 Task: Find connections with filter location Budapest XIX. kerület with filter topic #Crowdfundingwith filter profile language Potuguese with filter current company Morgan McKinley with filter school M. S. RAMAIAH UNIVERSITY OF APPLIED SCIENCES with filter industry Public Assistance Programs with filter service category Human Resources with filter keywords title Payroll Manager
Action: Mouse pressed left at (680, 88)
Screenshot: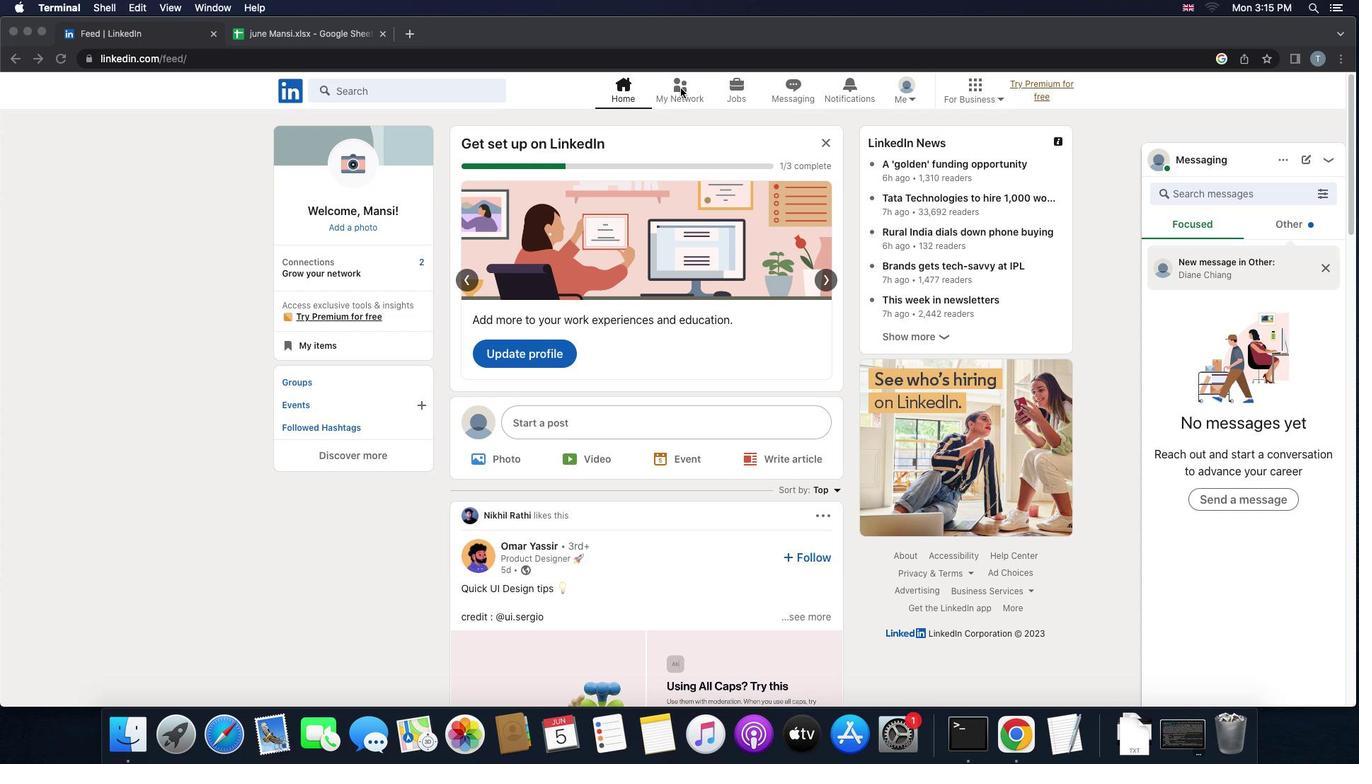 
Action: Mouse pressed left at (680, 88)
Screenshot: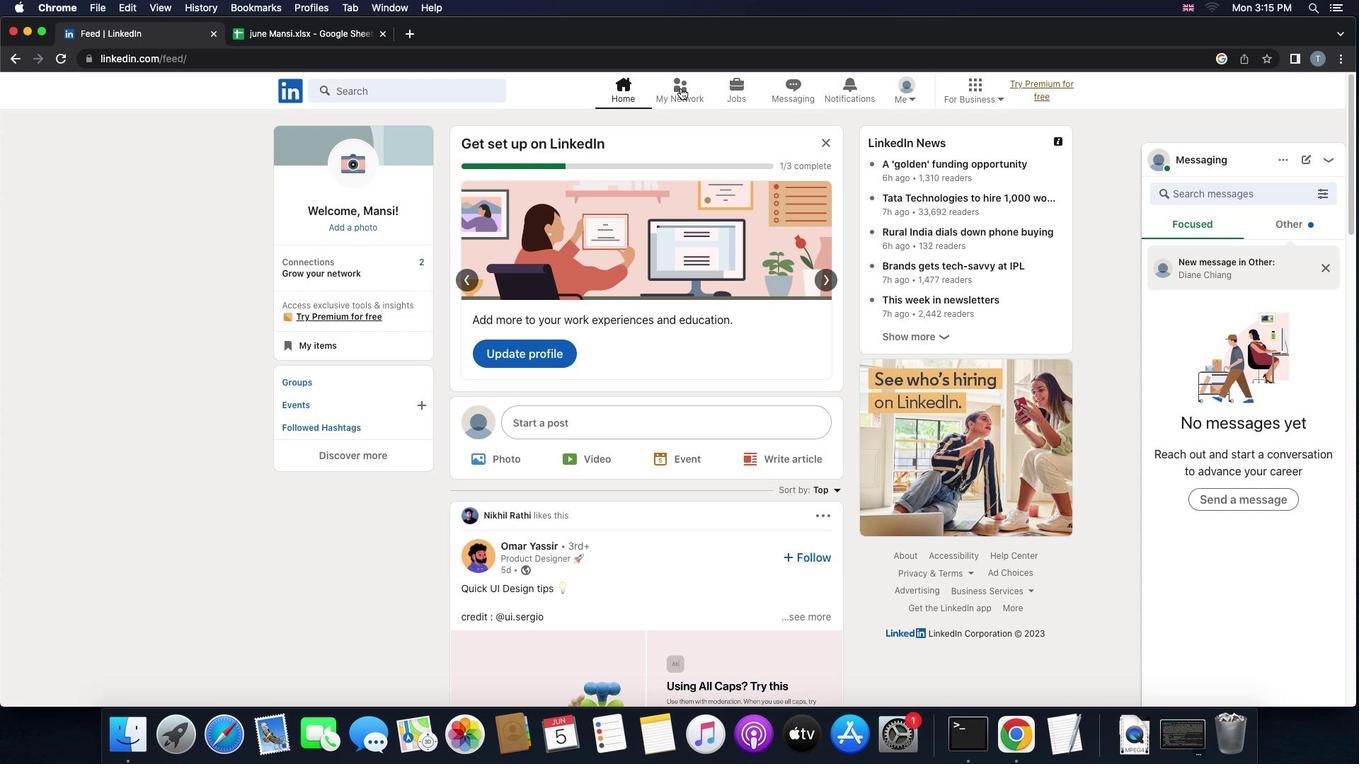 
Action: Mouse moved to (416, 167)
Screenshot: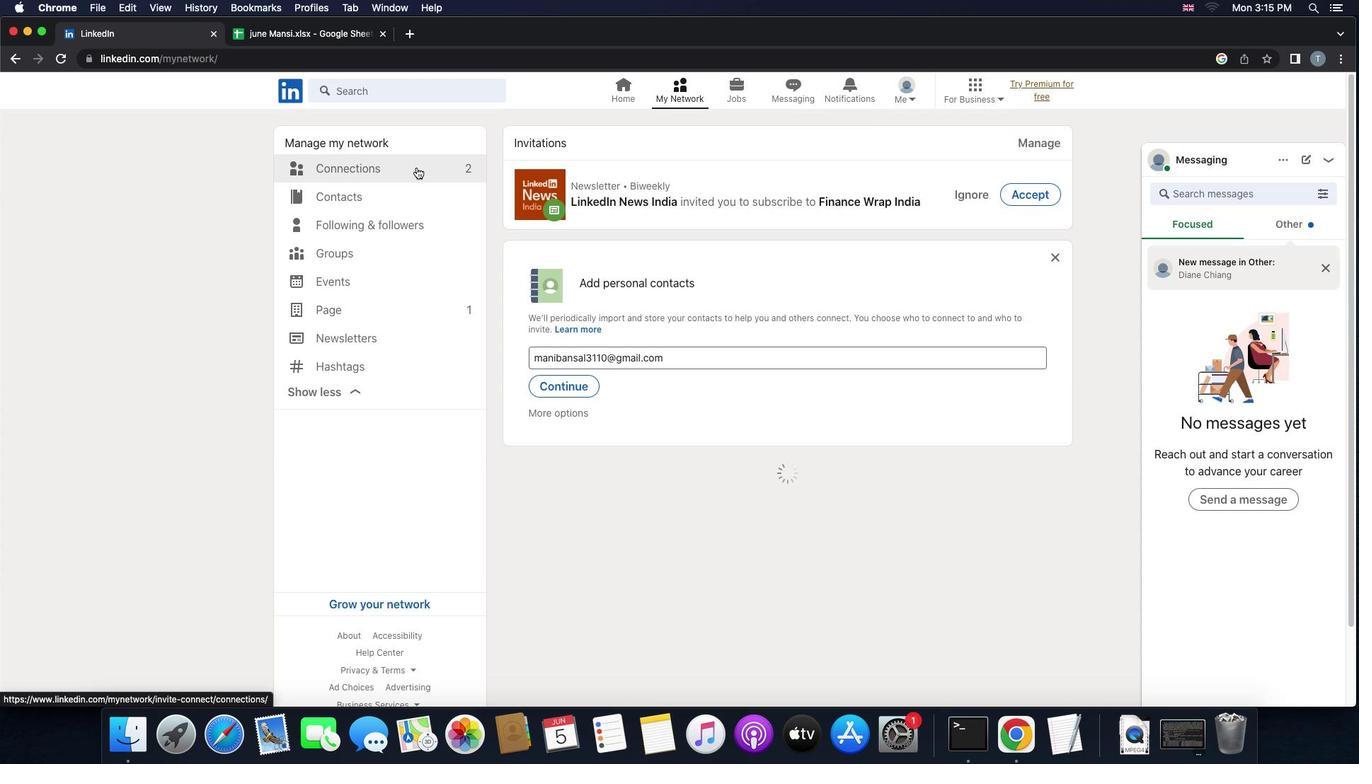 
Action: Mouse pressed left at (416, 167)
Screenshot: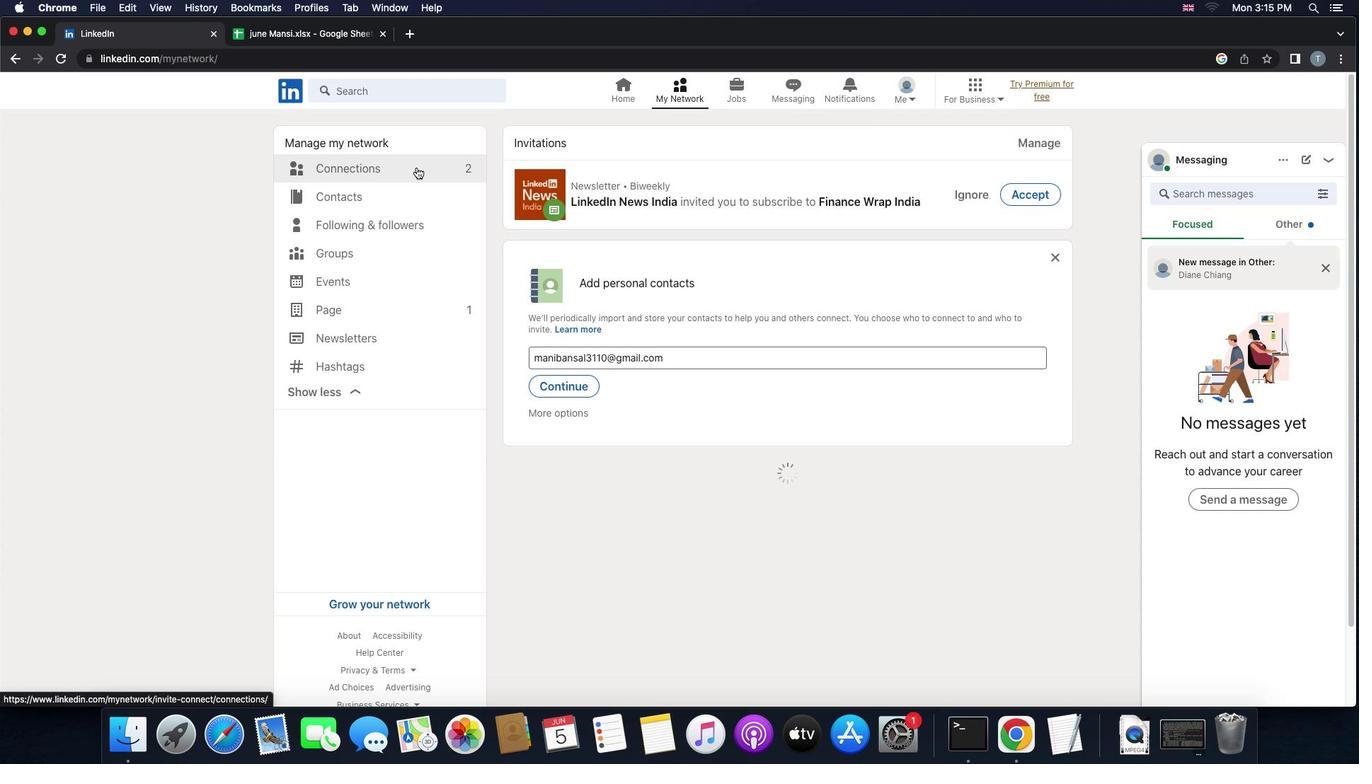 
Action: Mouse moved to (806, 174)
Screenshot: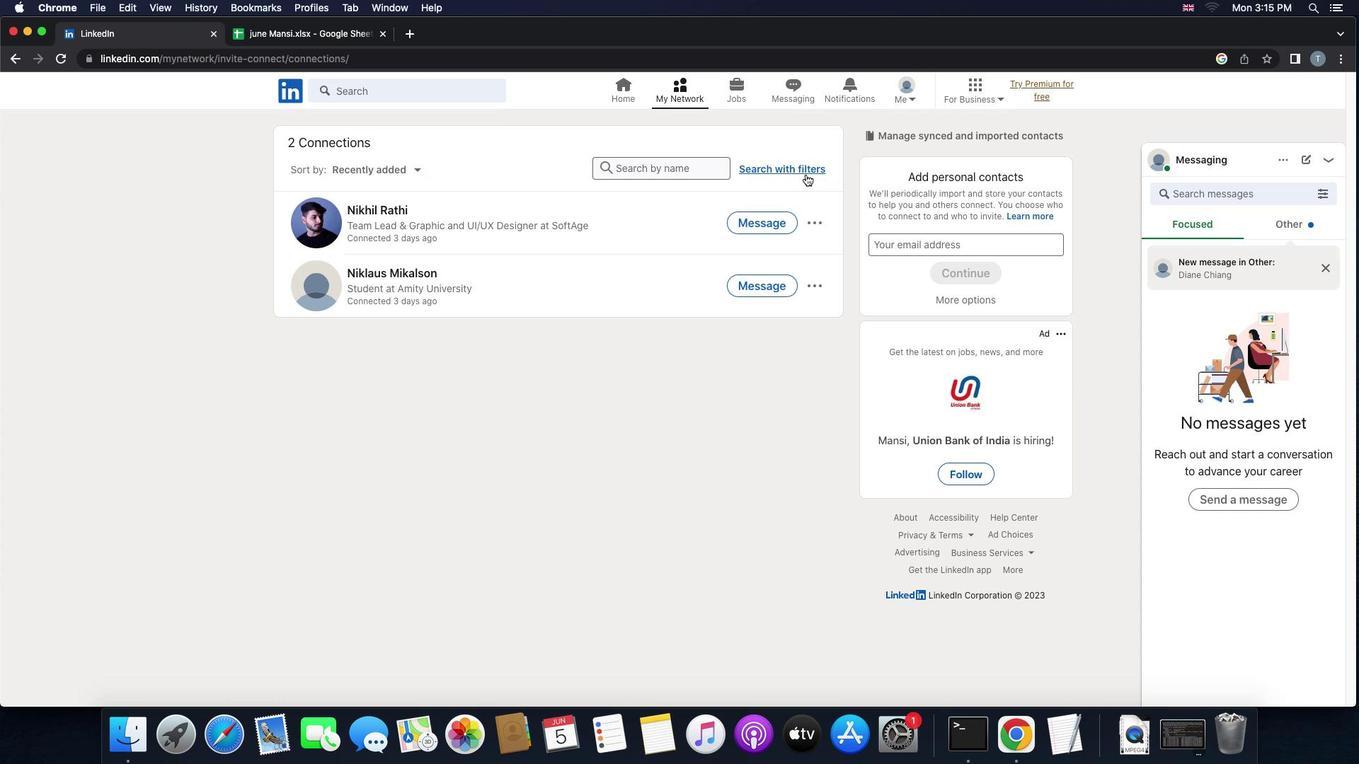
Action: Mouse pressed left at (806, 174)
Screenshot: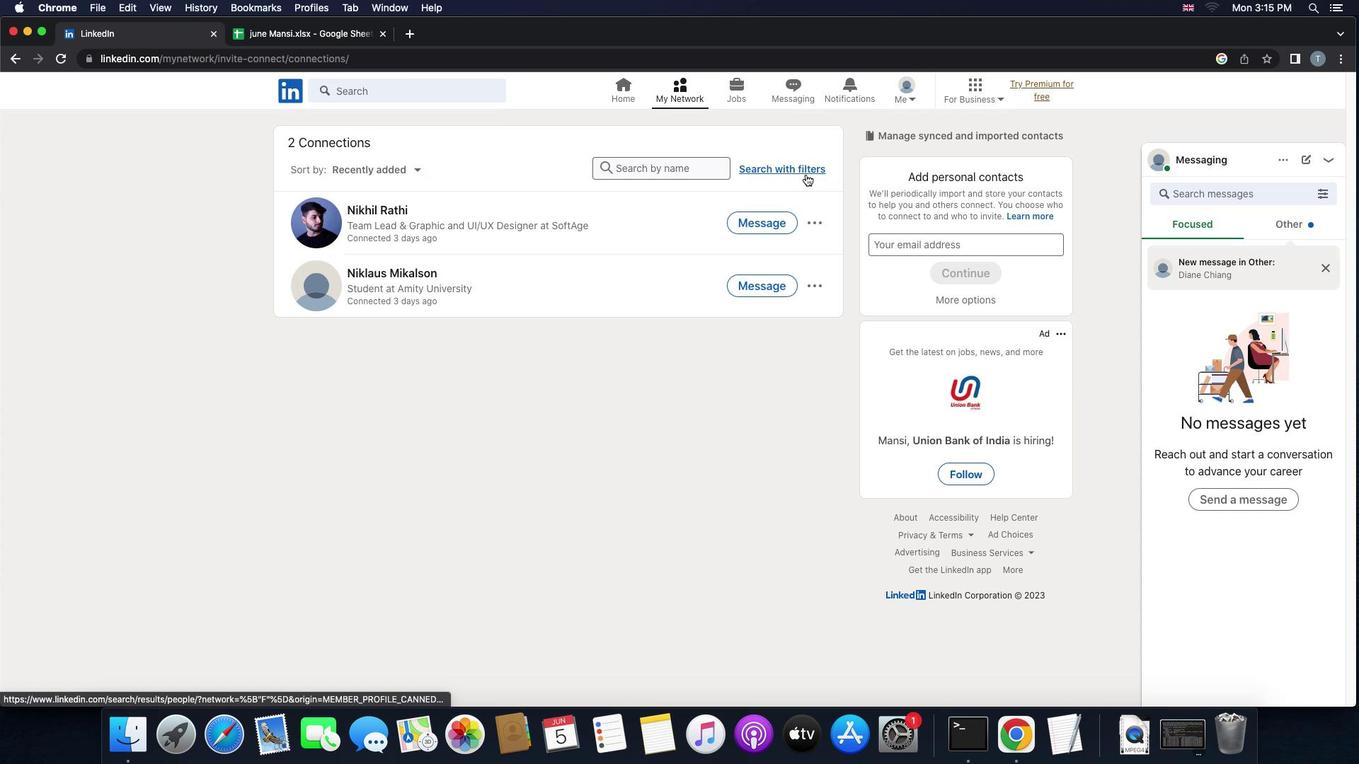 
Action: Mouse moved to (742, 128)
Screenshot: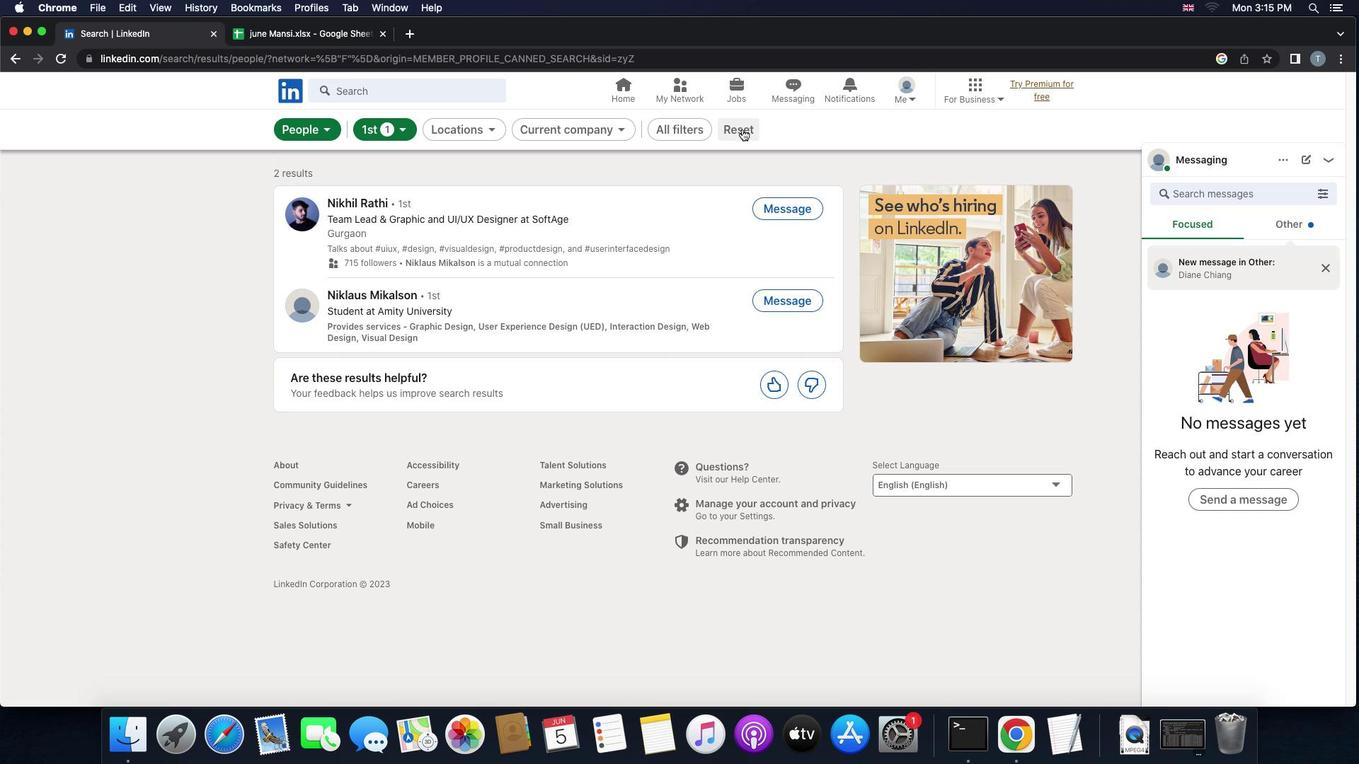 
Action: Mouse pressed left at (742, 128)
Screenshot: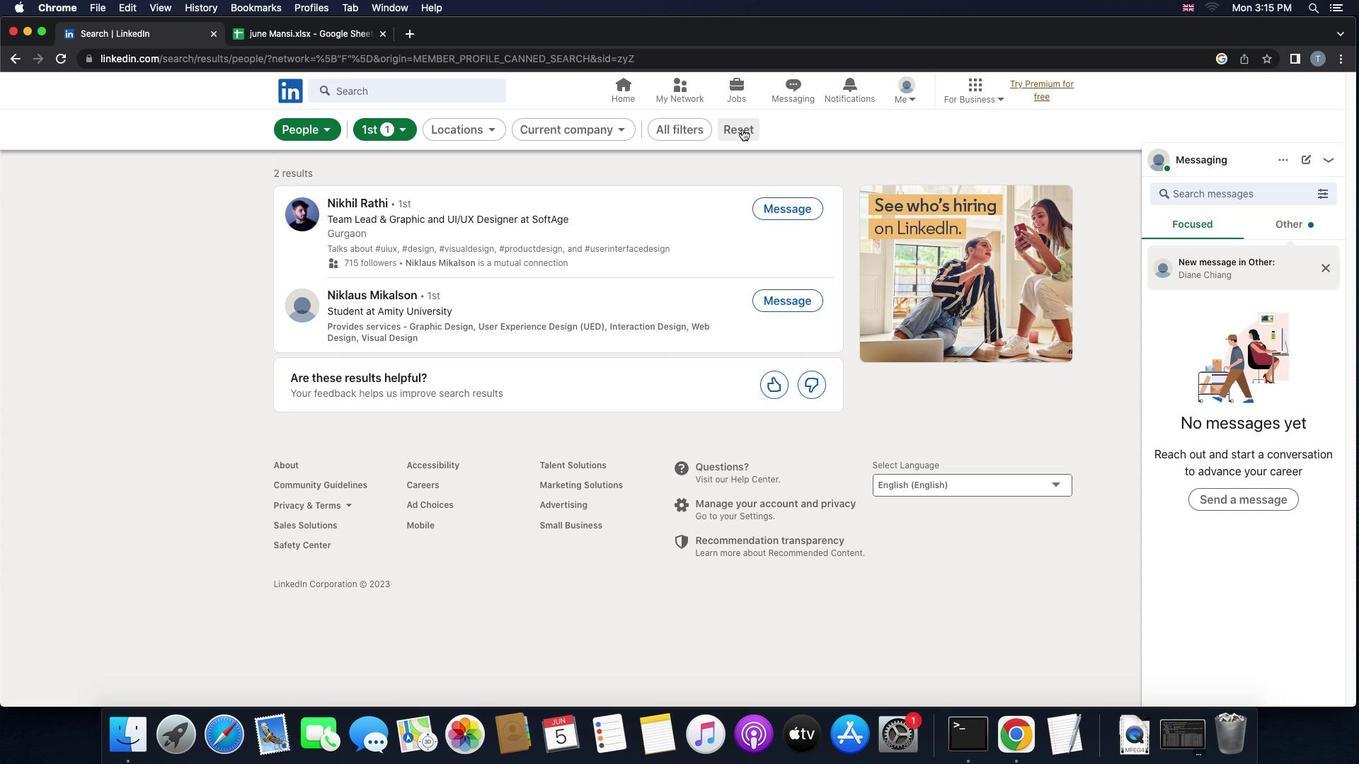 
Action: Mouse moved to (714, 129)
Screenshot: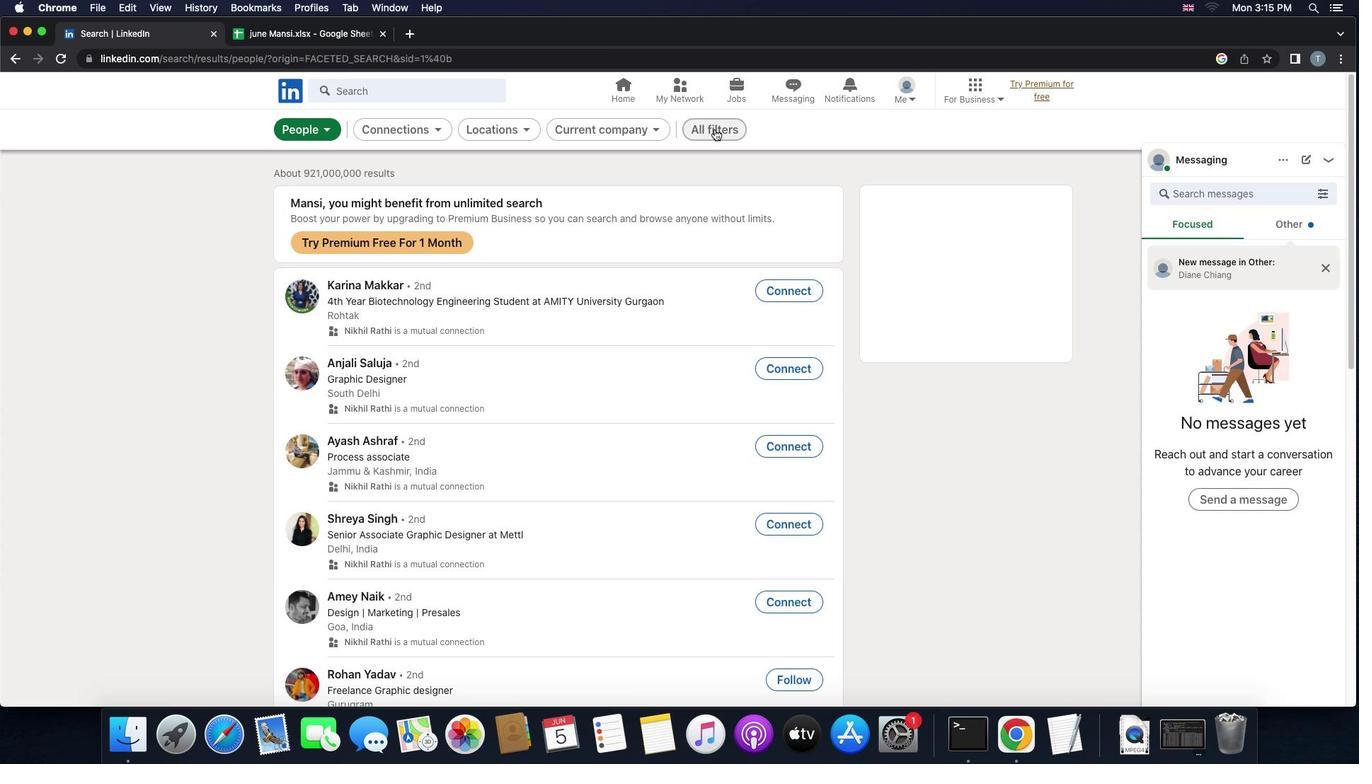 
Action: Mouse pressed left at (714, 129)
Screenshot: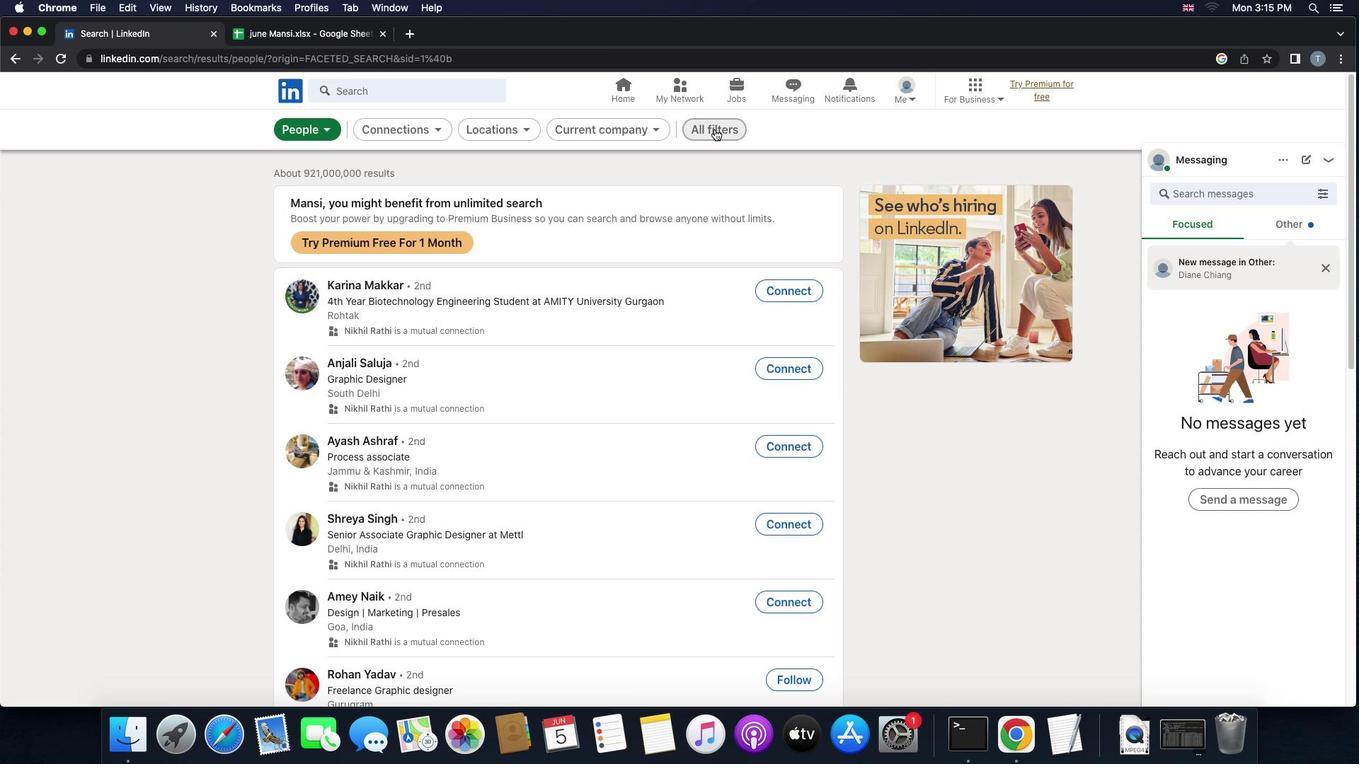 
Action: Mouse moved to (1152, 411)
Screenshot: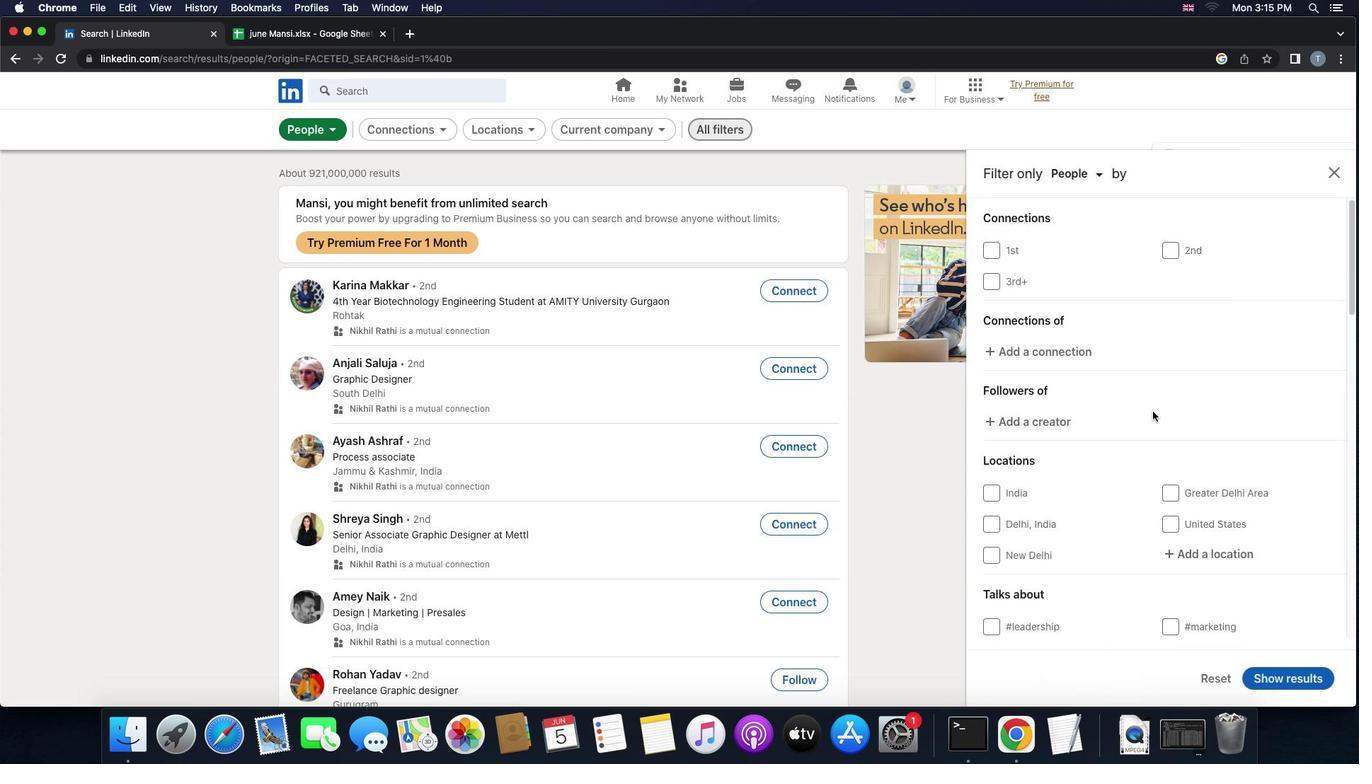 
Action: Mouse scrolled (1152, 411) with delta (0, 0)
Screenshot: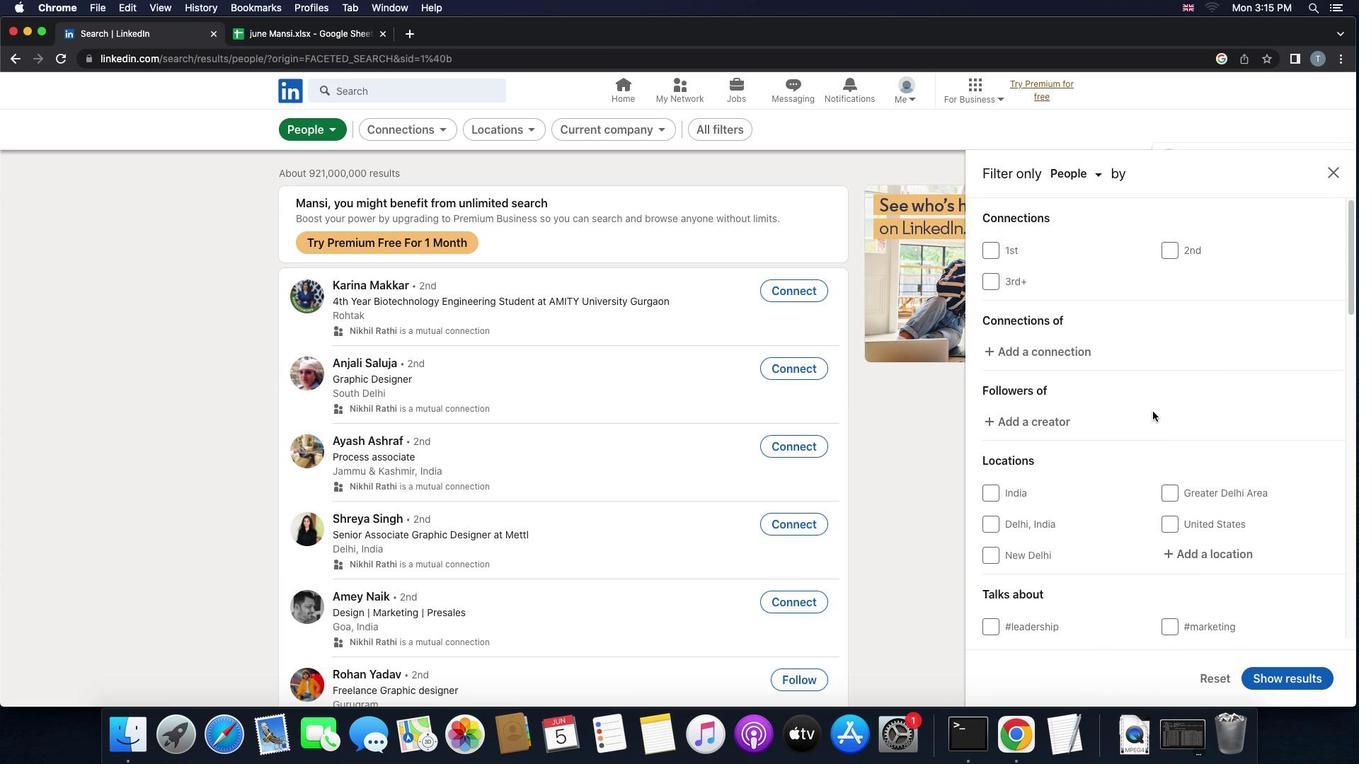 
Action: Mouse scrolled (1152, 411) with delta (0, 0)
Screenshot: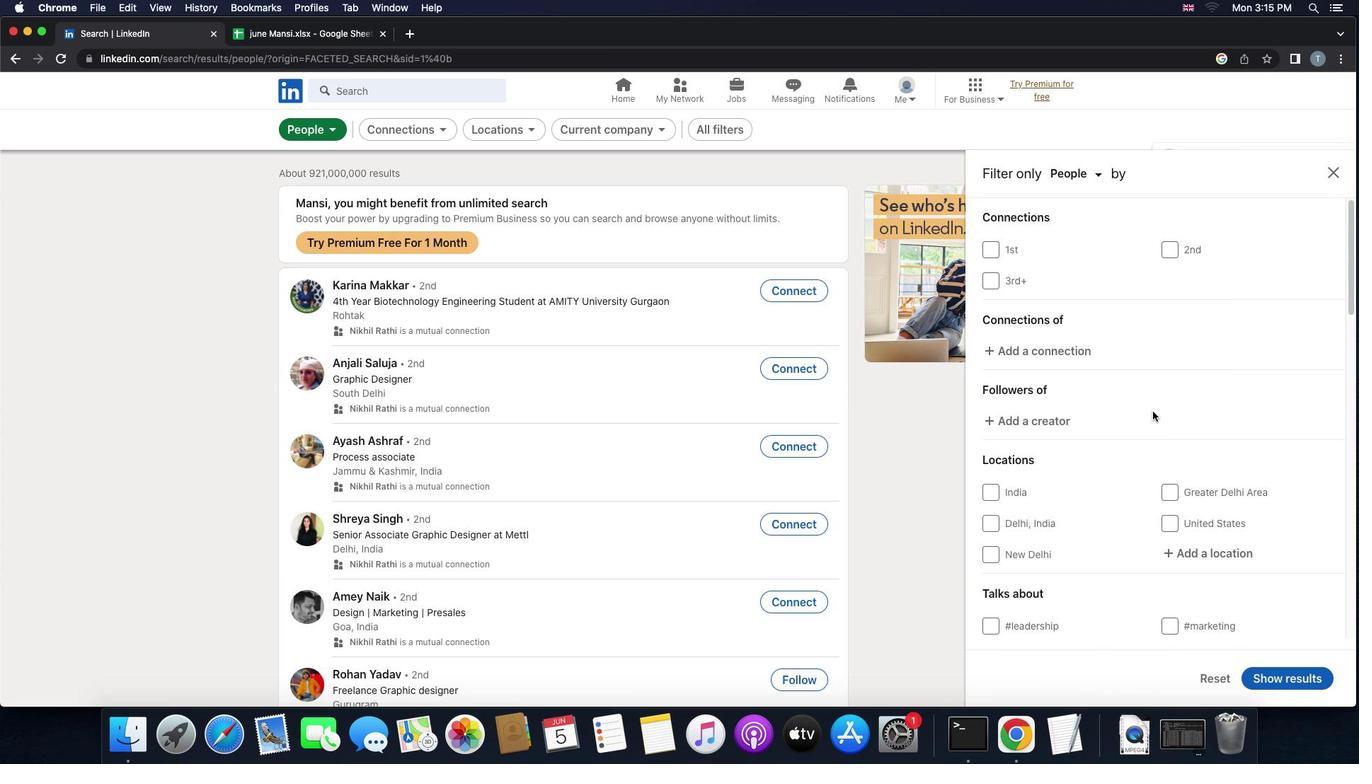 
Action: Mouse scrolled (1152, 411) with delta (0, -1)
Screenshot: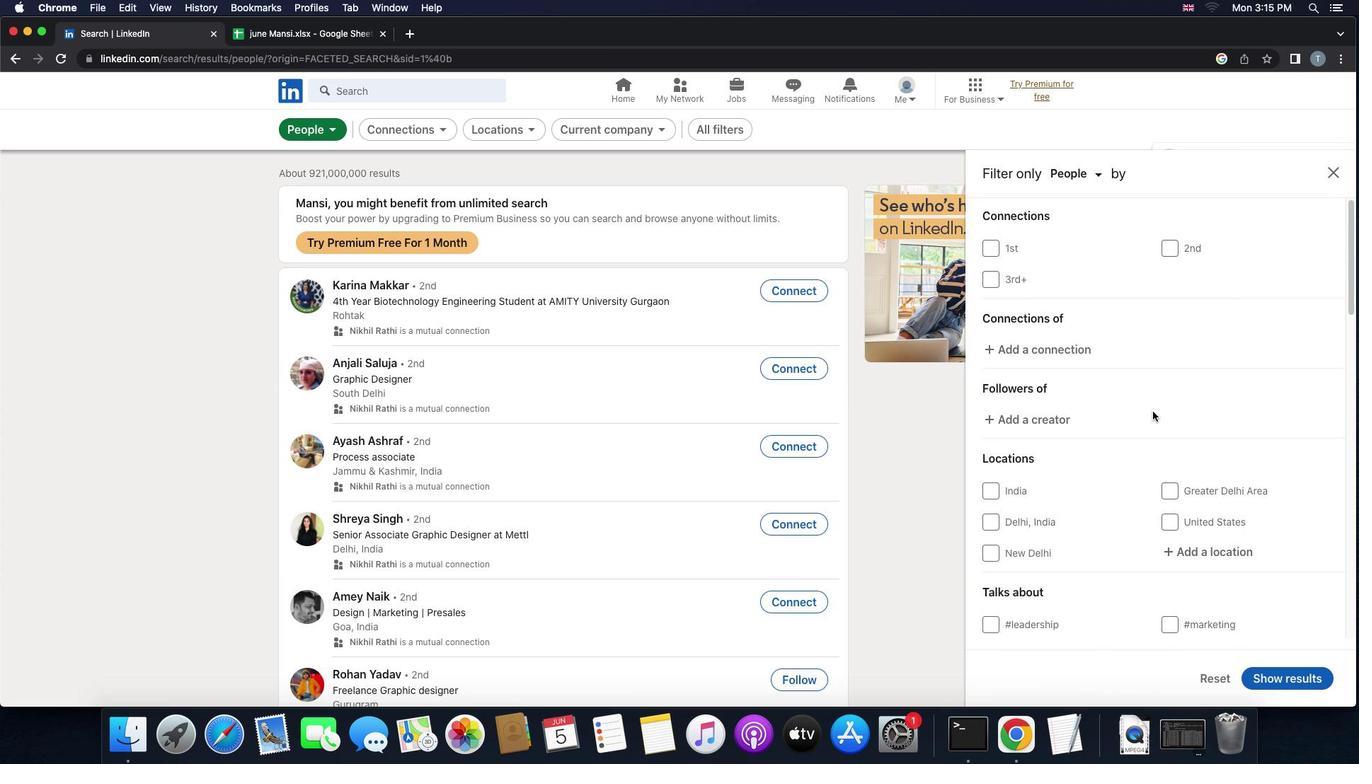 
Action: Mouse scrolled (1152, 411) with delta (0, -2)
Screenshot: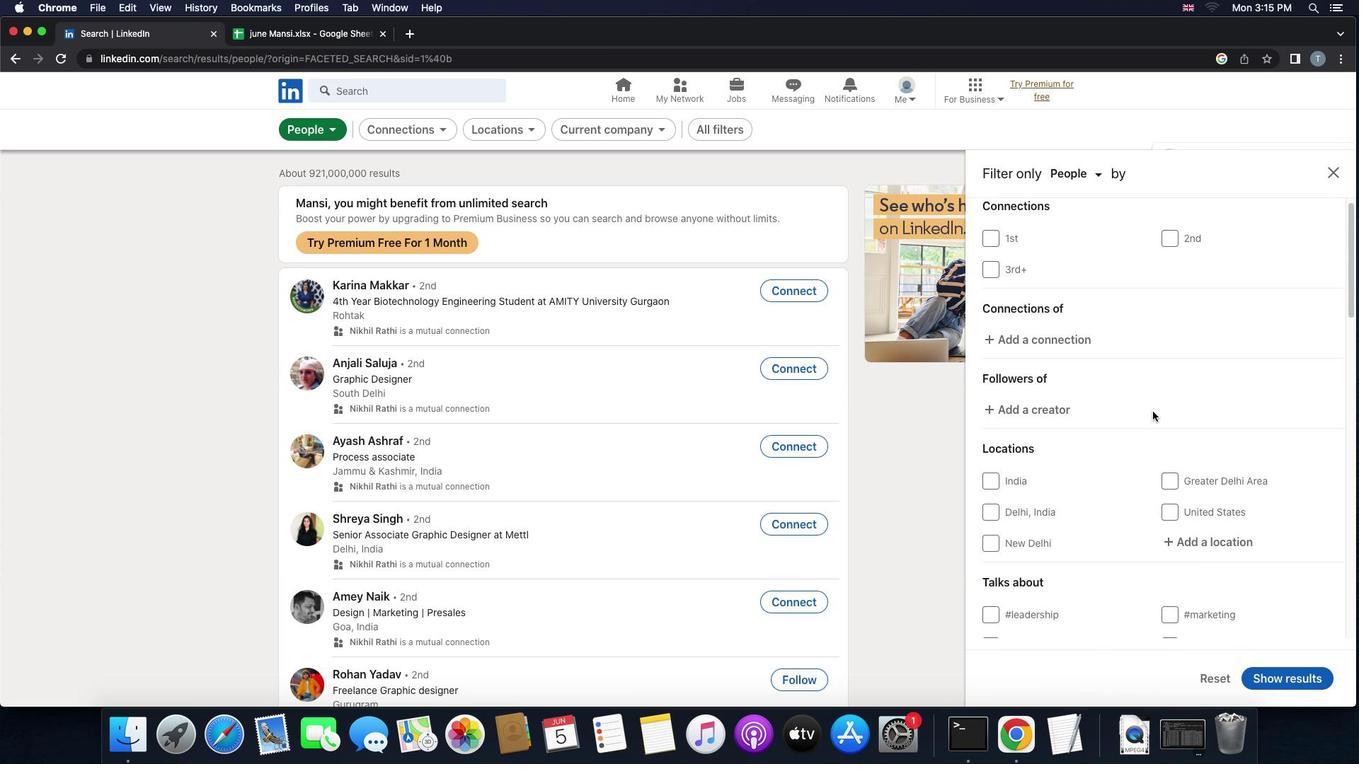 
Action: Mouse moved to (1200, 325)
Screenshot: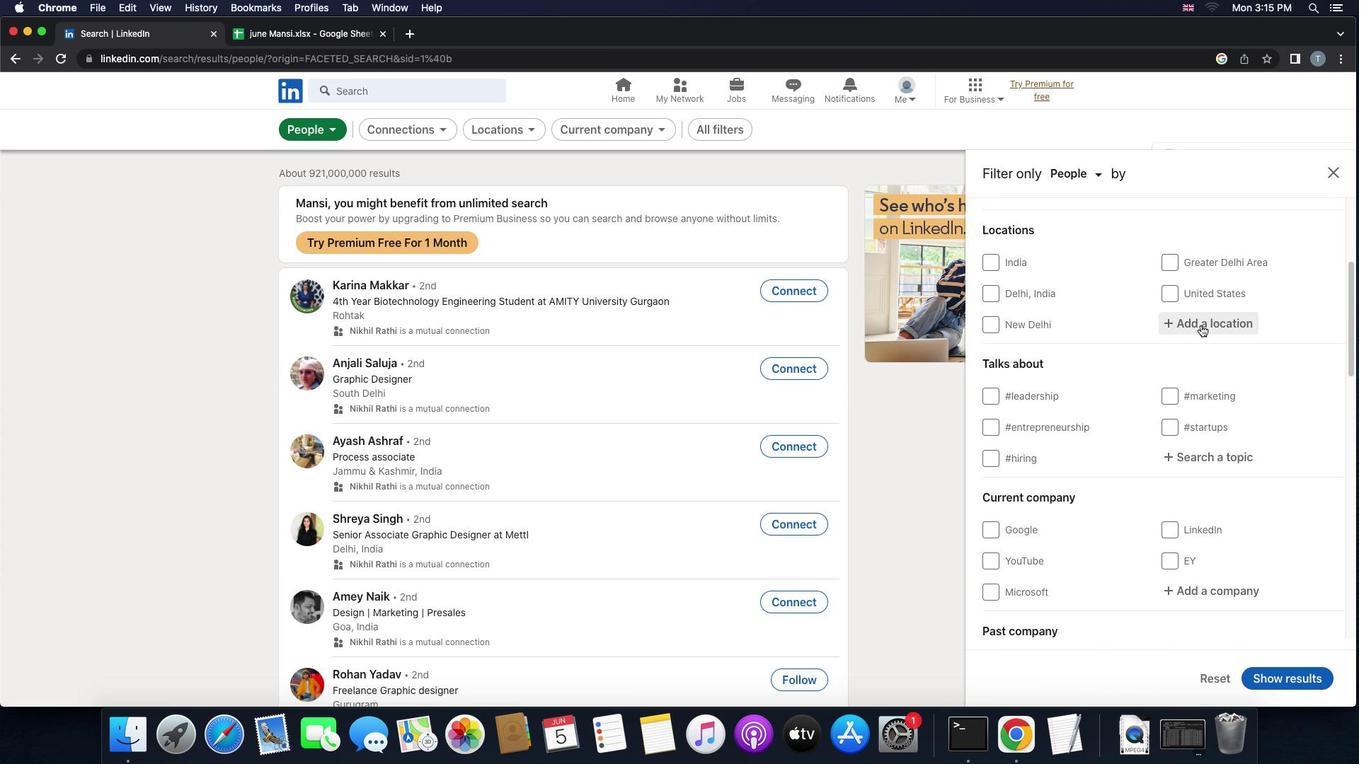 
Action: Mouse pressed left at (1200, 325)
Screenshot: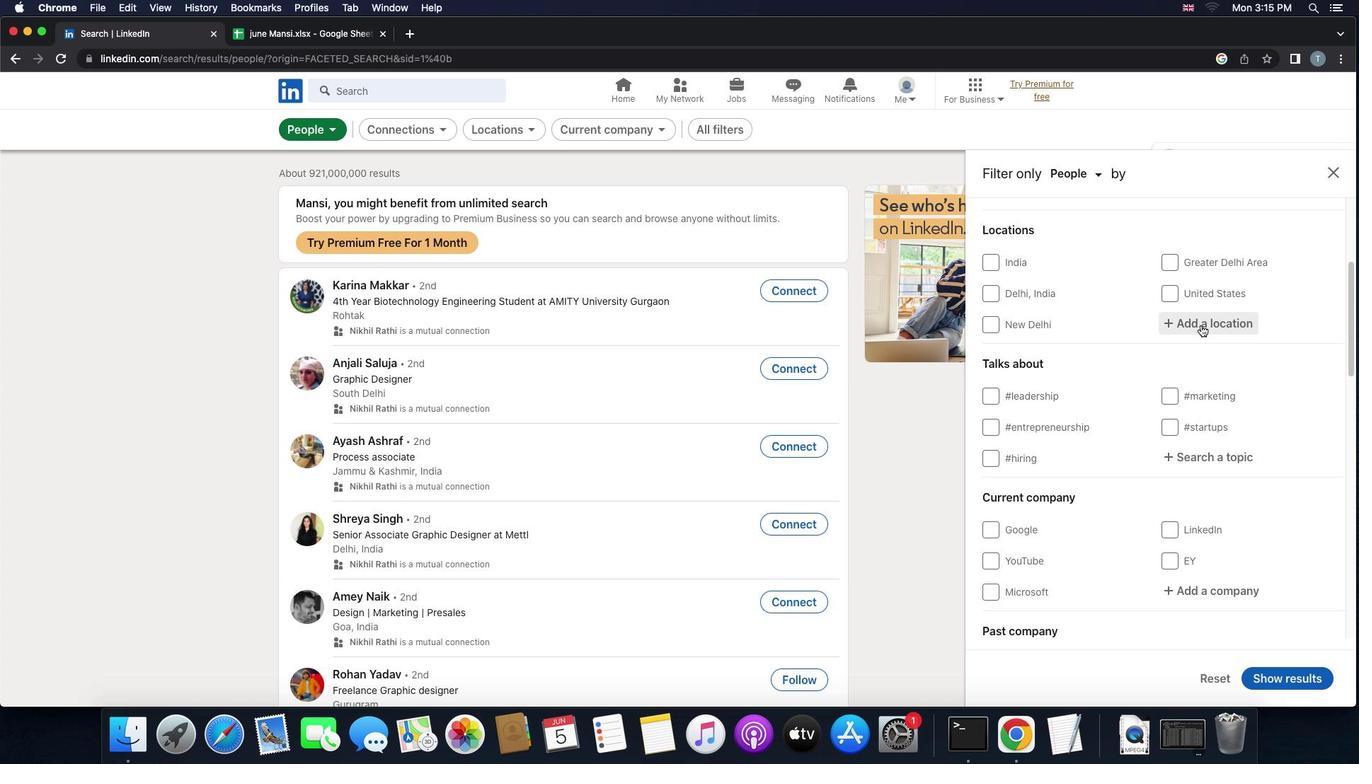 
Action: Key pressed Key.shiftKey.shift'B''u''d''a''p''e''s''t'Key.spaceKey.shift'X''I''X''.''k''e''r''u''l''e''t'Key.enter
Screenshot: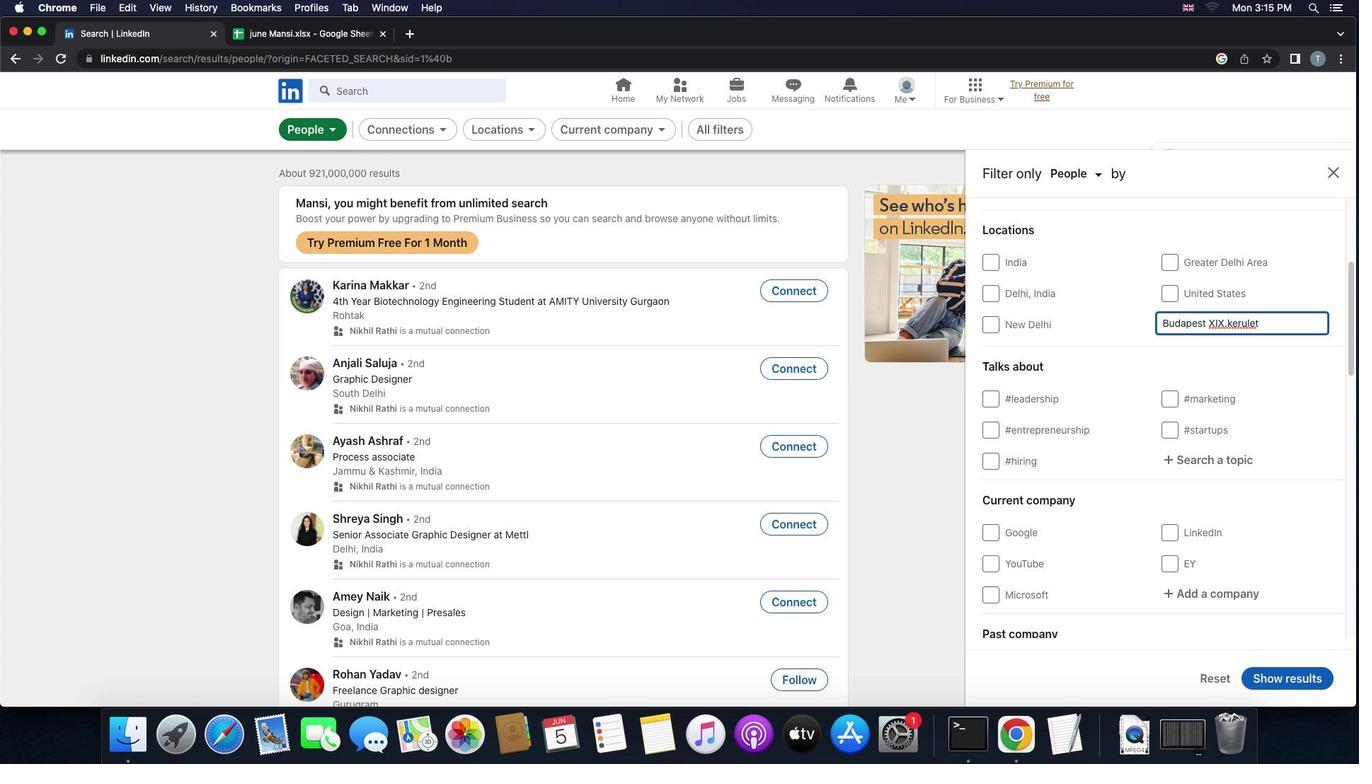 
Action: Mouse moved to (1206, 453)
Screenshot: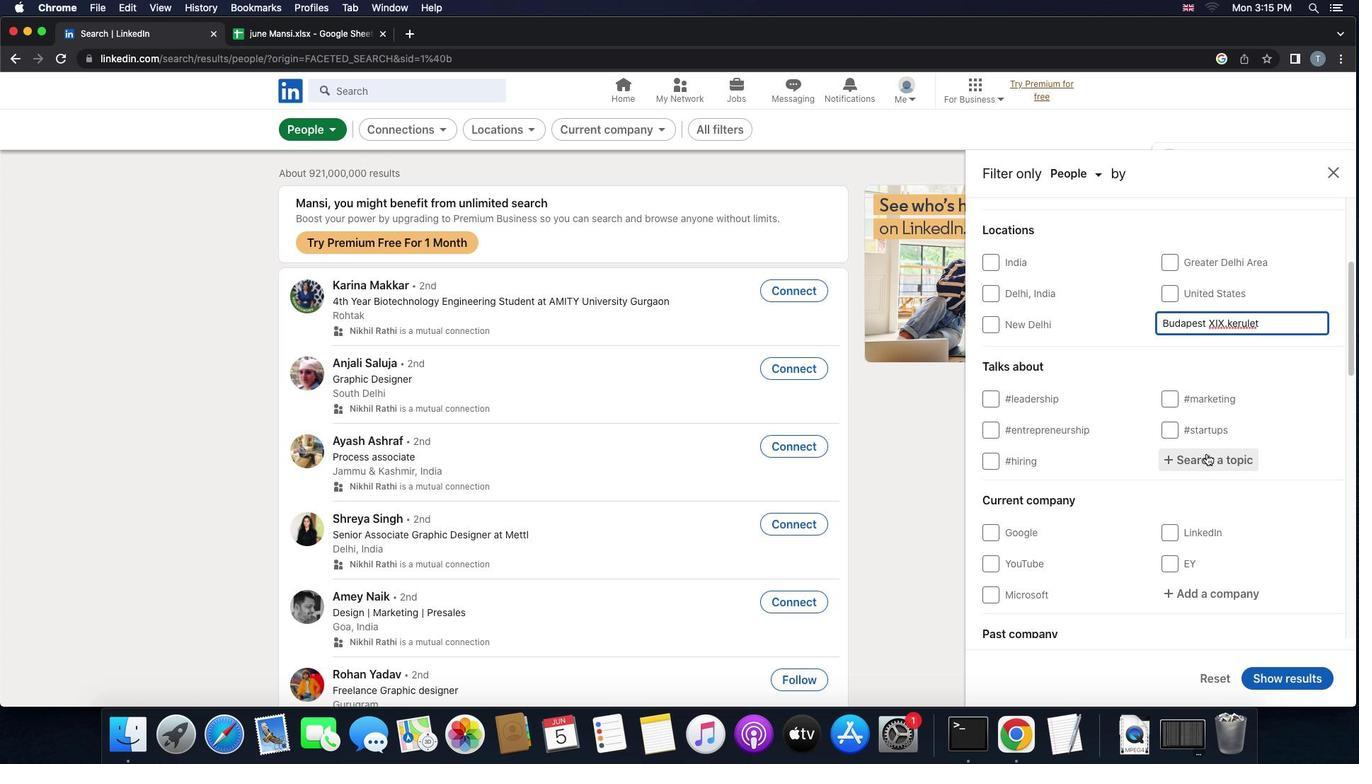 
Action: Mouse pressed left at (1206, 453)
Screenshot: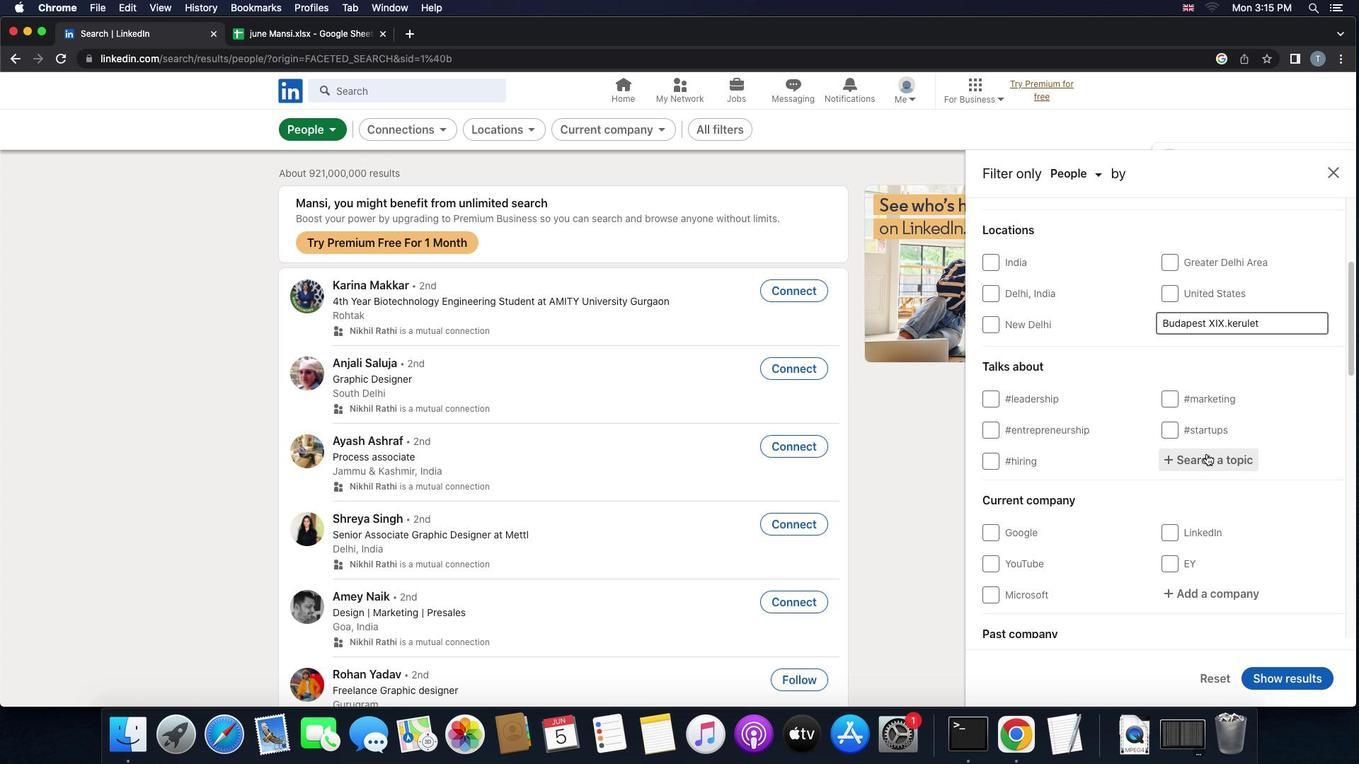 
Action: Key pressed 'c''r''o''w''d''f''u''n''d''i''n''g'
Screenshot: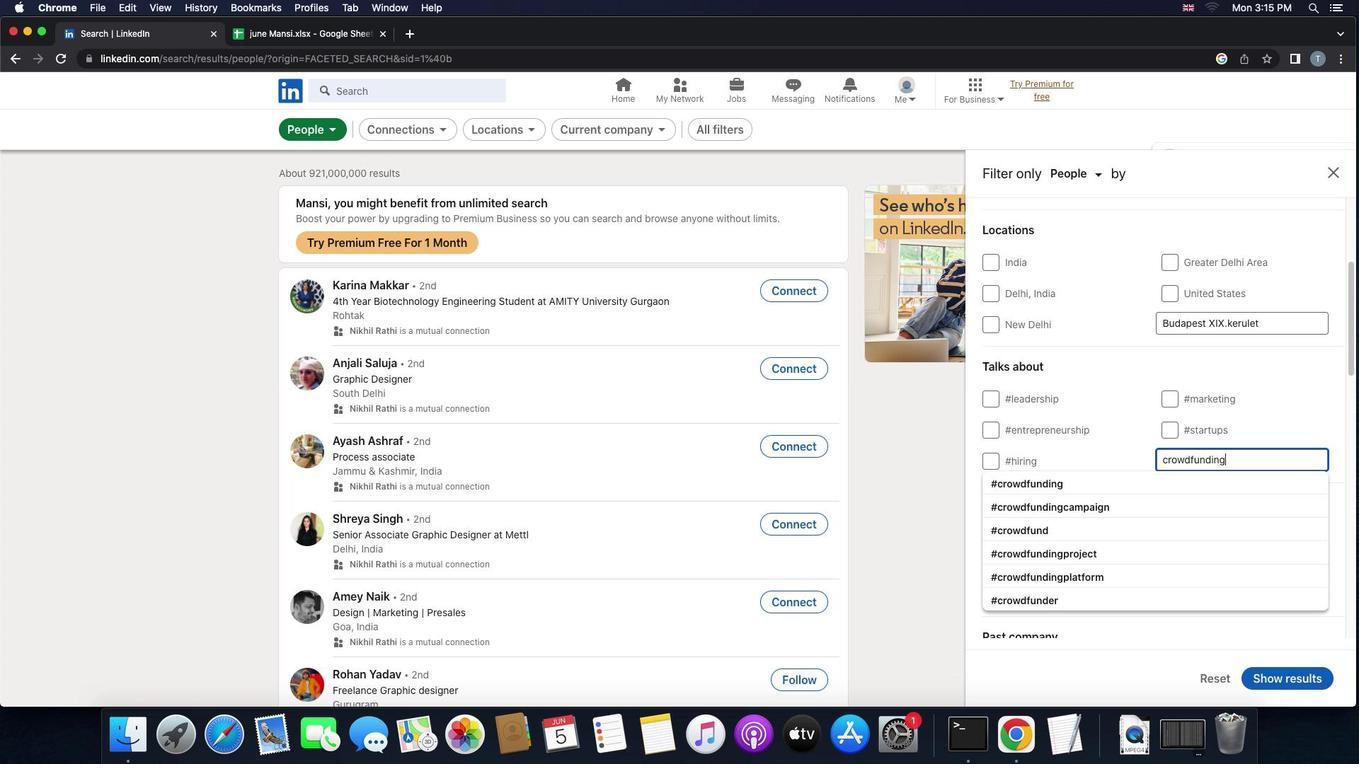 
Action: Mouse moved to (1182, 473)
Screenshot: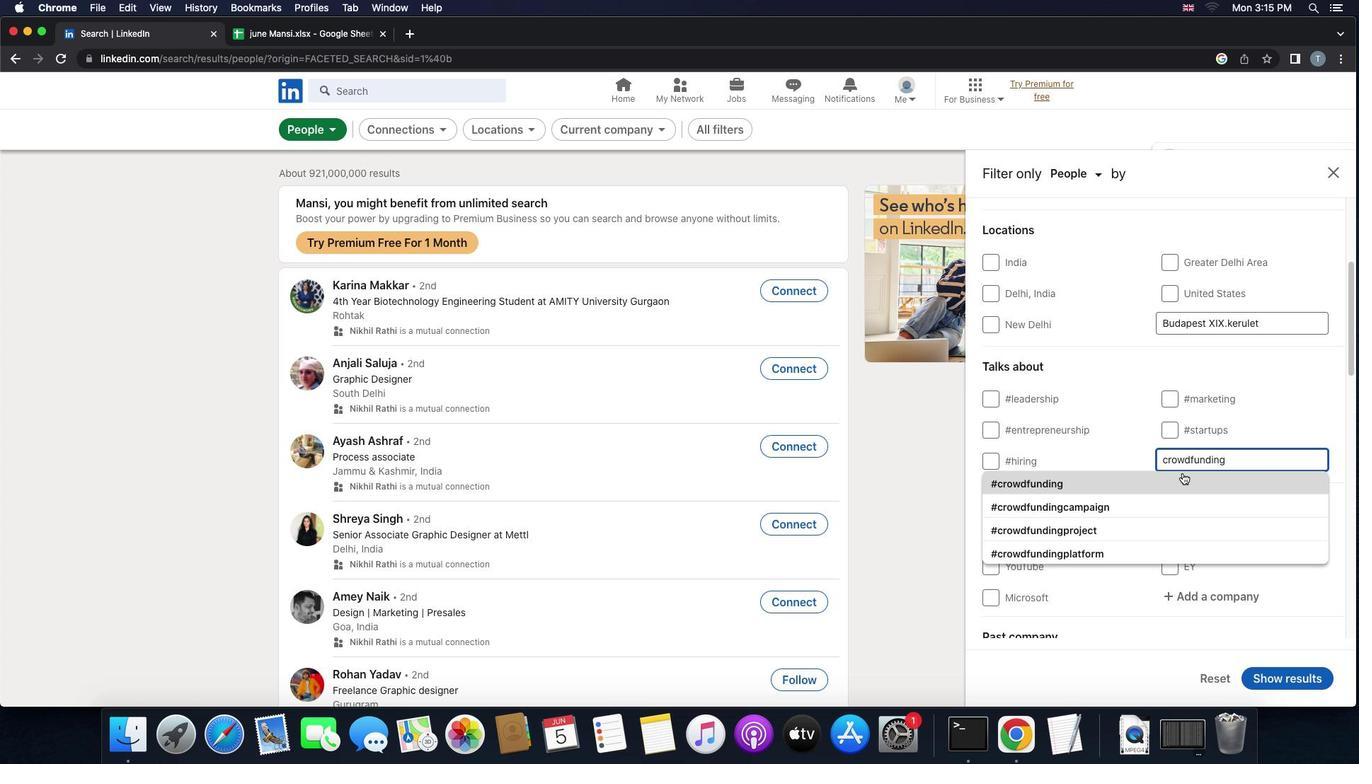 
Action: Mouse pressed left at (1182, 473)
Screenshot: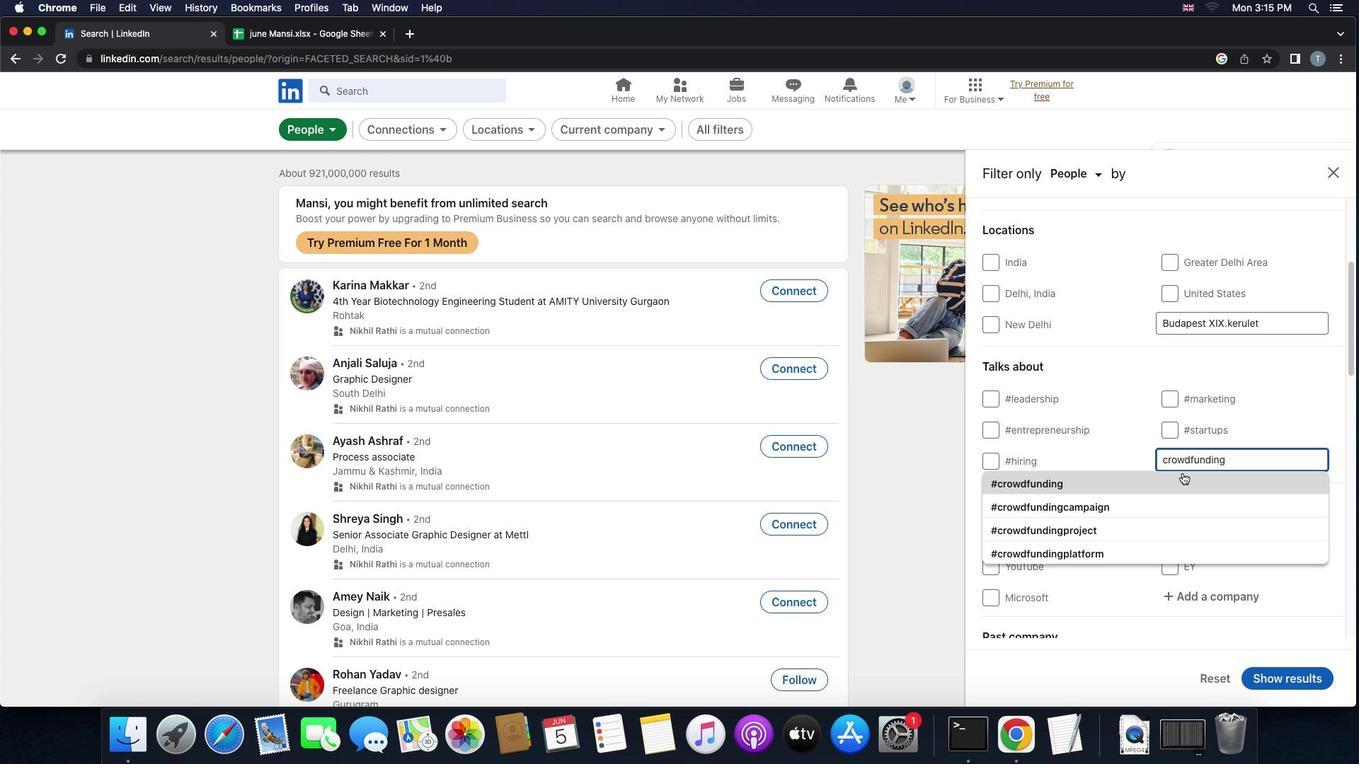 
Action: Mouse moved to (1182, 473)
Screenshot: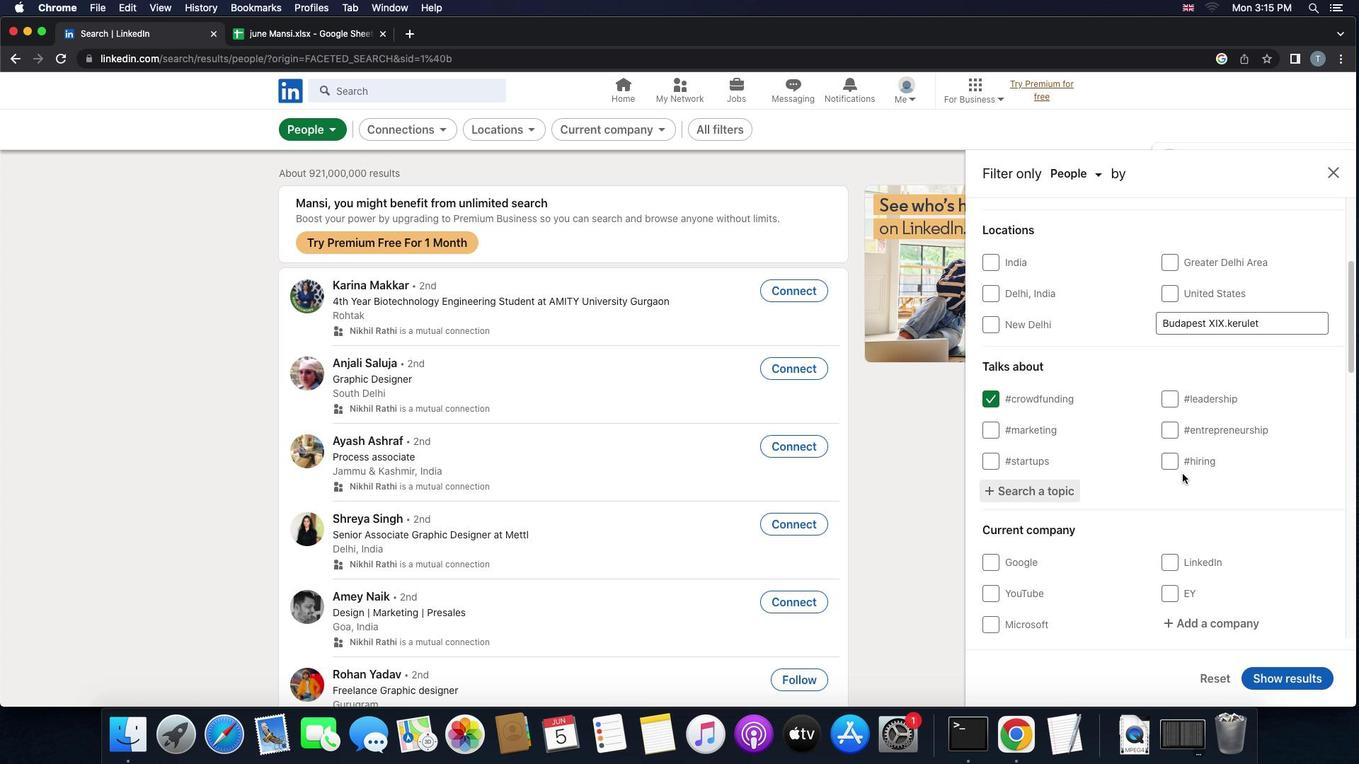 
Action: Mouse scrolled (1182, 473) with delta (0, 0)
Screenshot: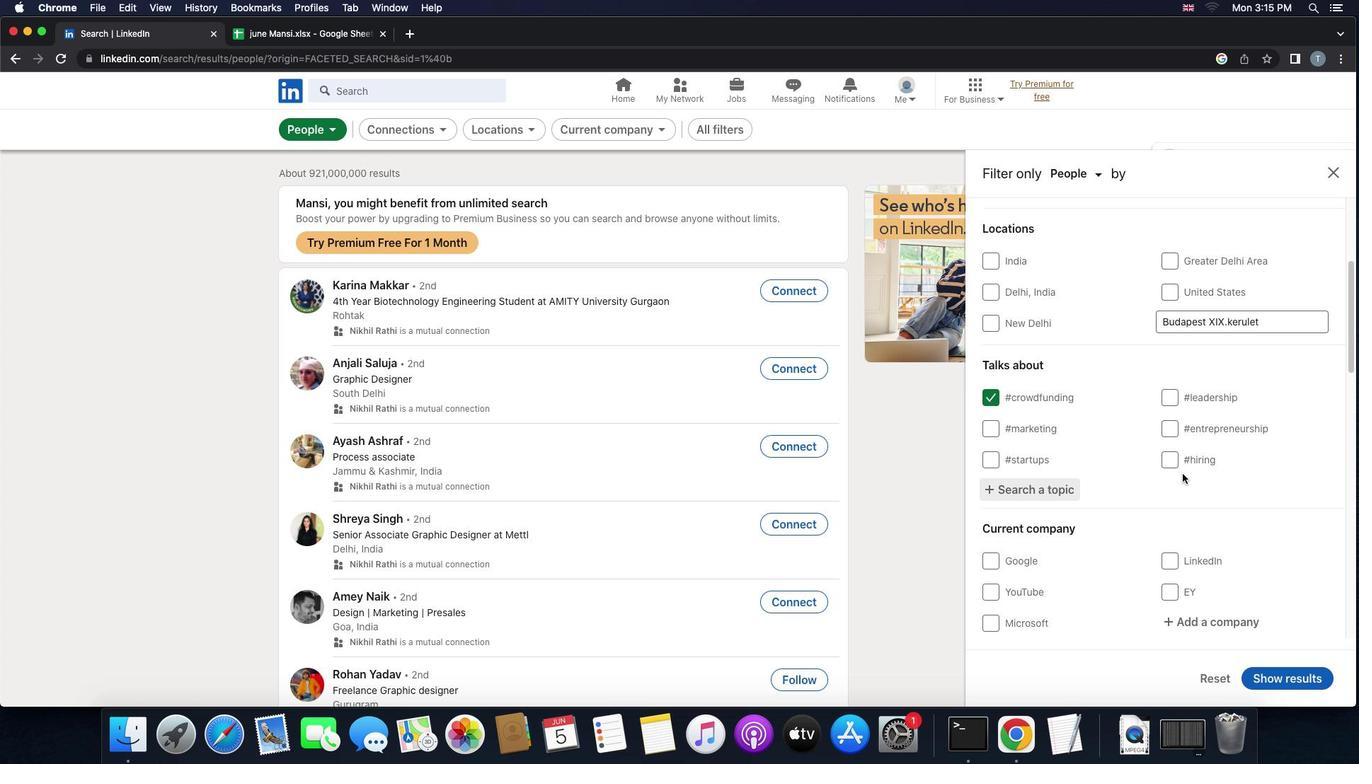 
Action: Mouse scrolled (1182, 473) with delta (0, 0)
Screenshot: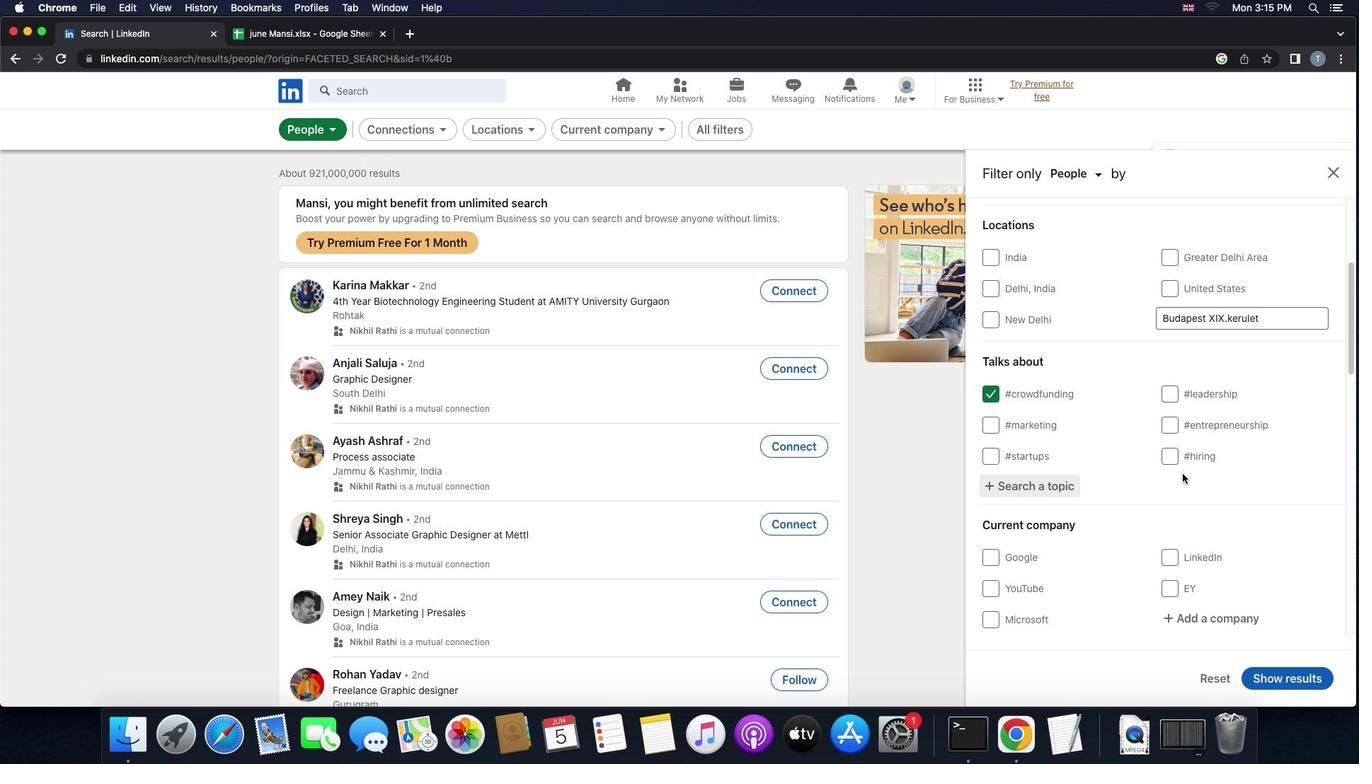 
Action: Mouse scrolled (1182, 473) with delta (0, -1)
Screenshot: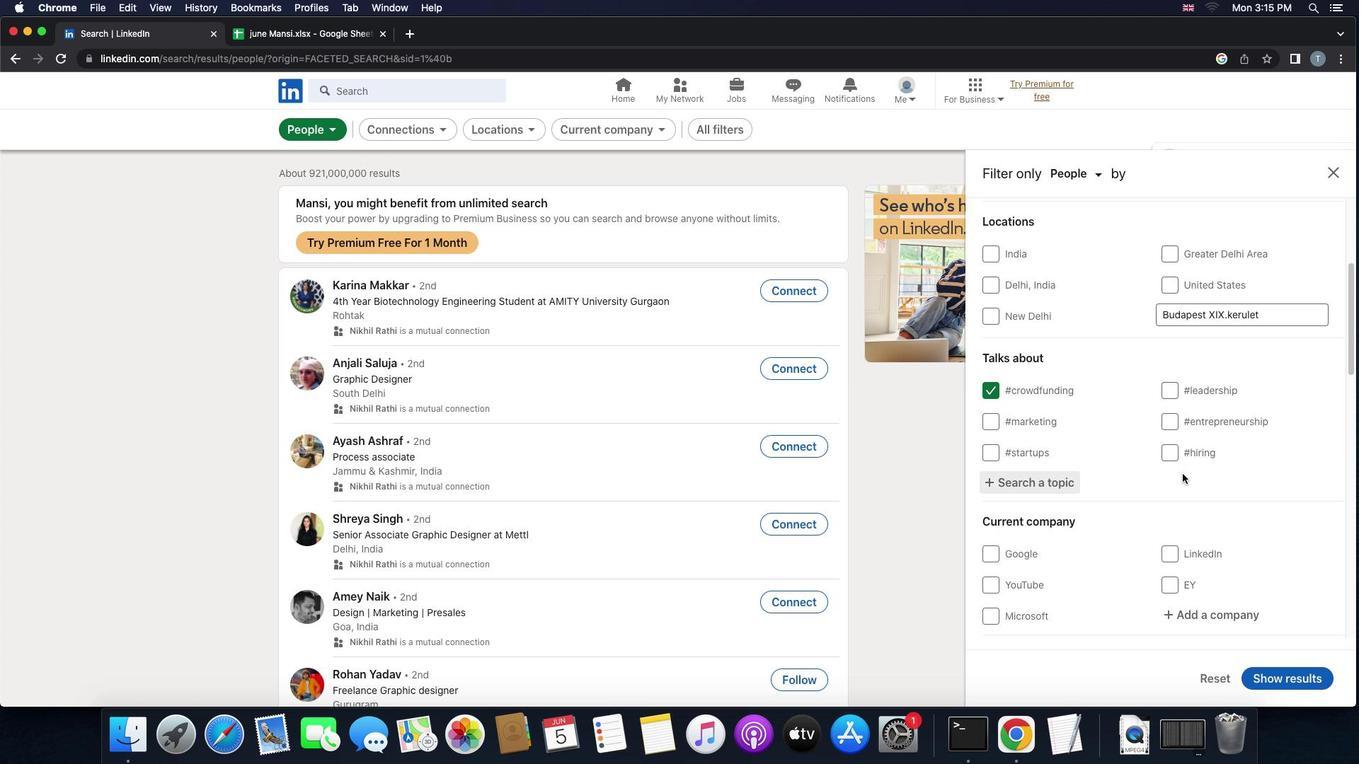 
Action: Mouse scrolled (1182, 473) with delta (0, 0)
Screenshot: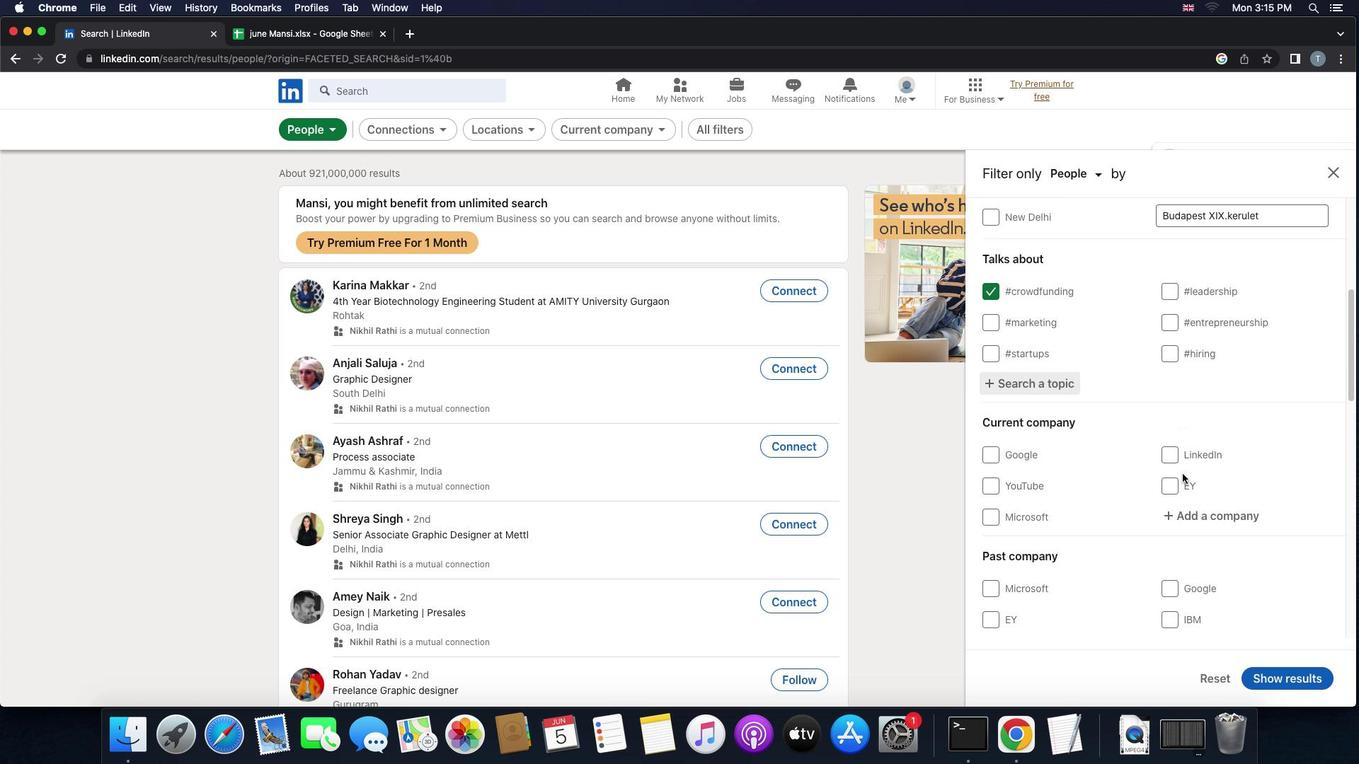 
Action: Mouse scrolled (1182, 473) with delta (0, 0)
Screenshot: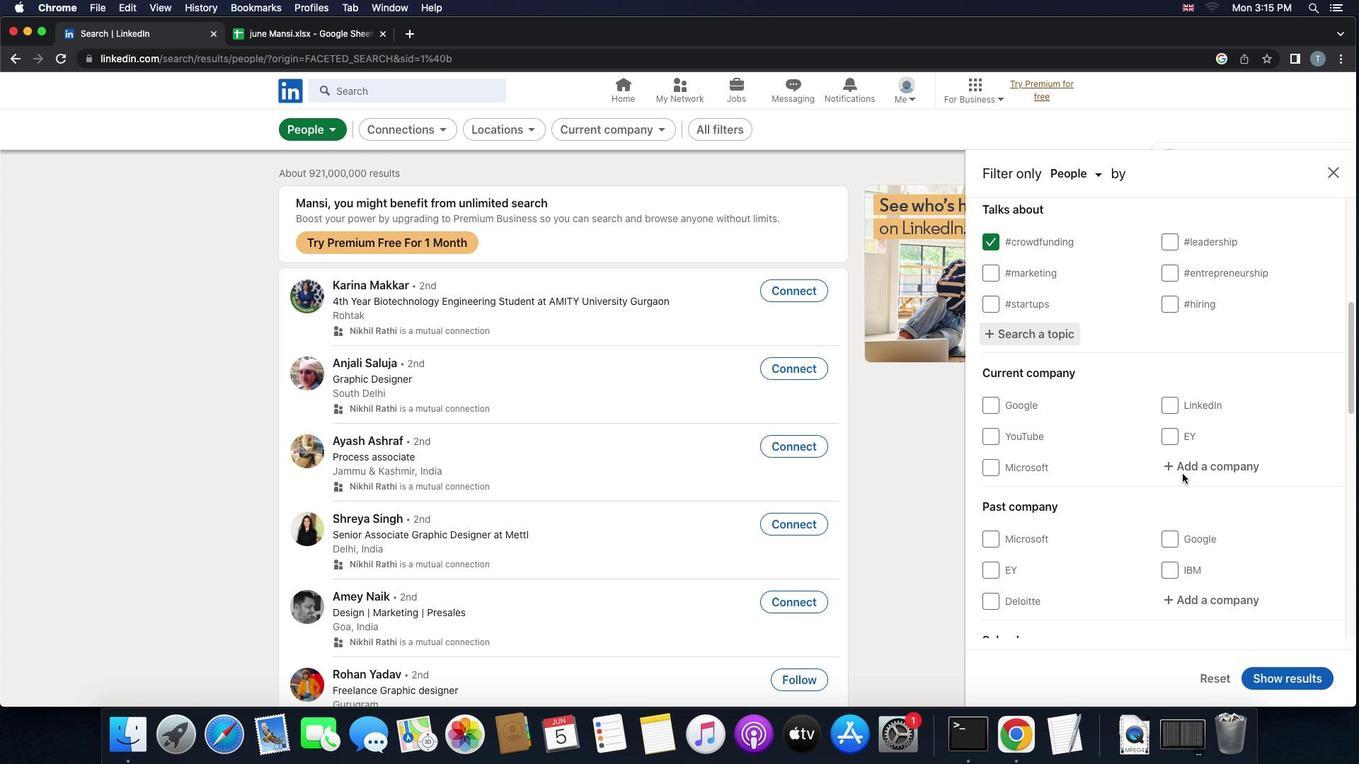 
Action: Mouse scrolled (1182, 473) with delta (0, 0)
Screenshot: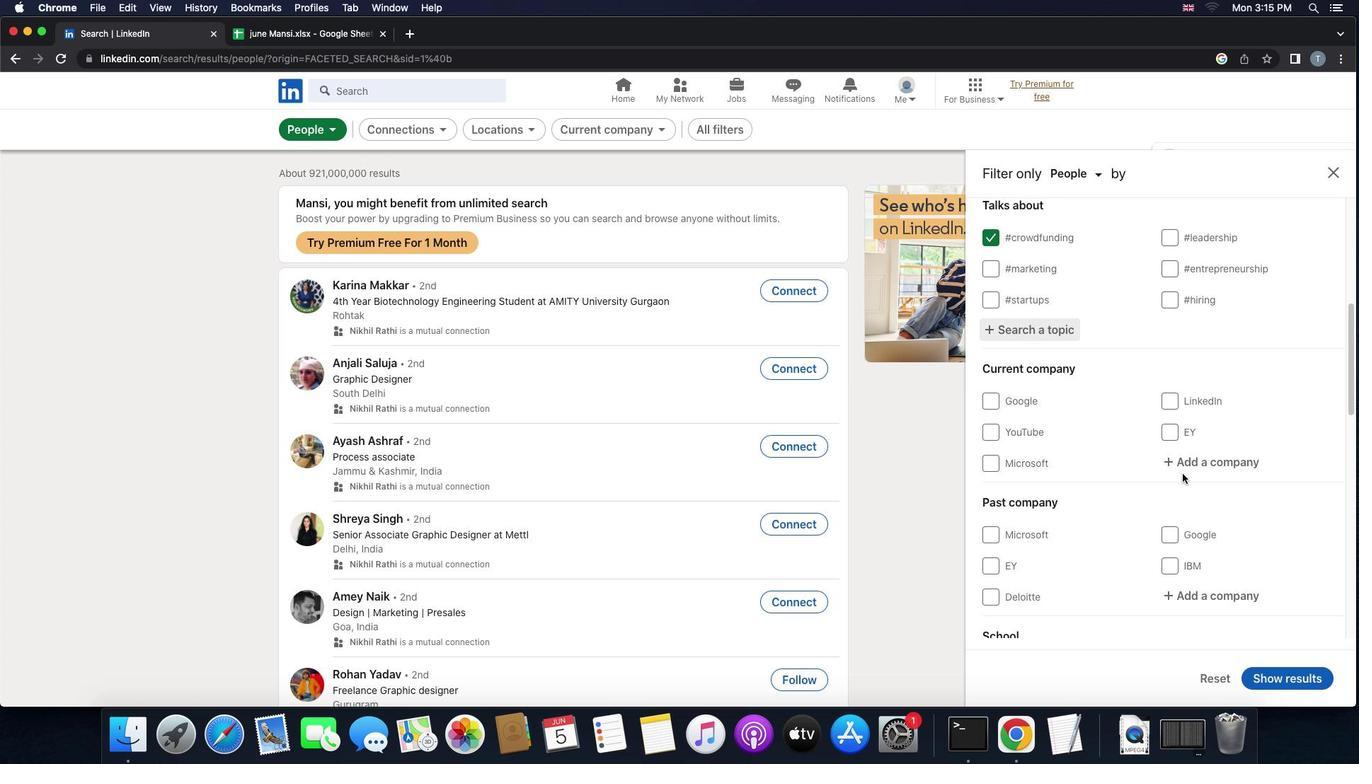 
Action: Mouse scrolled (1182, 473) with delta (0, 0)
Screenshot: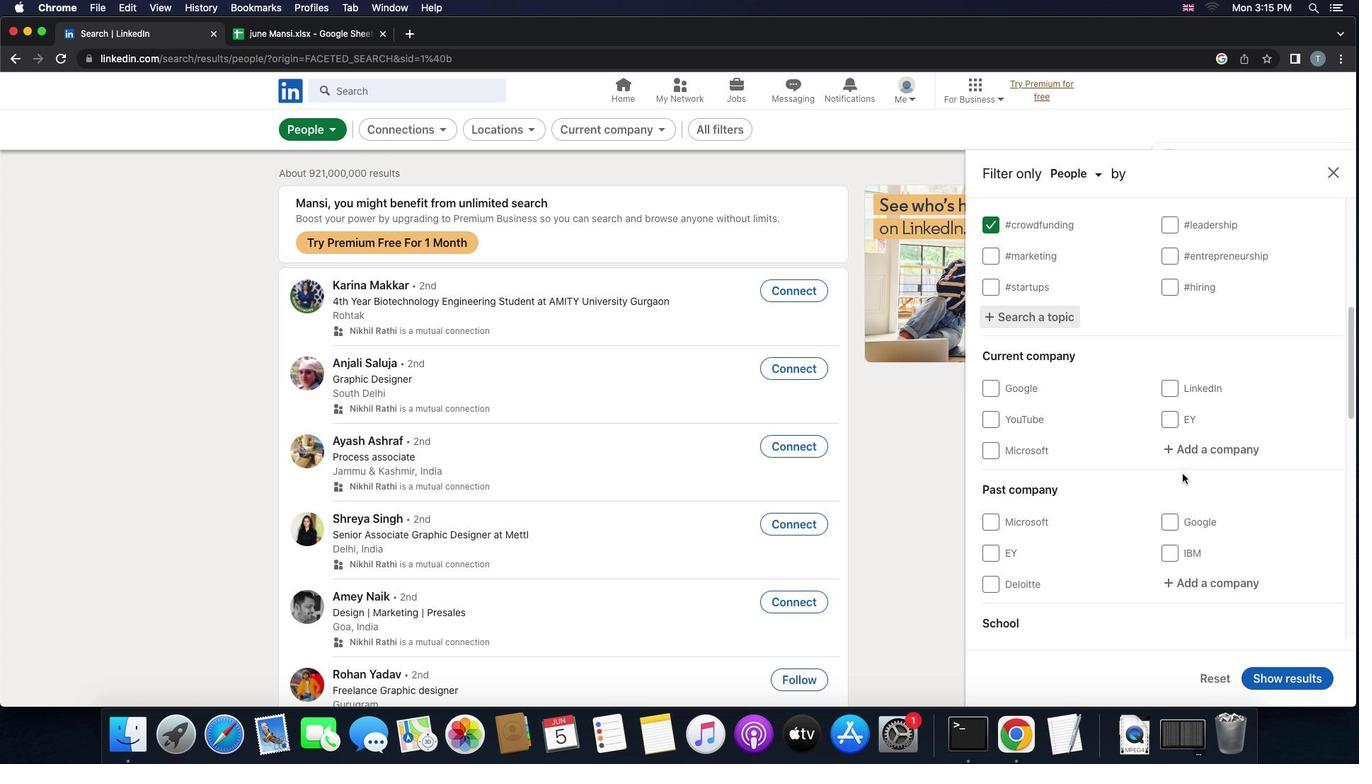 
Action: Mouse moved to (1187, 451)
Screenshot: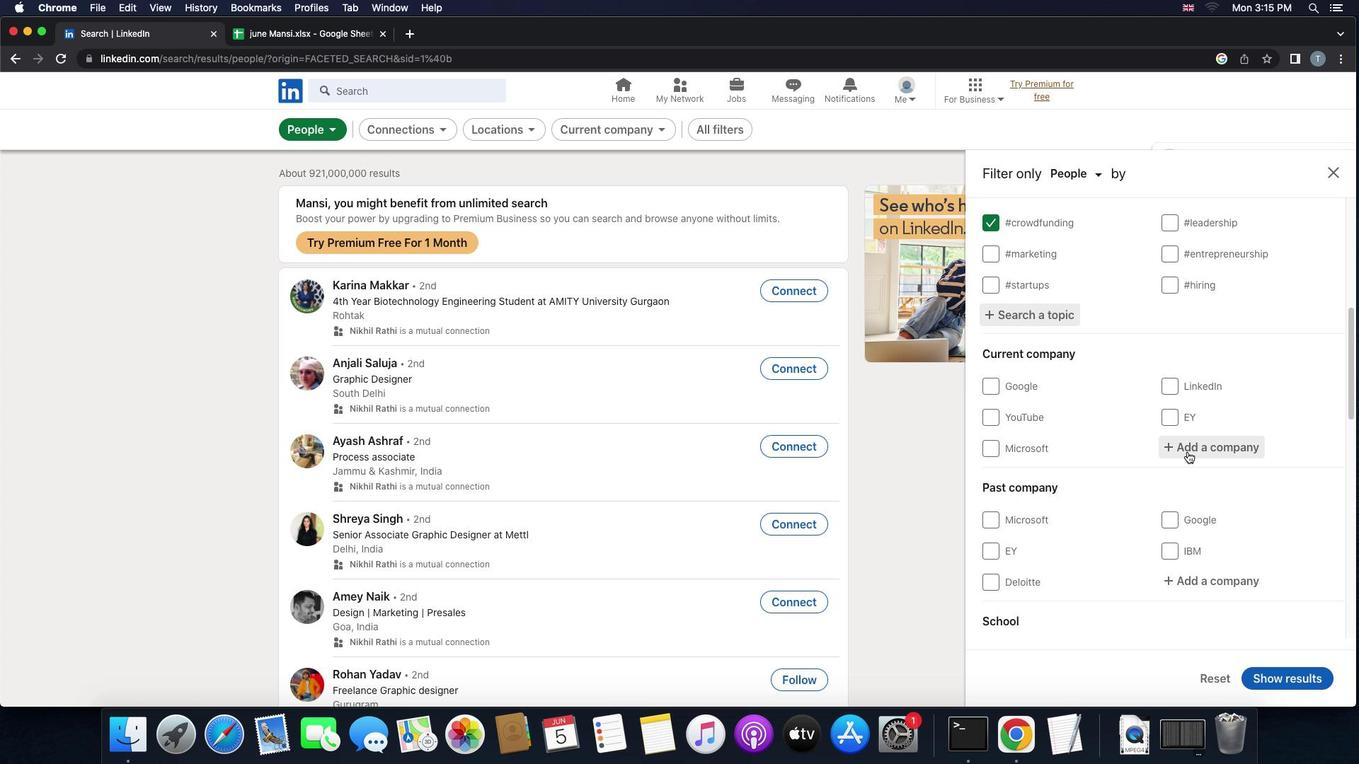 
Action: Mouse pressed left at (1187, 451)
Screenshot: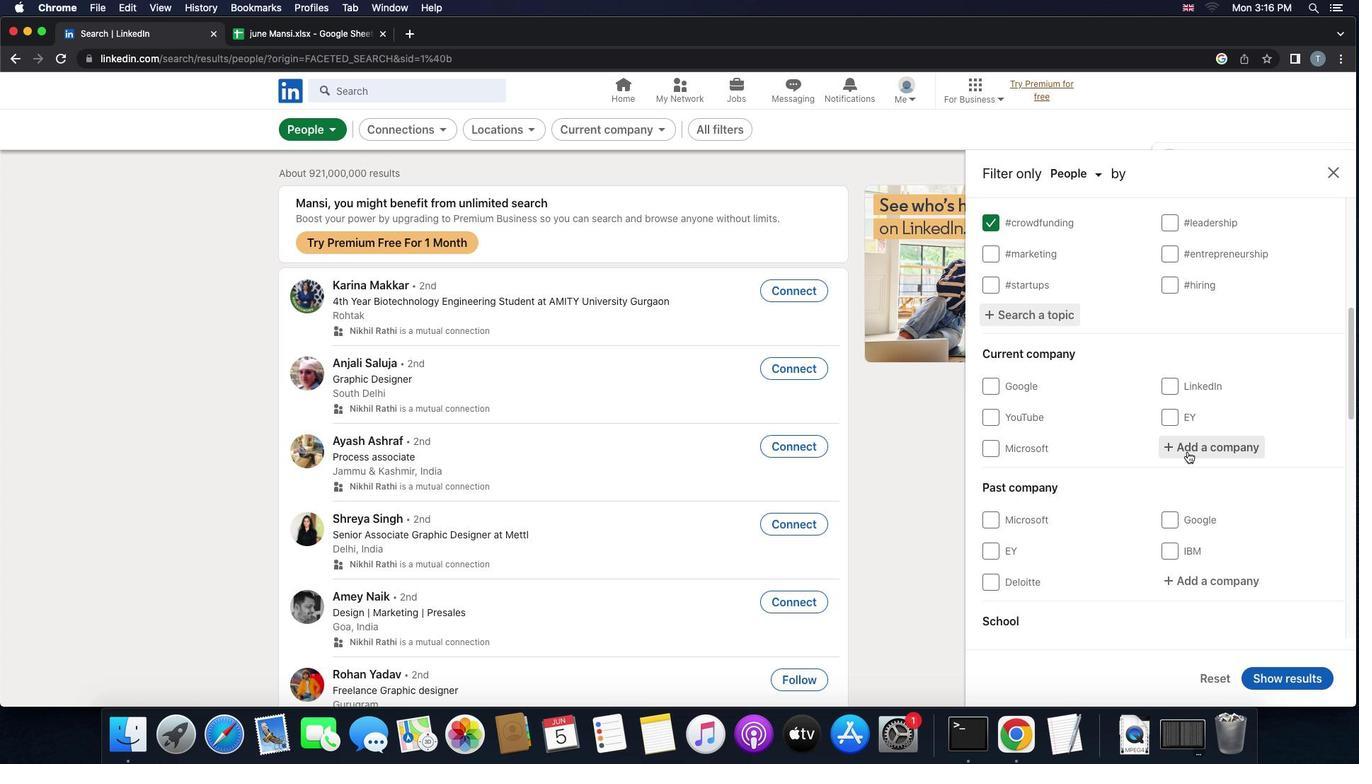 
Action: Key pressed 'm''o''r''g''a''n'Key.spaceKey.shift'M''c''k''i''n''l''e''y'
Screenshot: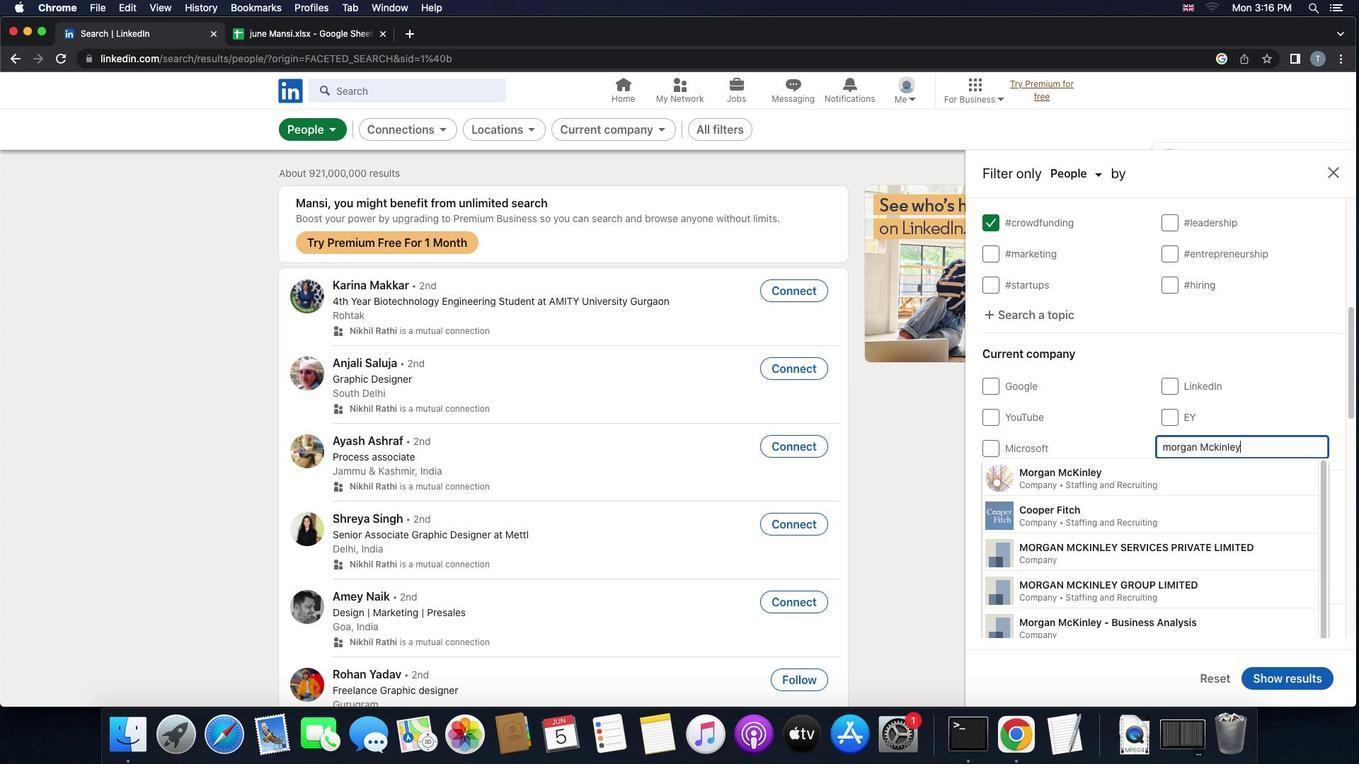 
Action: Mouse moved to (1163, 476)
Screenshot: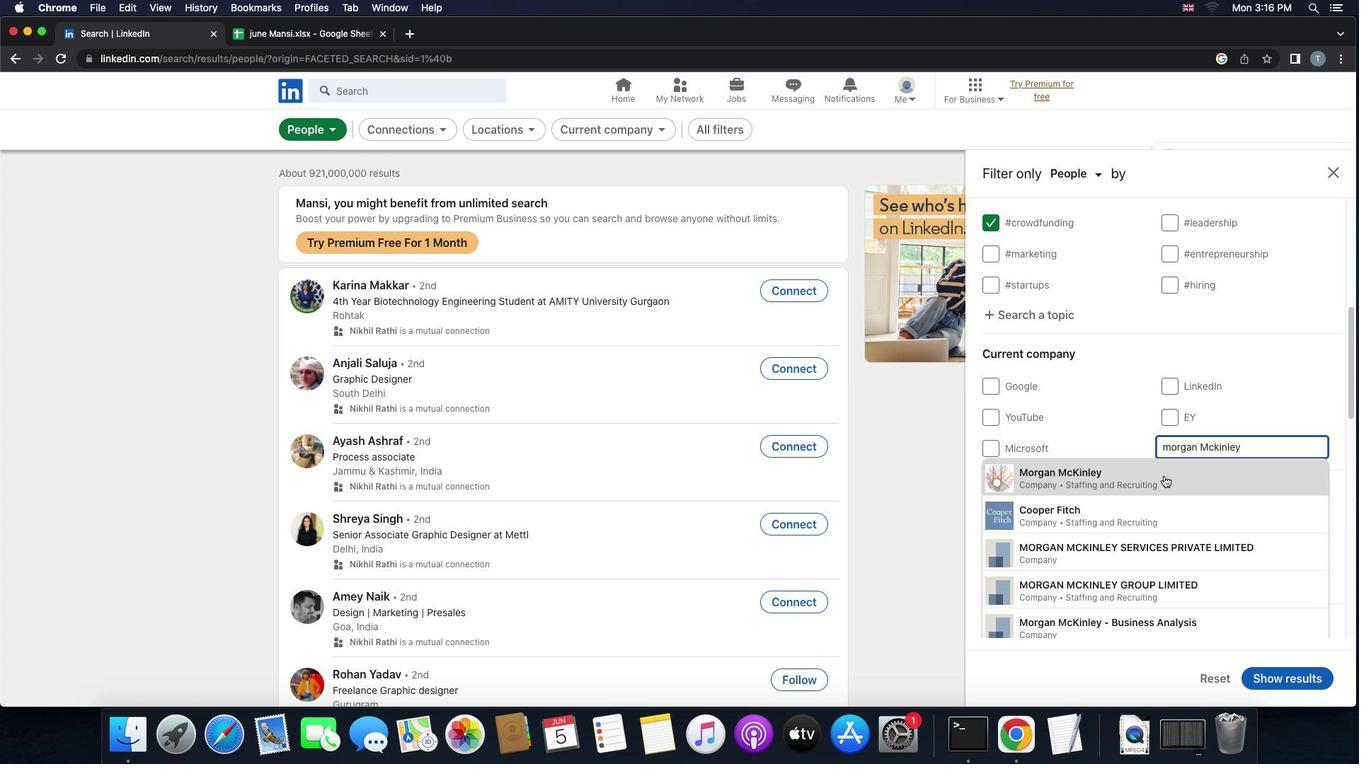 
Action: Mouse pressed left at (1163, 476)
Screenshot: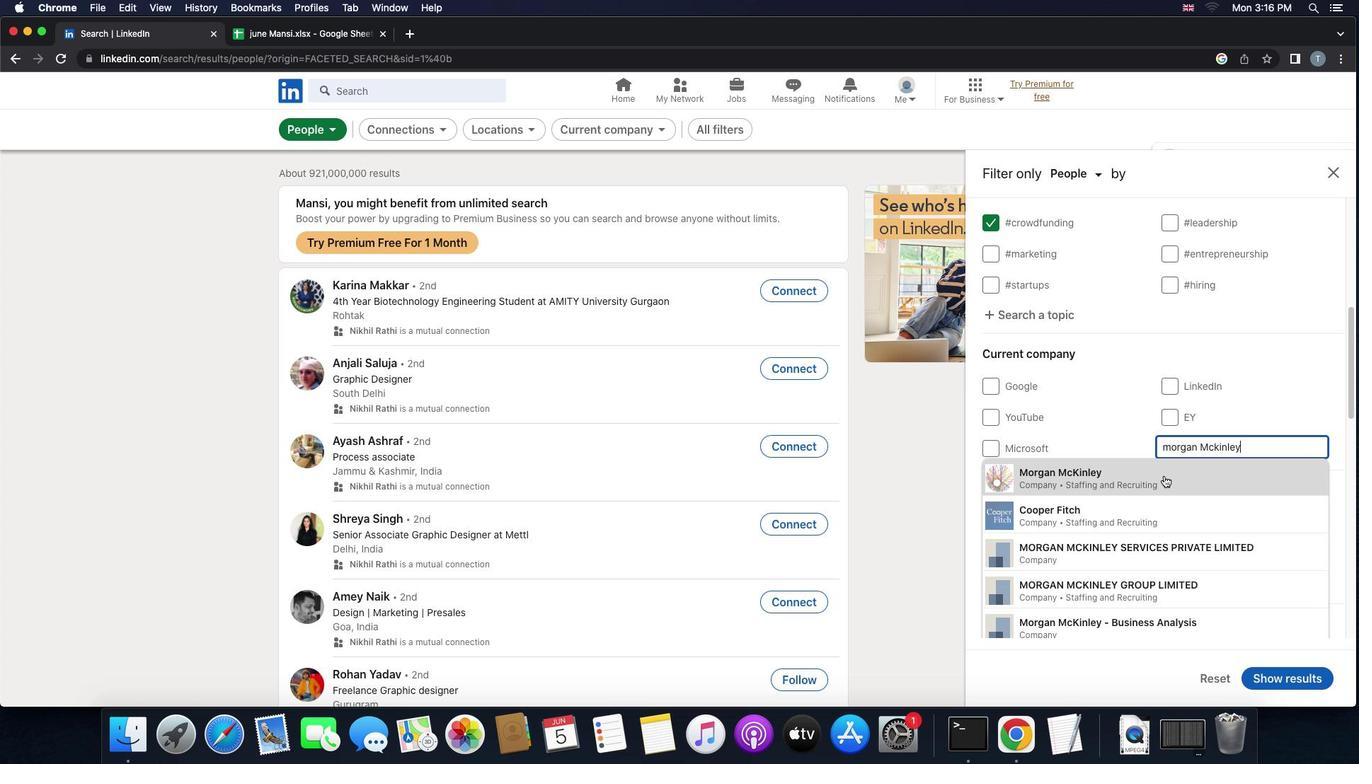 
Action: Mouse scrolled (1163, 476) with delta (0, 0)
Screenshot: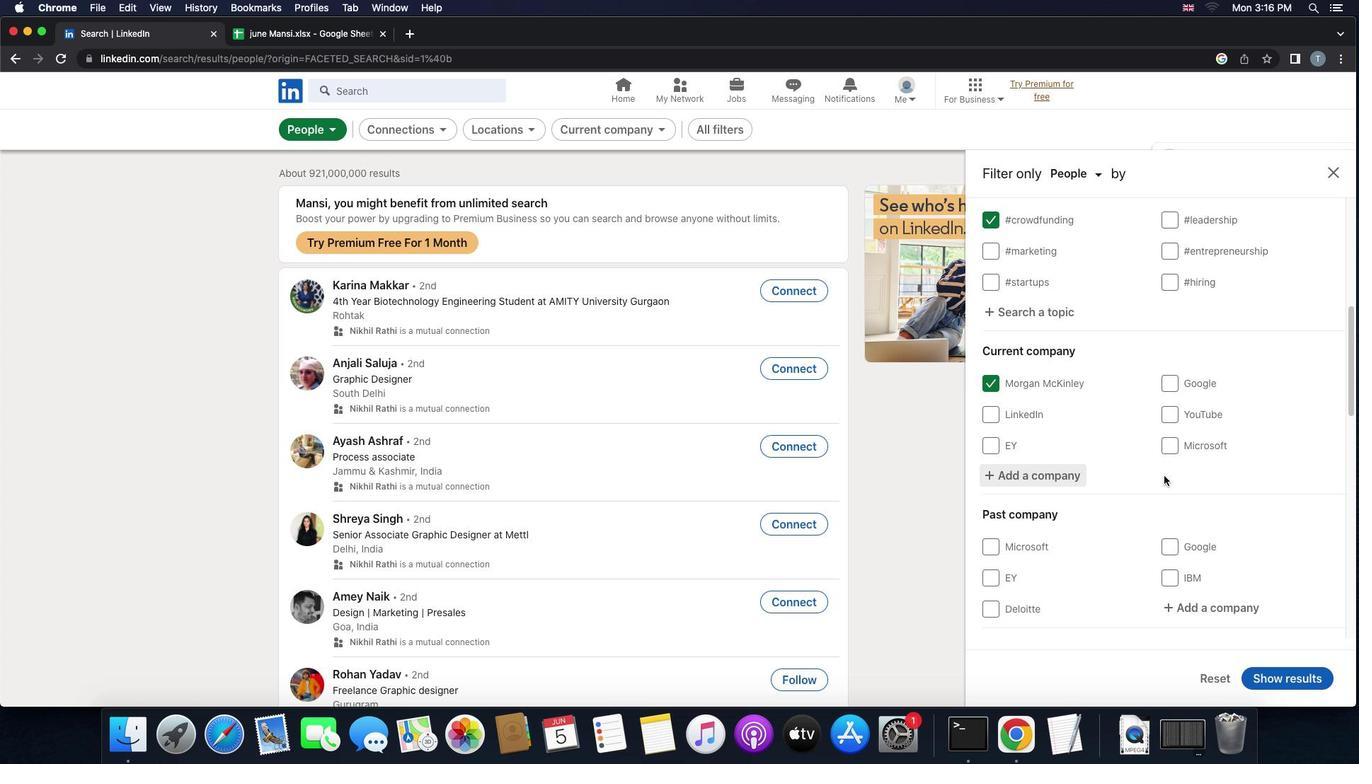 
Action: Mouse scrolled (1163, 476) with delta (0, 0)
Screenshot: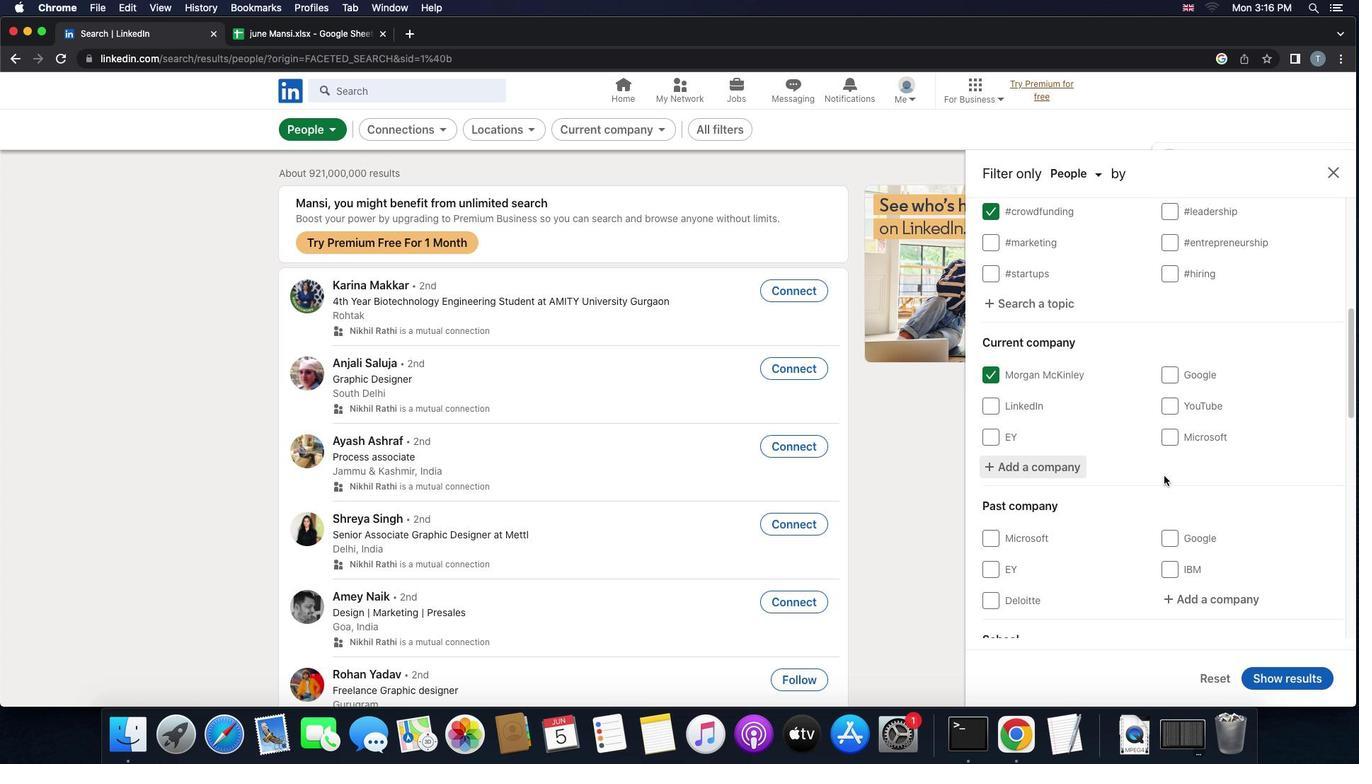 
Action: Mouse scrolled (1163, 476) with delta (0, -2)
Screenshot: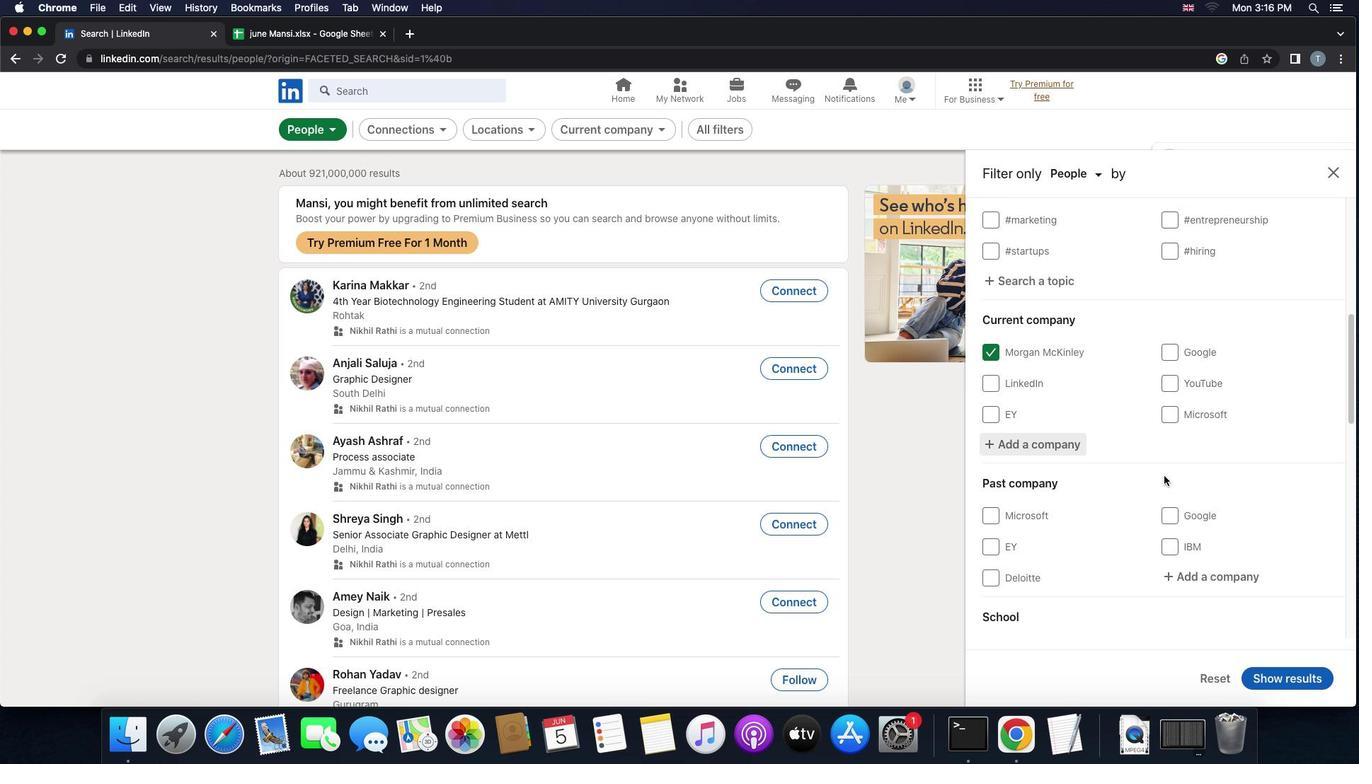 
Action: Mouse scrolled (1163, 476) with delta (0, 0)
Screenshot: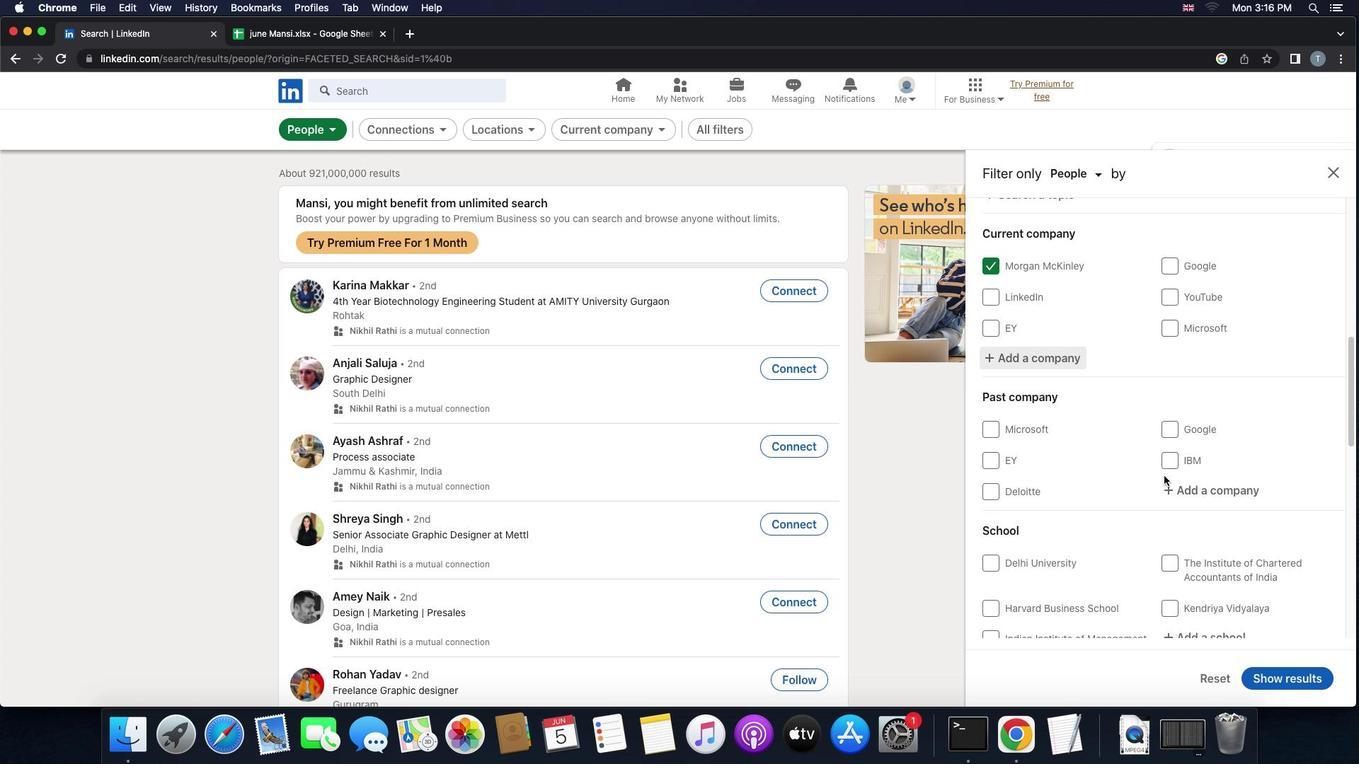 
Action: Mouse scrolled (1163, 476) with delta (0, 0)
Screenshot: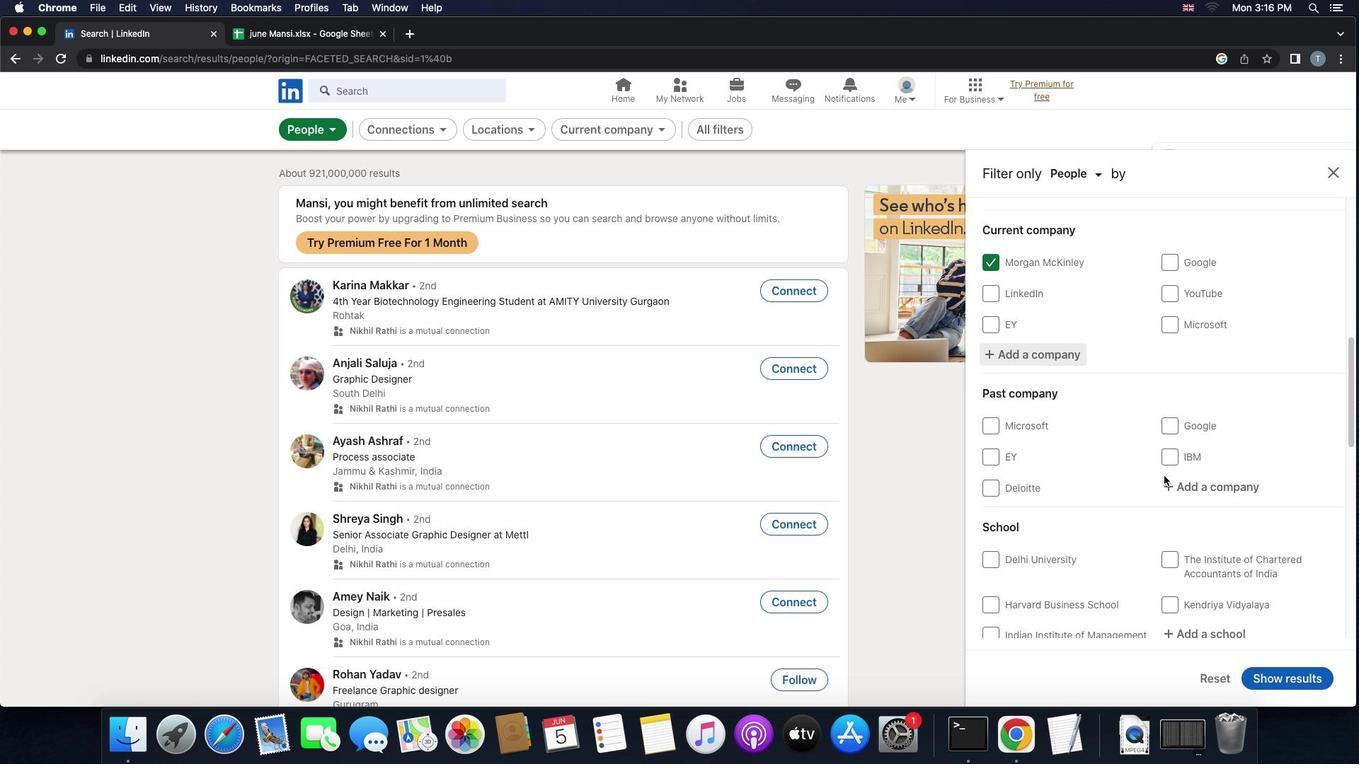 
Action: Mouse scrolled (1163, 476) with delta (0, -1)
Screenshot: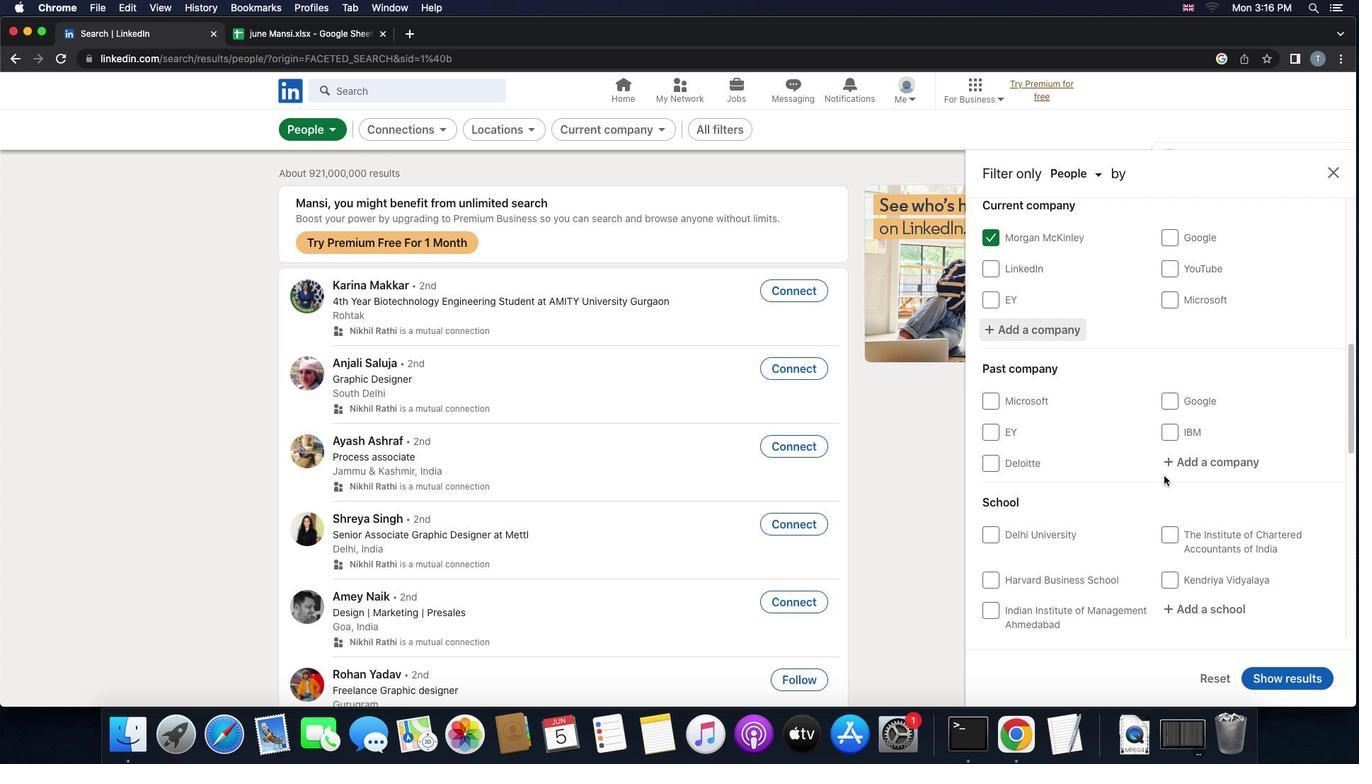 
Action: Mouse scrolled (1163, 476) with delta (0, 0)
Screenshot: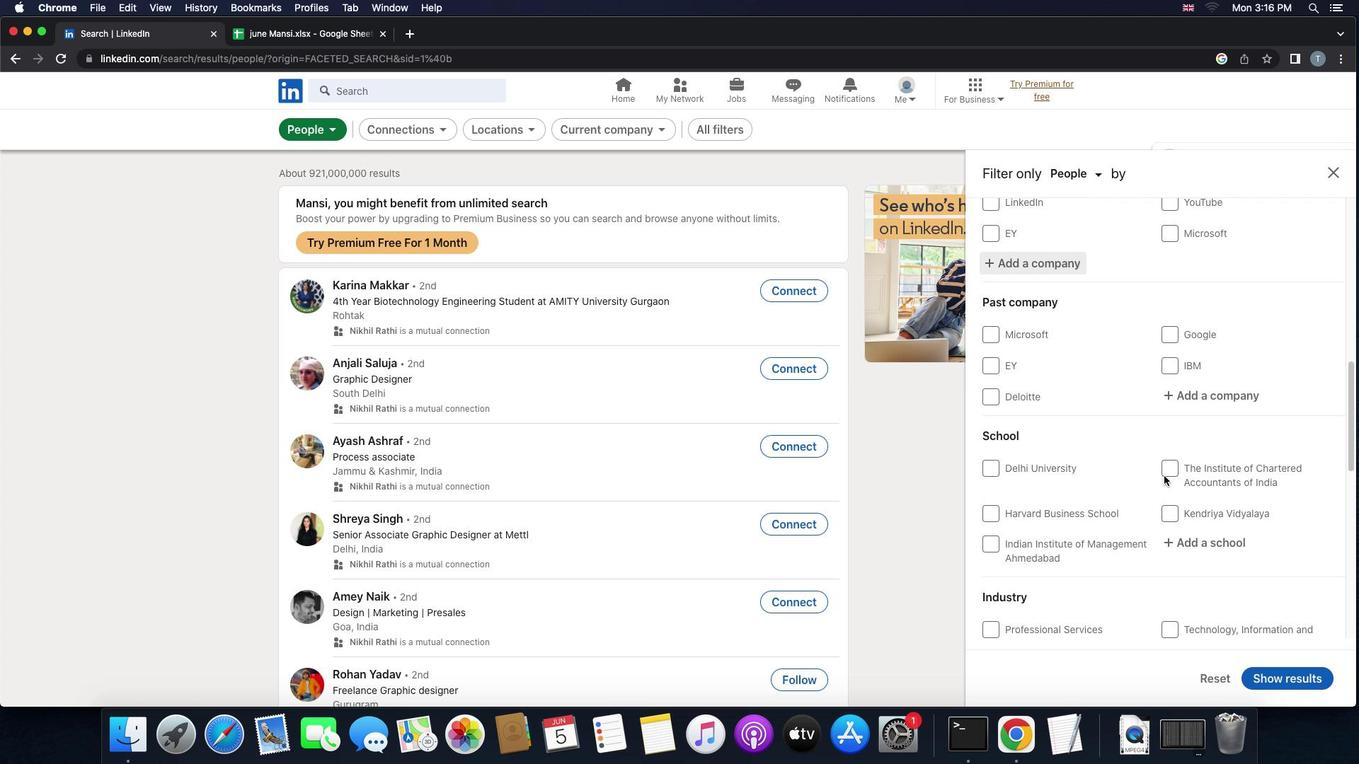 
Action: Mouse scrolled (1163, 476) with delta (0, 0)
Screenshot: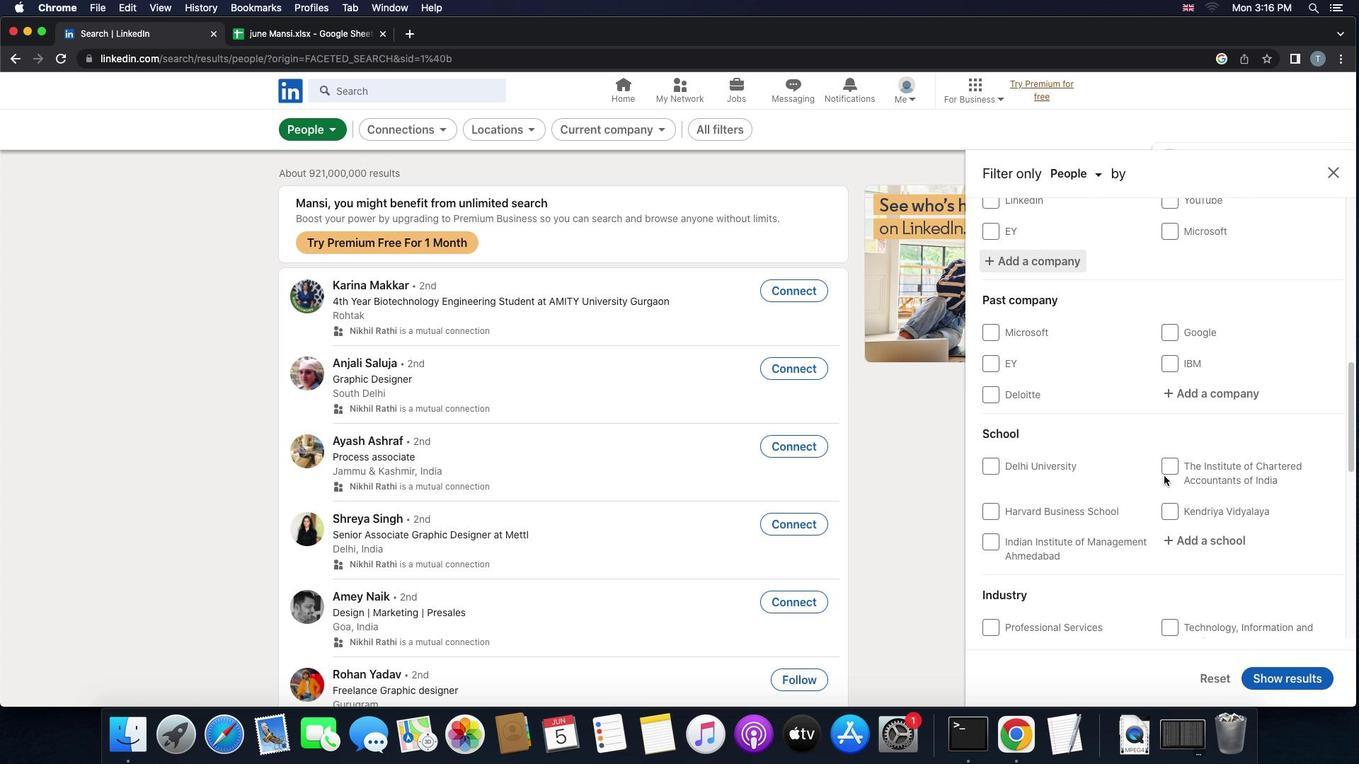
Action: Mouse scrolled (1163, 476) with delta (0, 0)
Screenshot: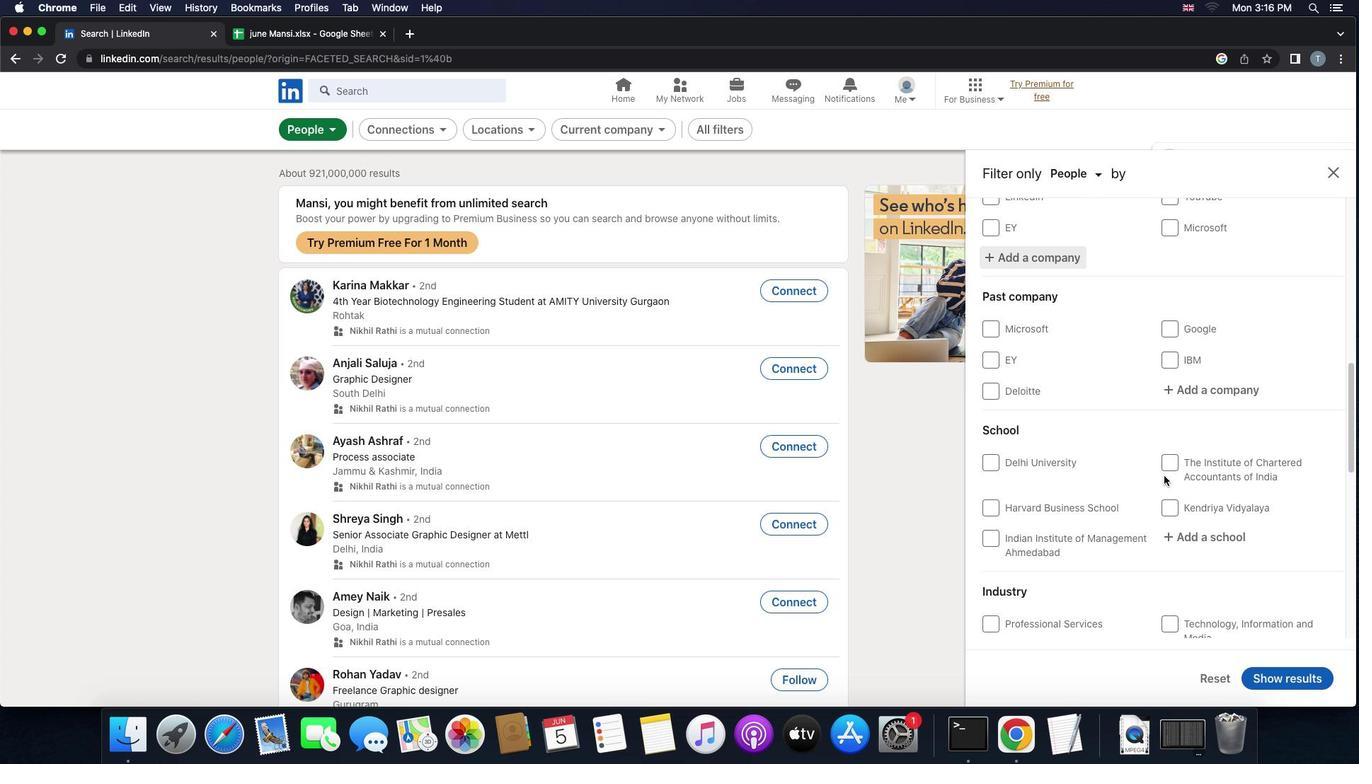 
Action: Mouse scrolled (1163, 476) with delta (0, -1)
Screenshot: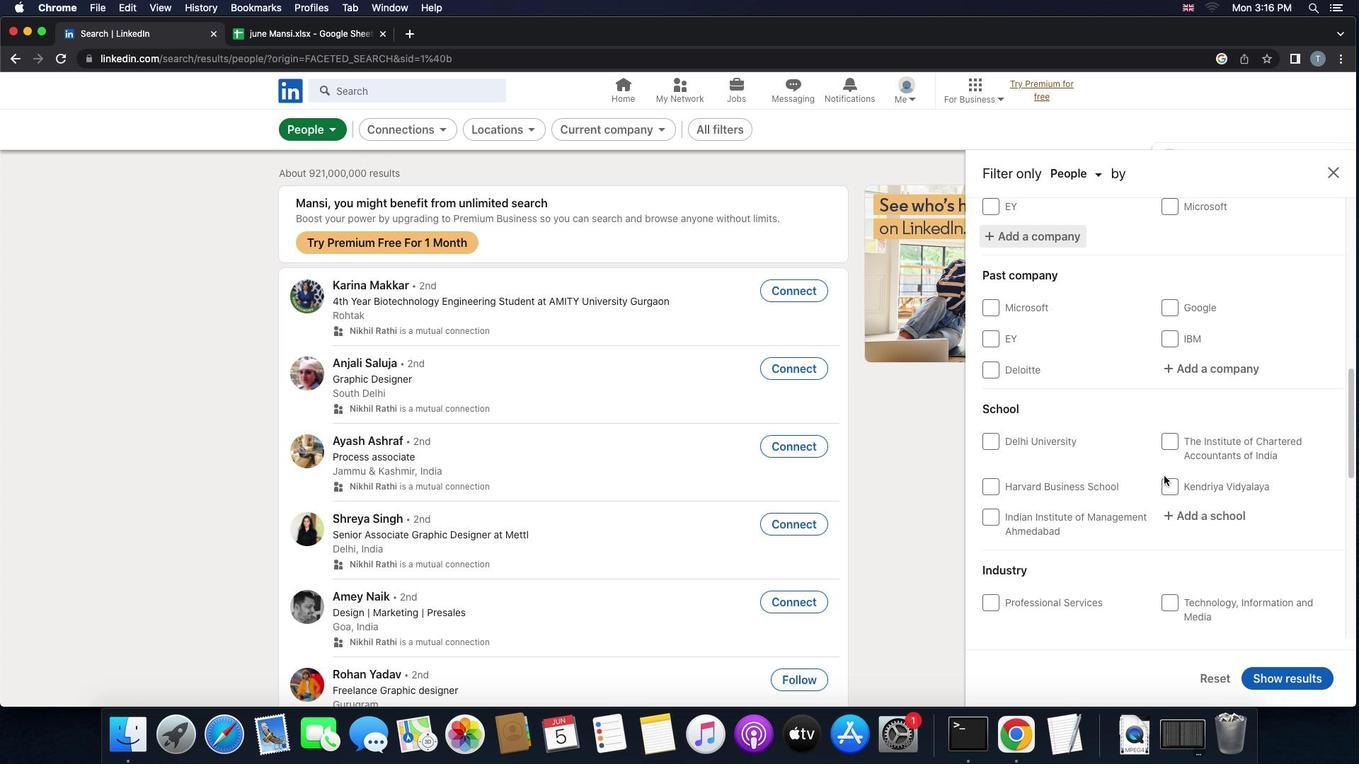 
Action: Mouse moved to (1209, 453)
Screenshot: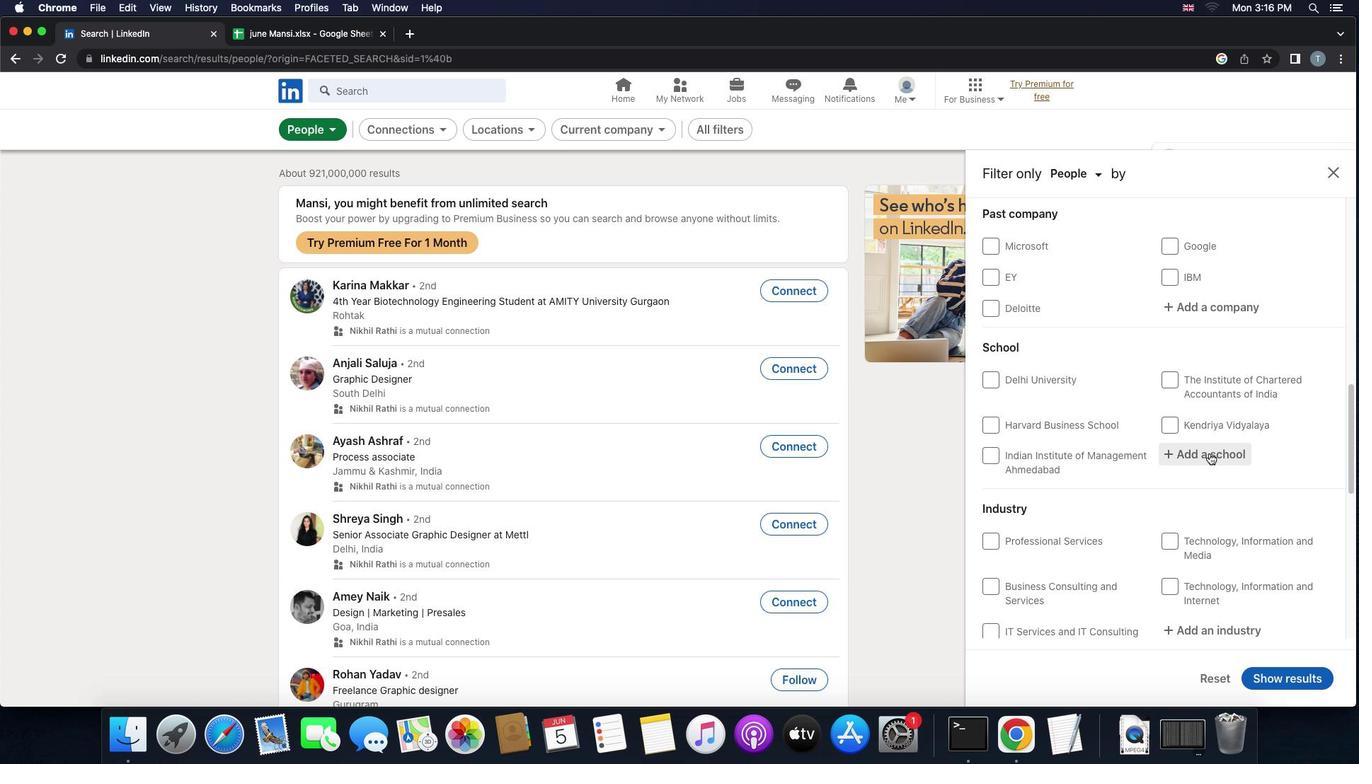 
Action: Mouse pressed left at (1209, 453)
Screenshot: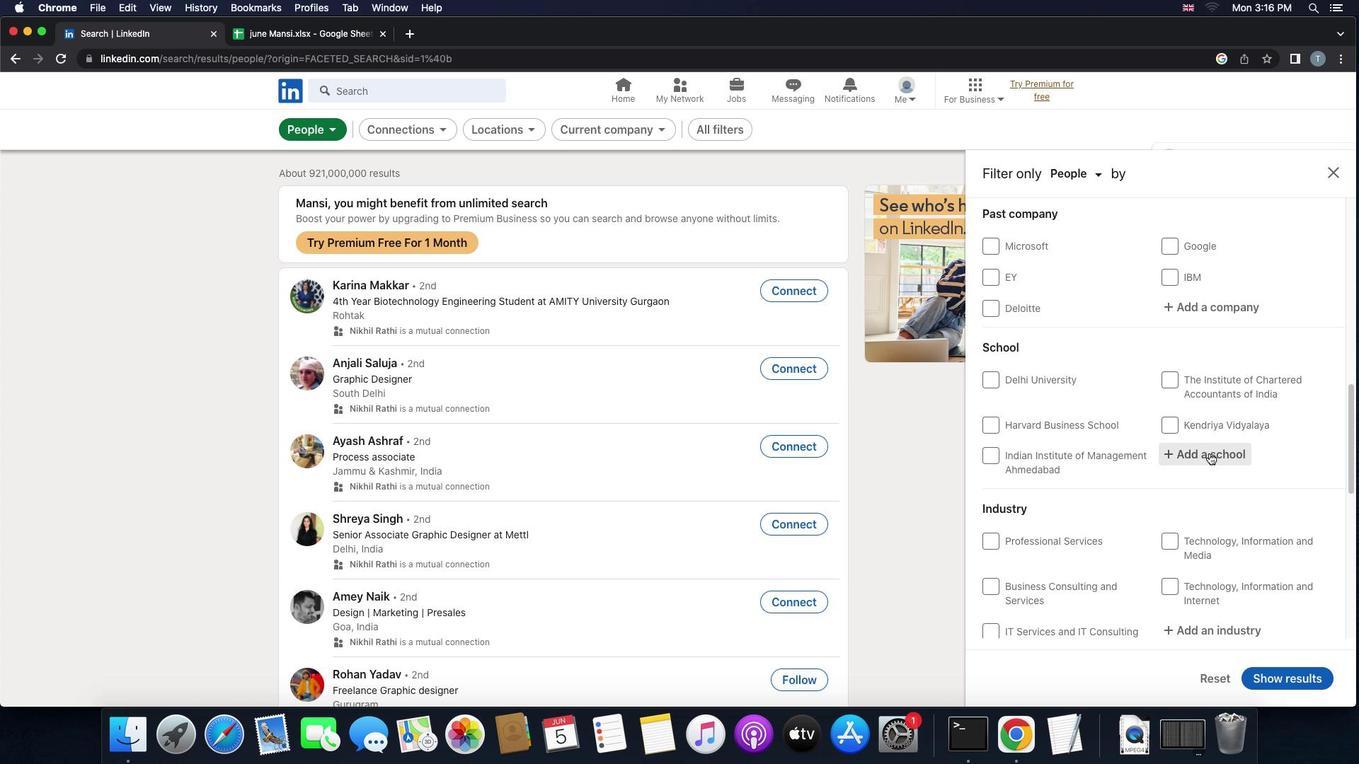 
Action: Mouse moved to (1215, 456)
Screenshot: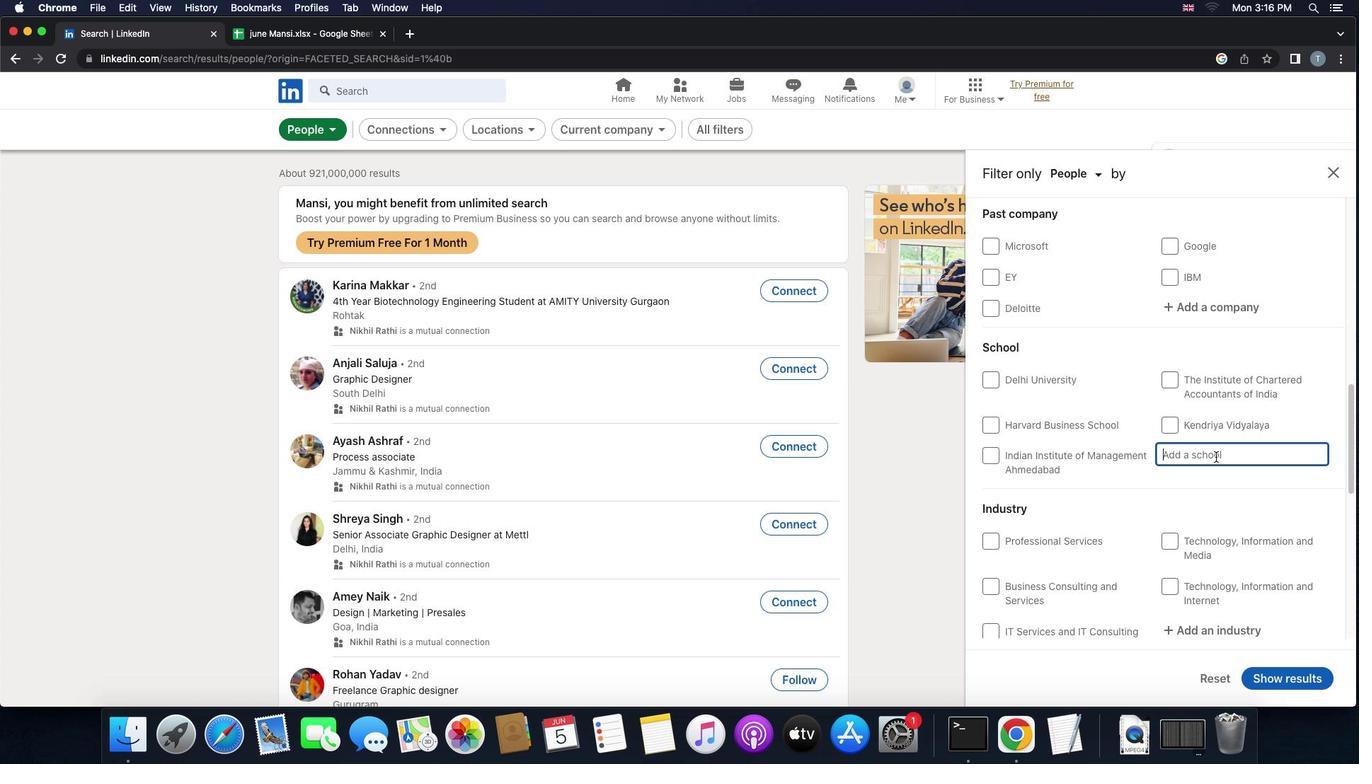 
Action: Key pressed Key.shift'M''.'Key.shift'S''.'Key.shift'R''a''m''a''i''a''h'
Screenshot: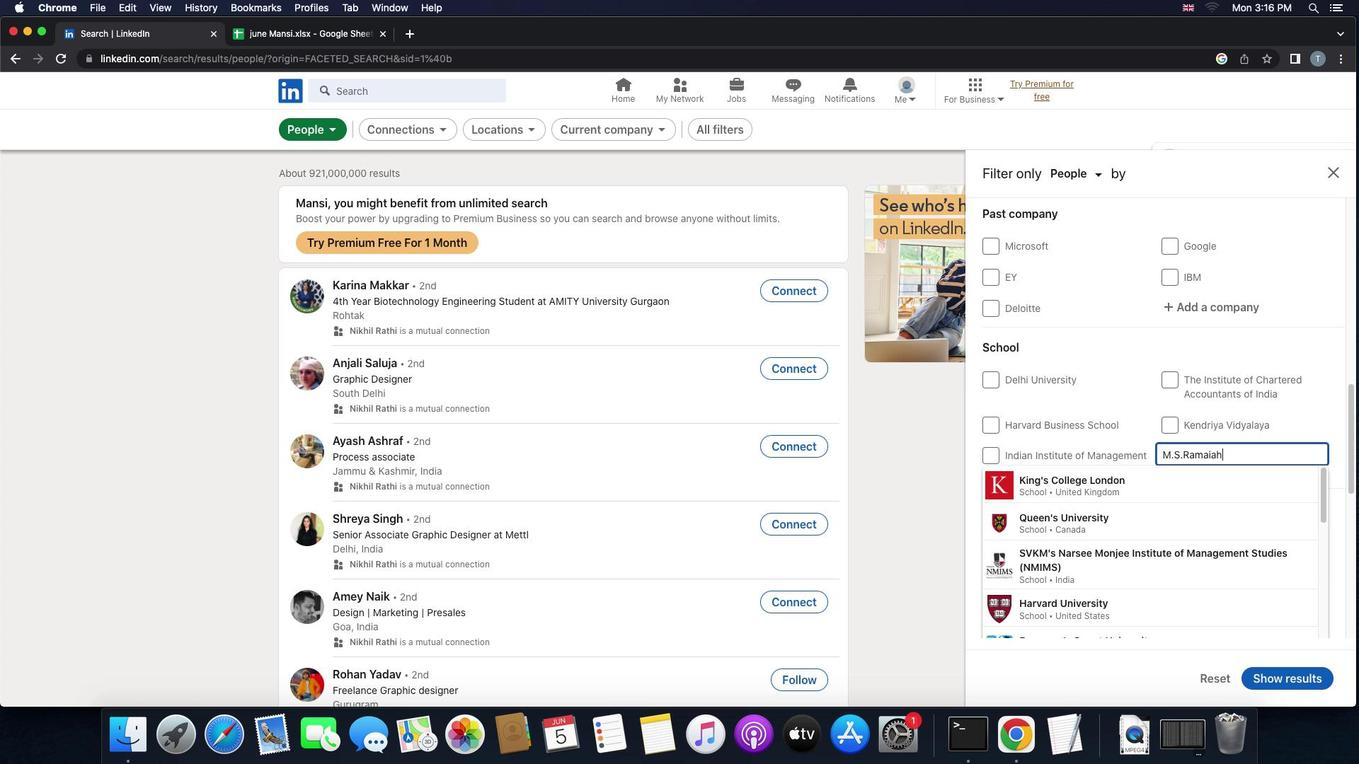 
Action: Mouse moved to (1159, 599)
Screenshot: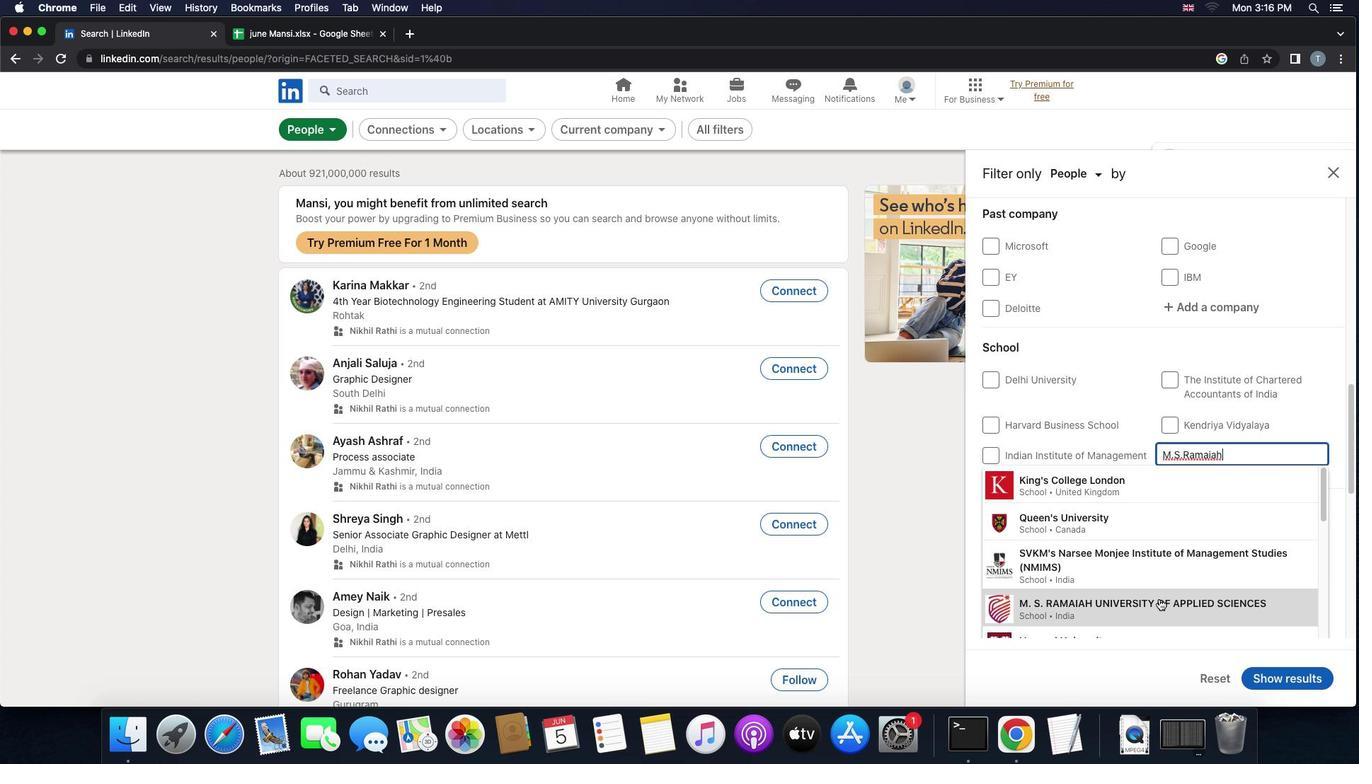 
Action: Mouse pressed left at (1159, 599)
Screenshot: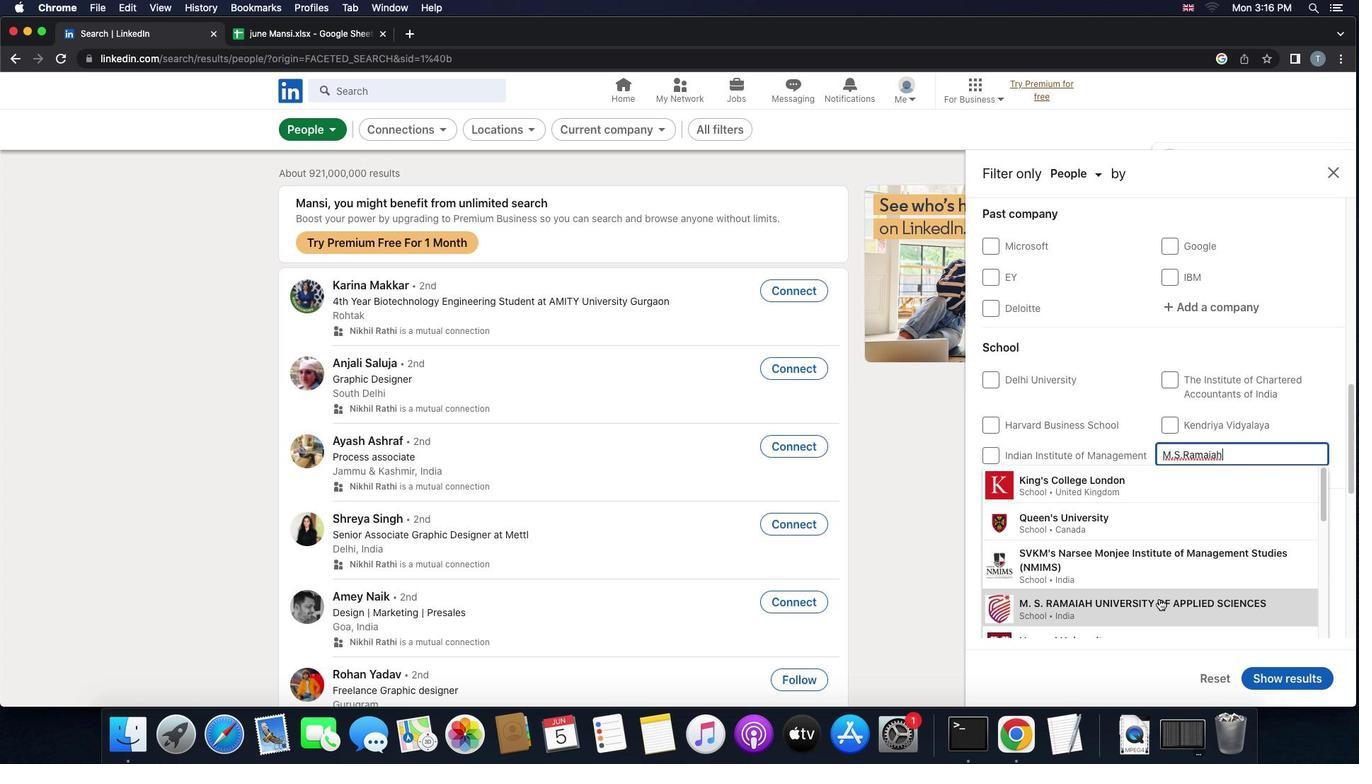 
Action: Mouse scrolled (1159, 599) with delta (0, 0)
Screenshot: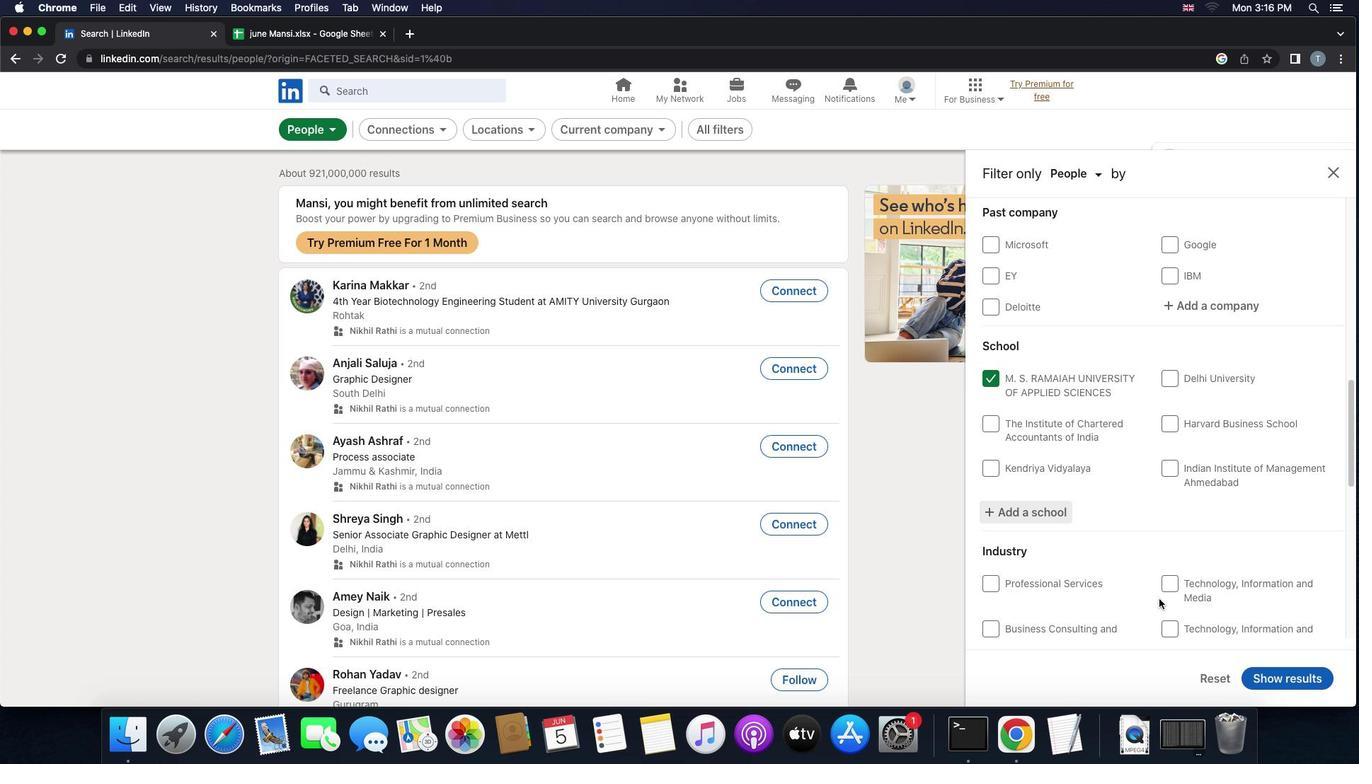 
Action: Mouse scrolled (1159, 599) with delta (0, 0)
Screenshot: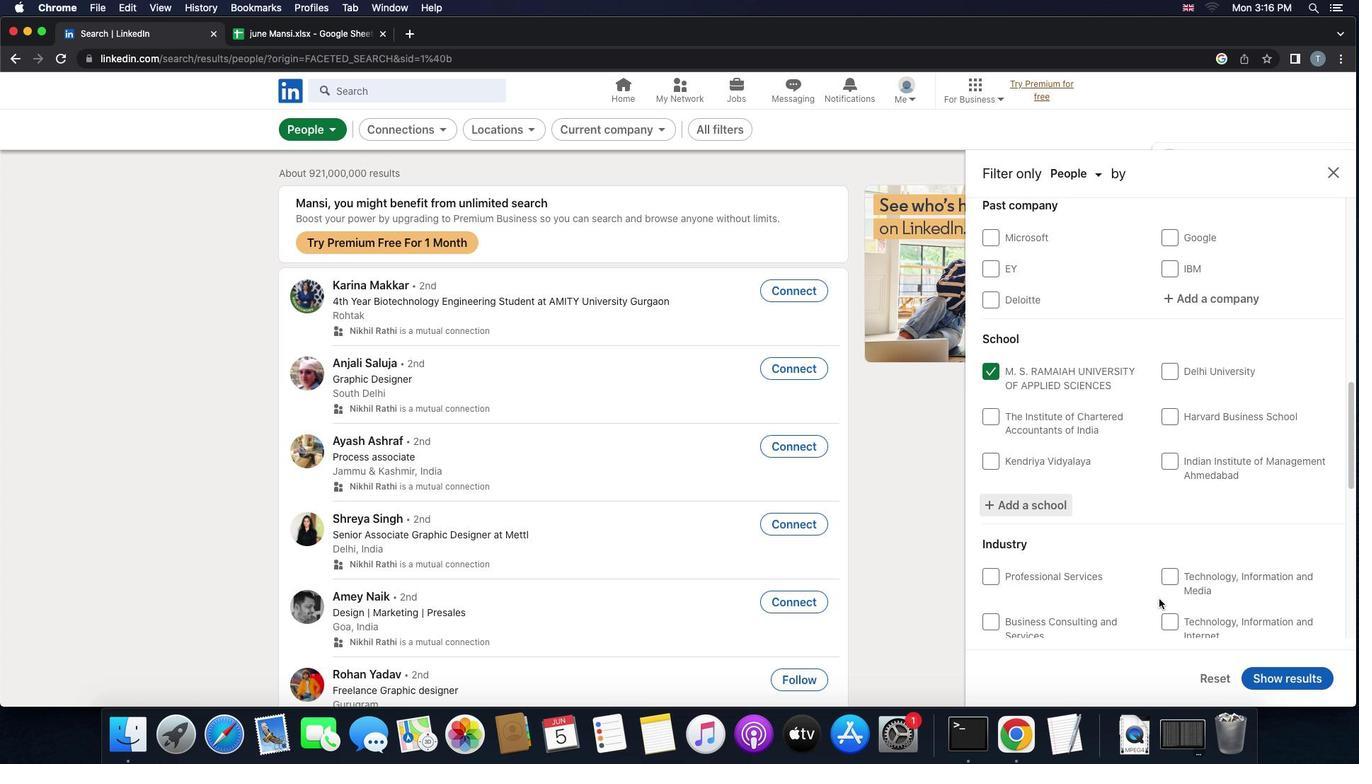 
Action: Mouse scrolled (1159, 599) with delta (0, -2)
Screenshot: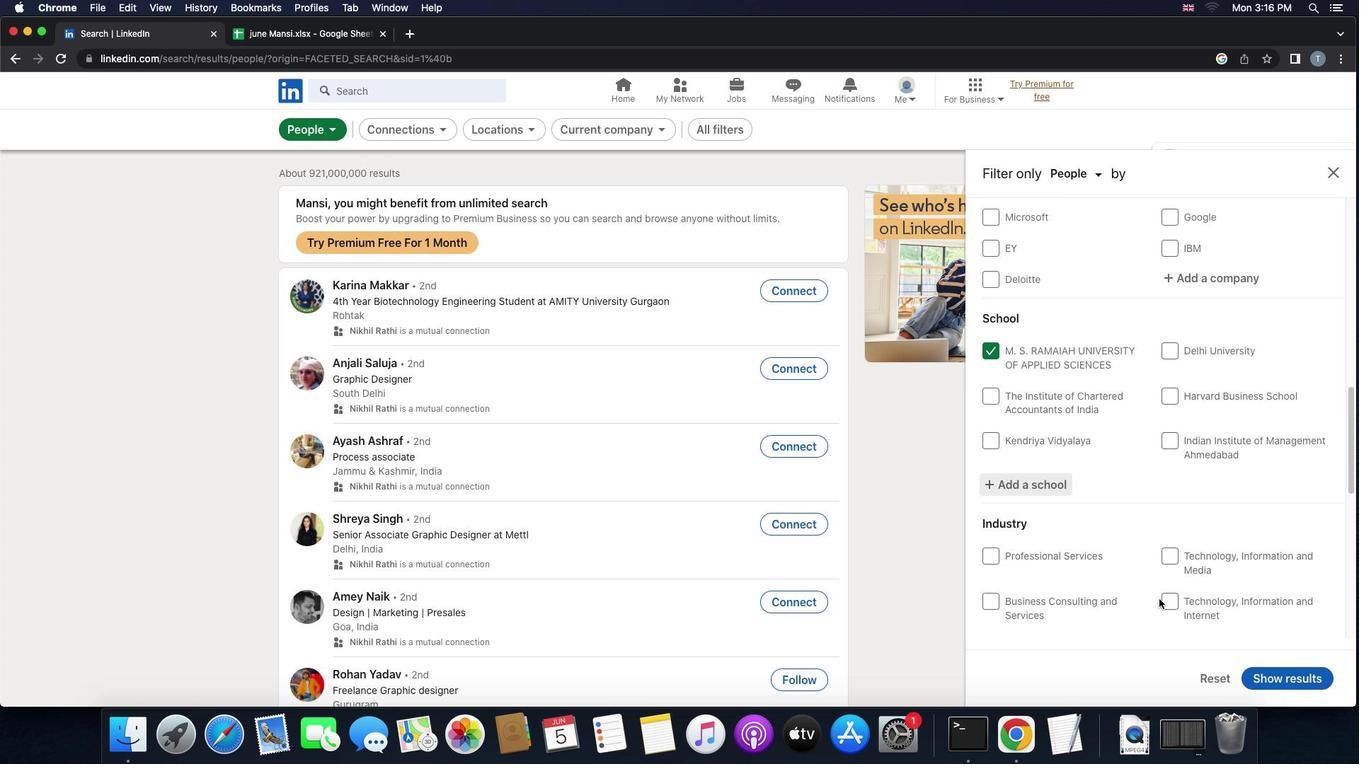 
Action: Mouse scrolled (1159, 599) with delta (0, -2)
Screenshot: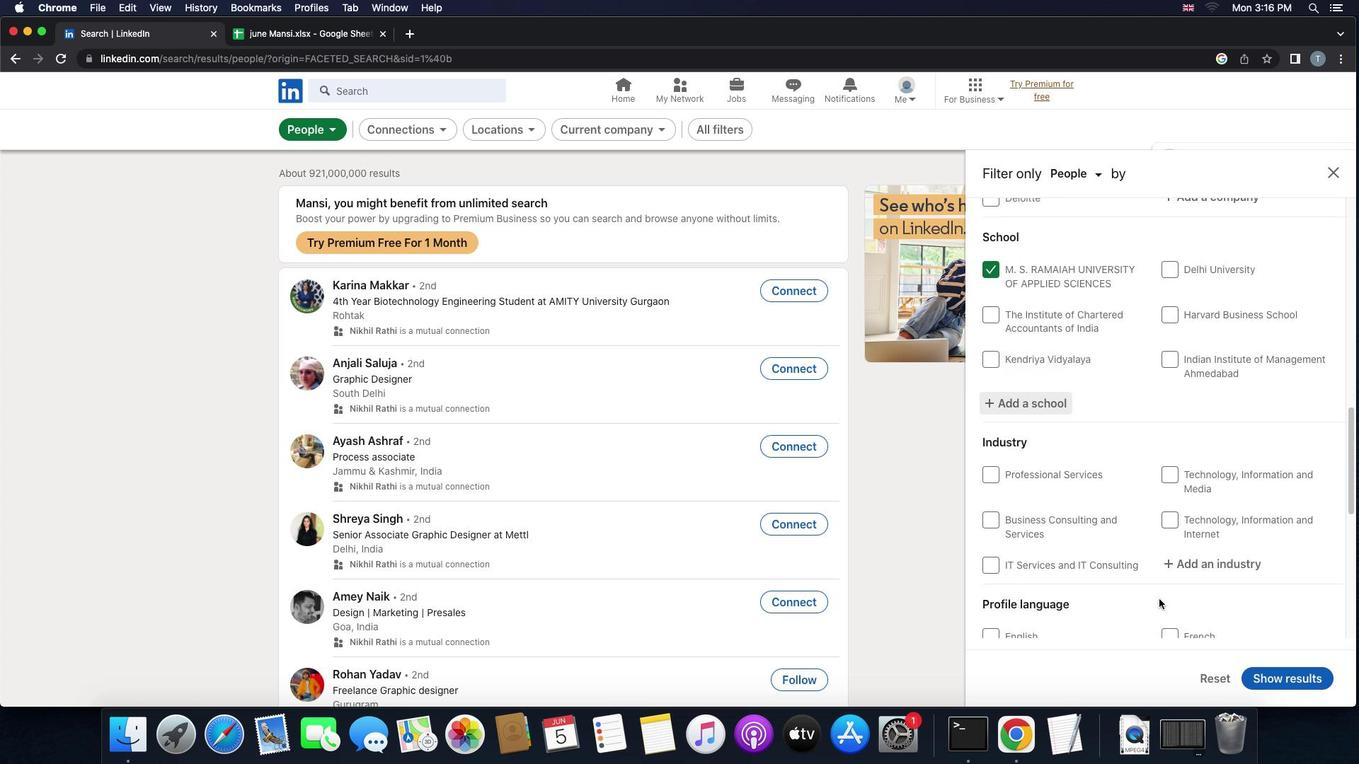 
Action: Mouse moved to (1189, 450)
Screenshot: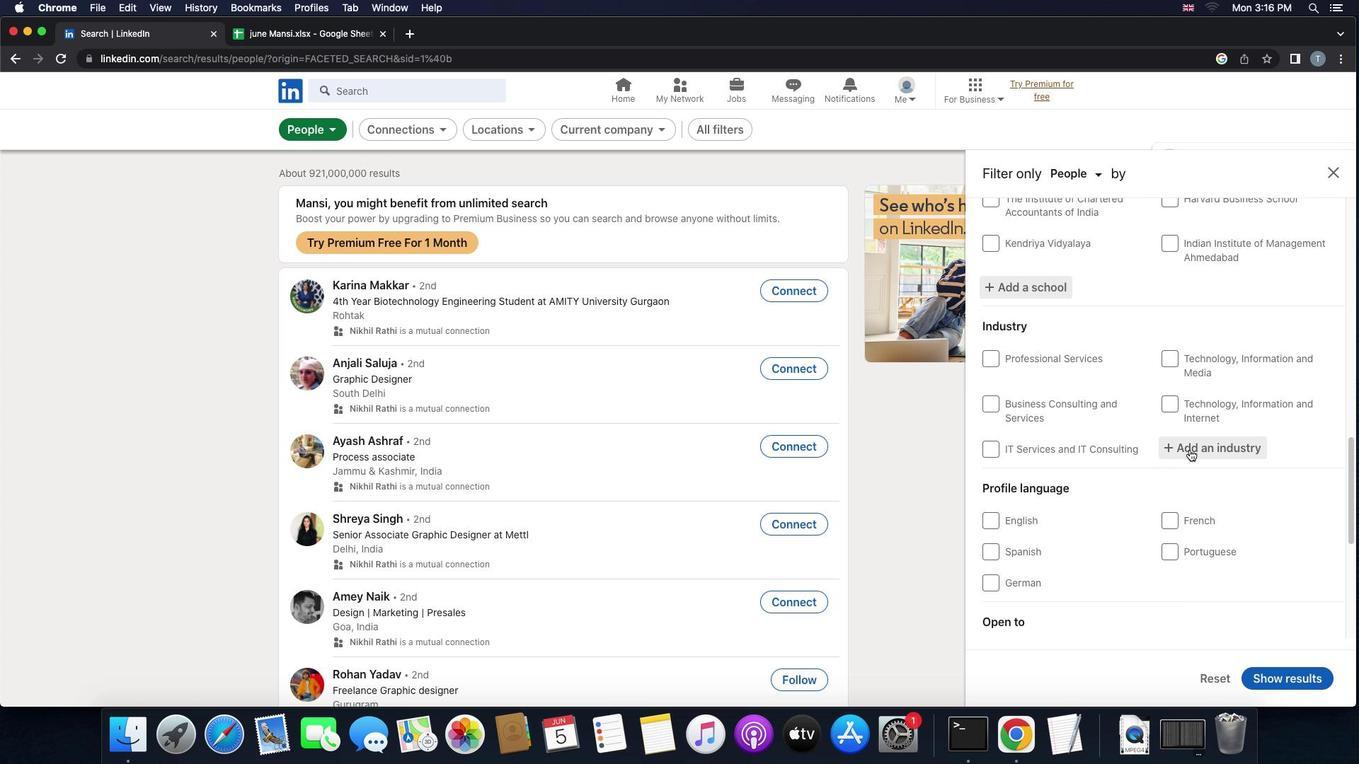 
Action: Mouse pressed left at (1189, 450)
Screenshot: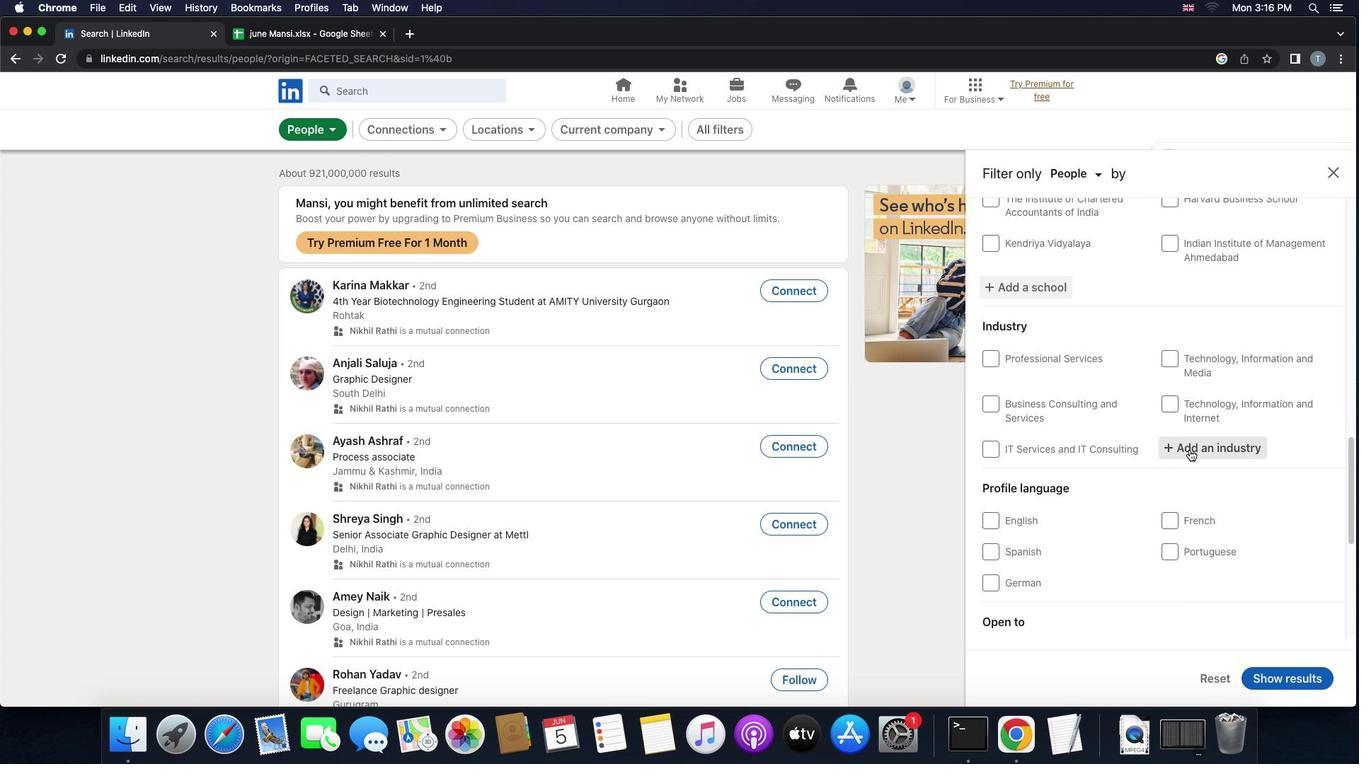
Action: Key pressed Key.shift'P''u''b''l''i''c'Key.spaceKey.shift'A''s''s''i''s''t''a''n''c''e'
Screenshot: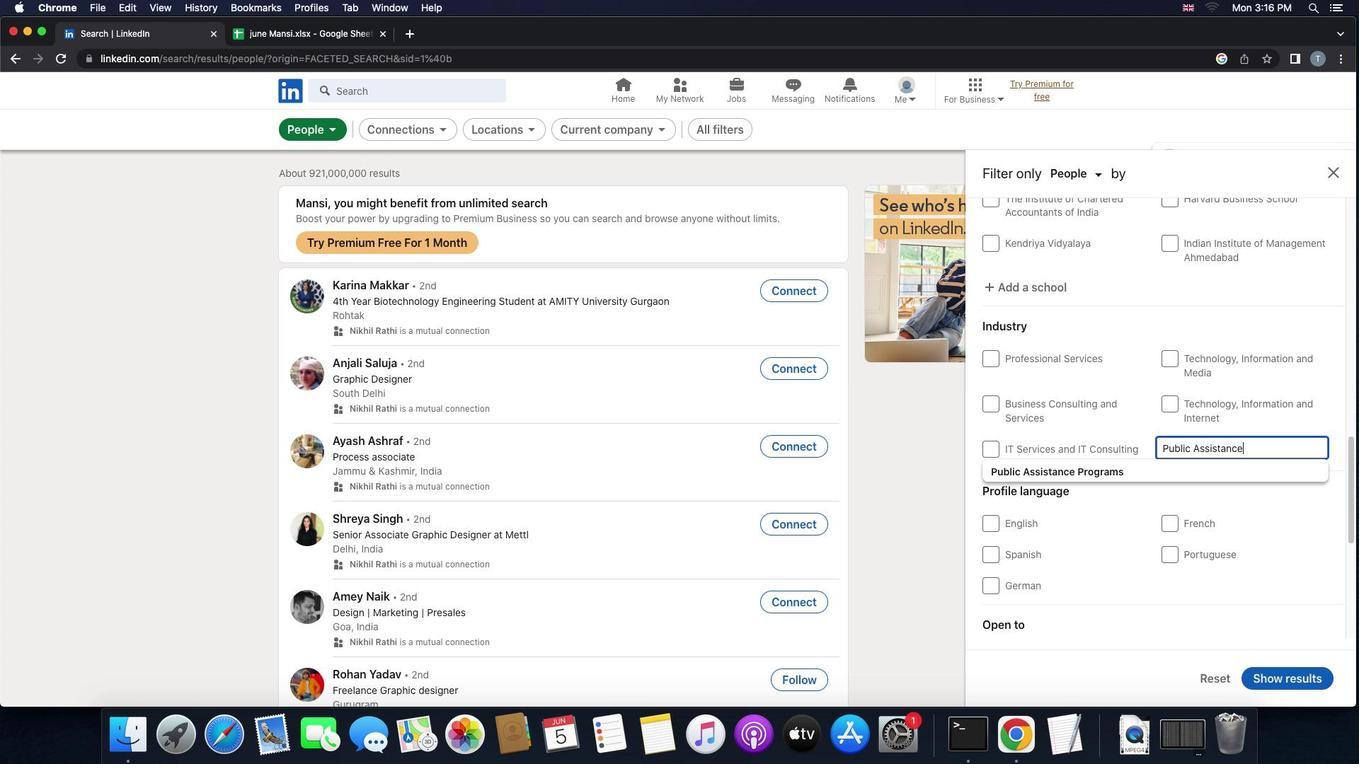
Action: Mouse moved to (1148, 477)
Screenshot: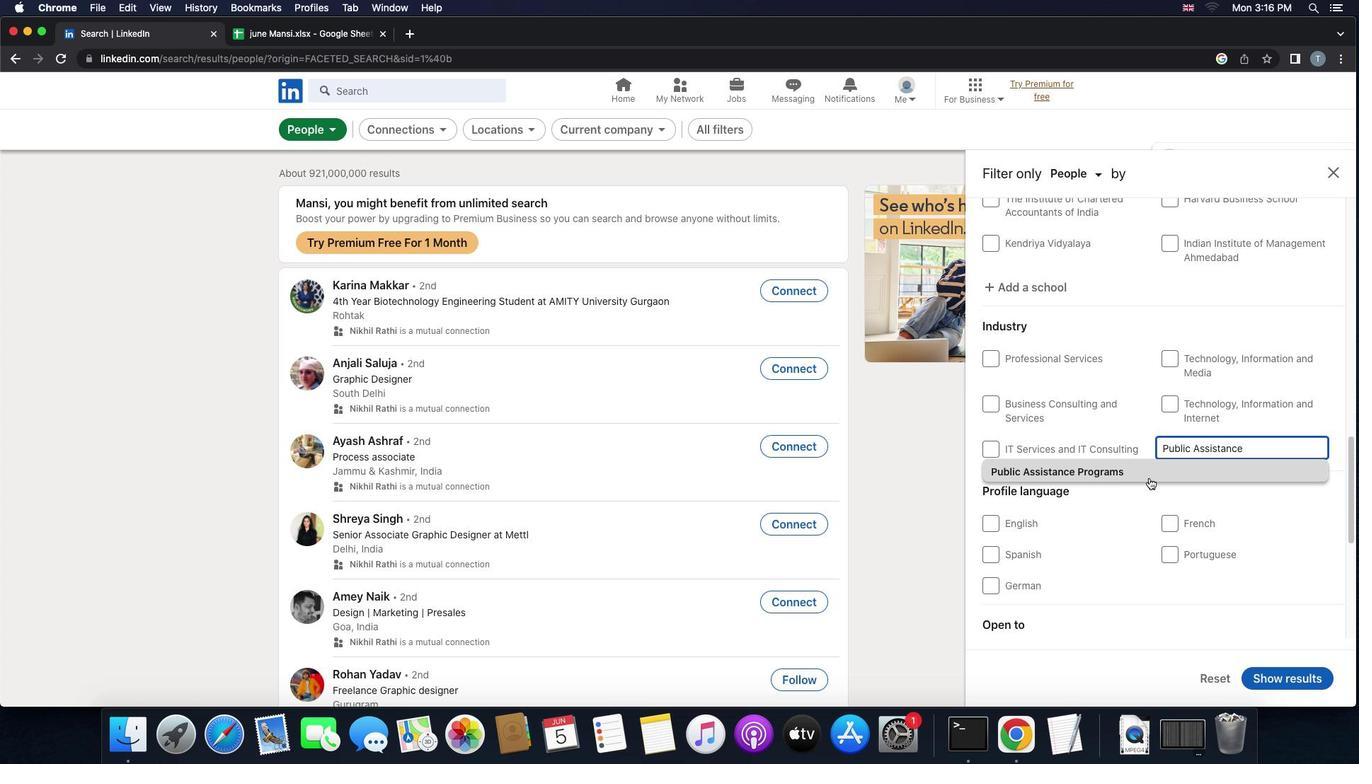 
Action: Mouse pressed left at (1148, 477)
Screenshot: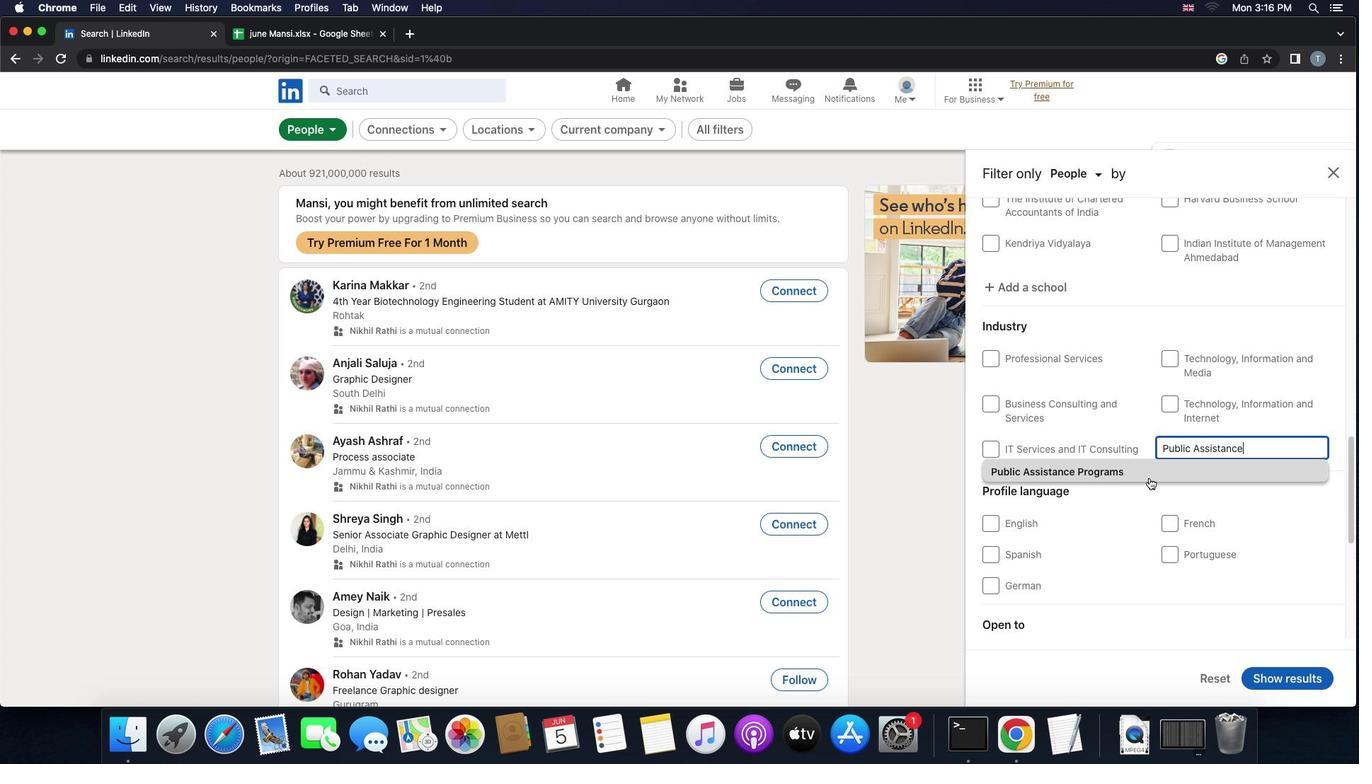 
Action: Mouse moved to (1151, 555)
Screenshot: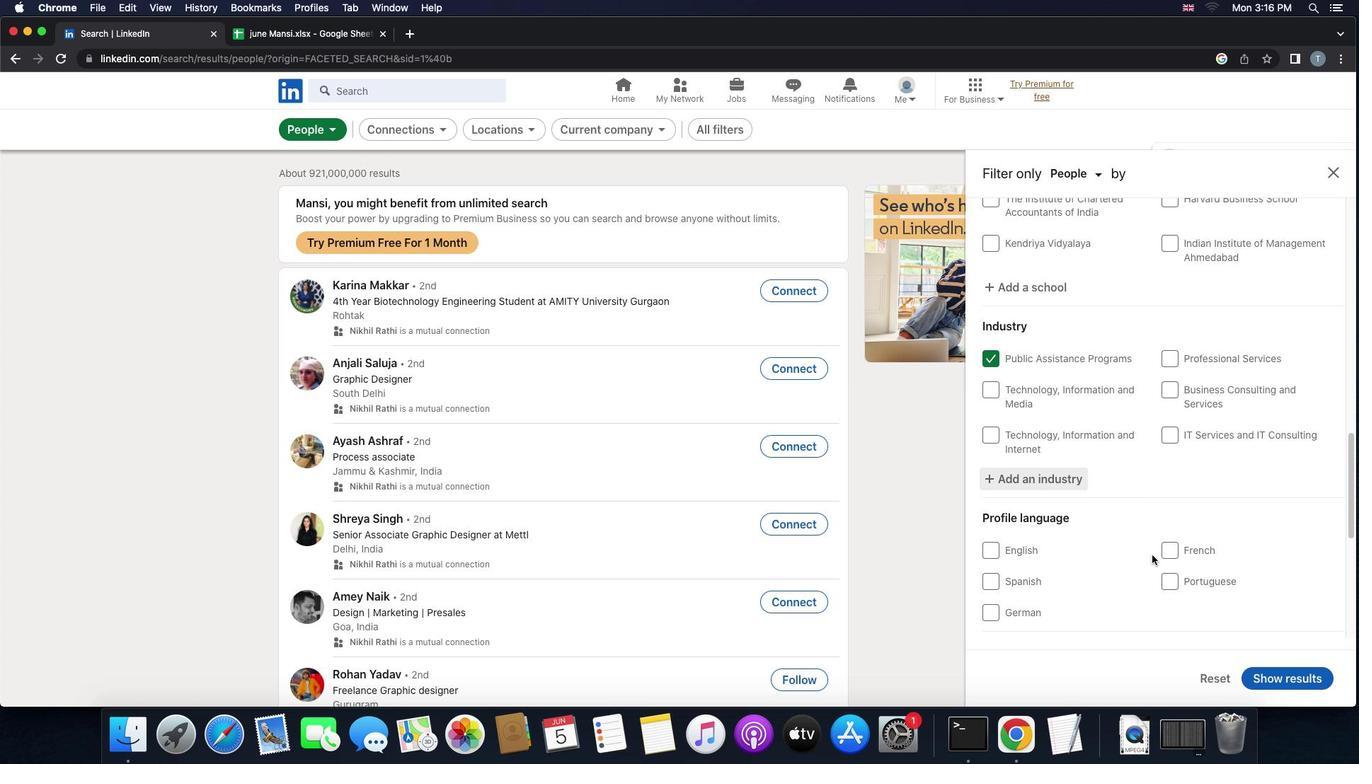 
Action: Mouse scrolled (1151, 555) with delta (0, 0)
Screenshot: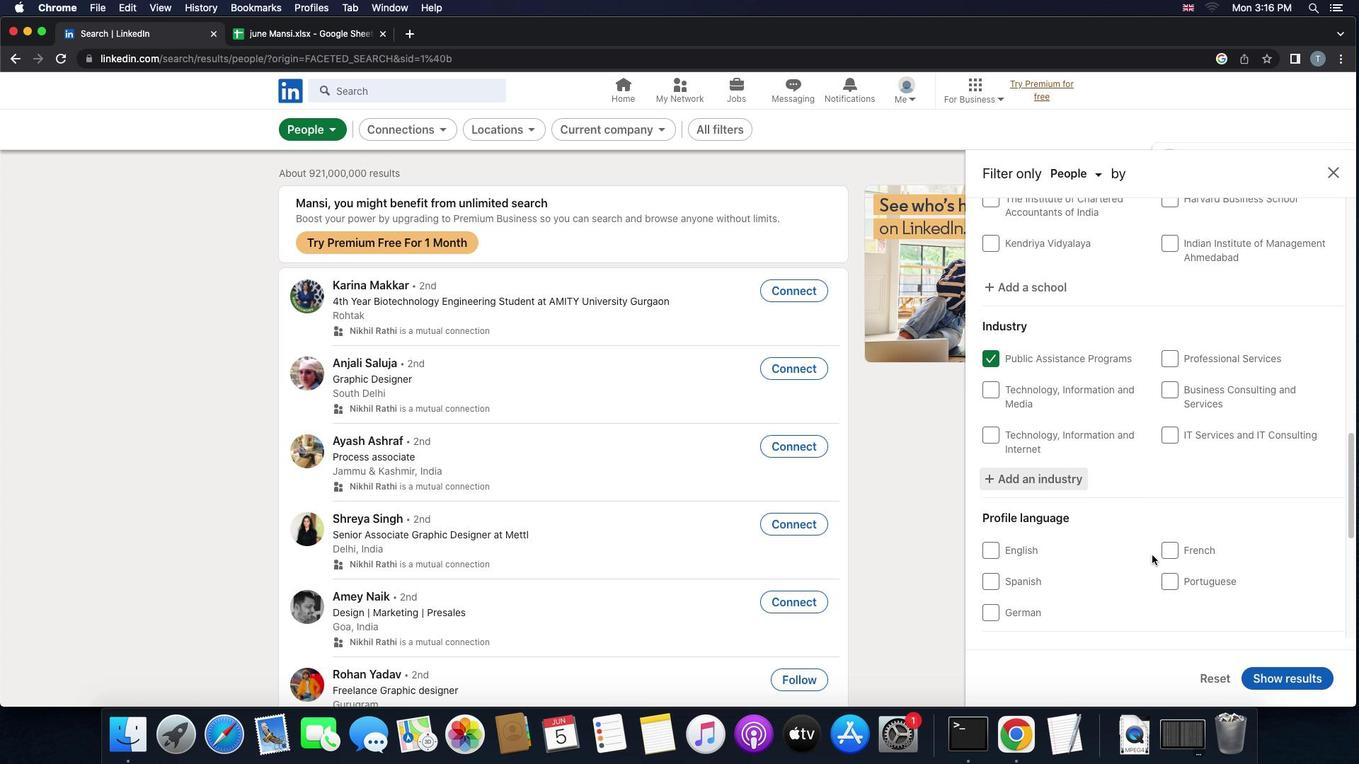 
Action: Mouse scrolled (1151, 555) with delta (0, 0)
Screenshot: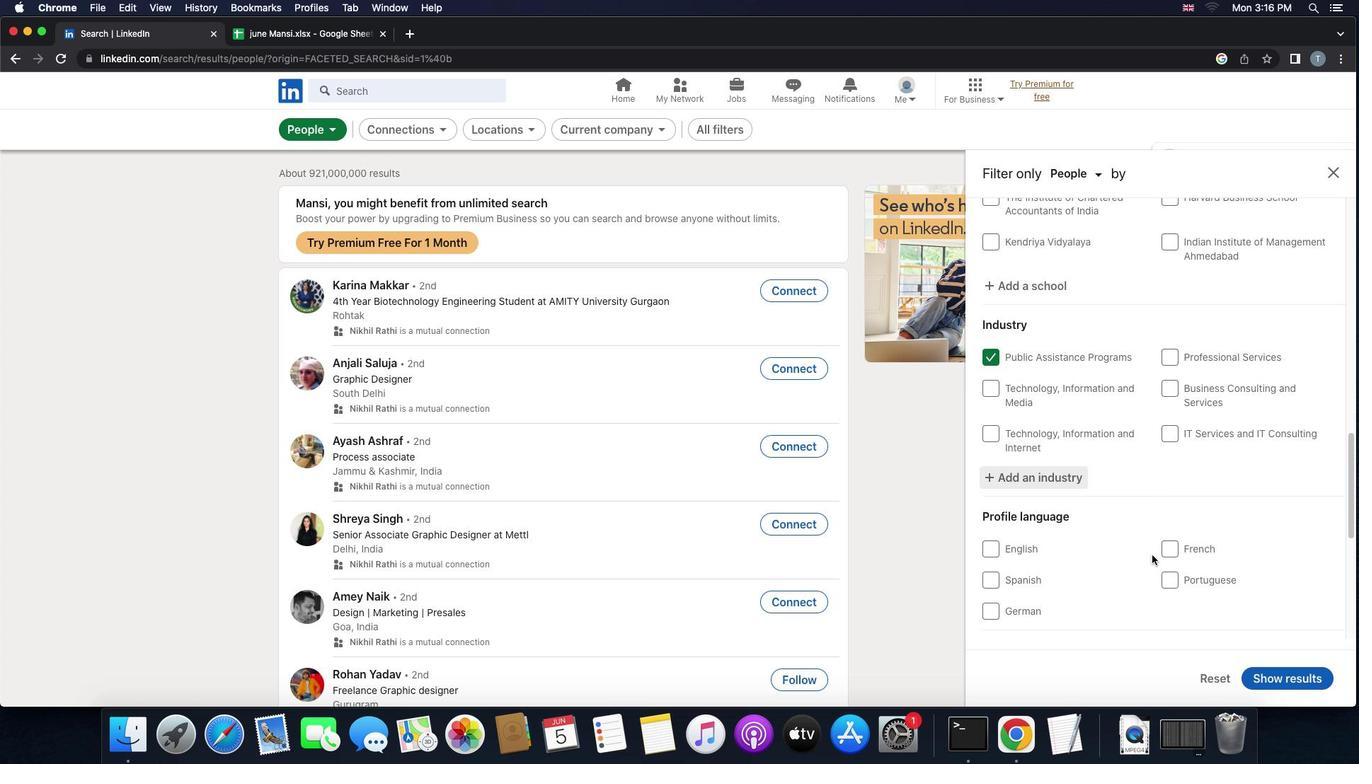 
Action: Mouse scrolled (1151, 555) with delta (0, -1)
Screenshot: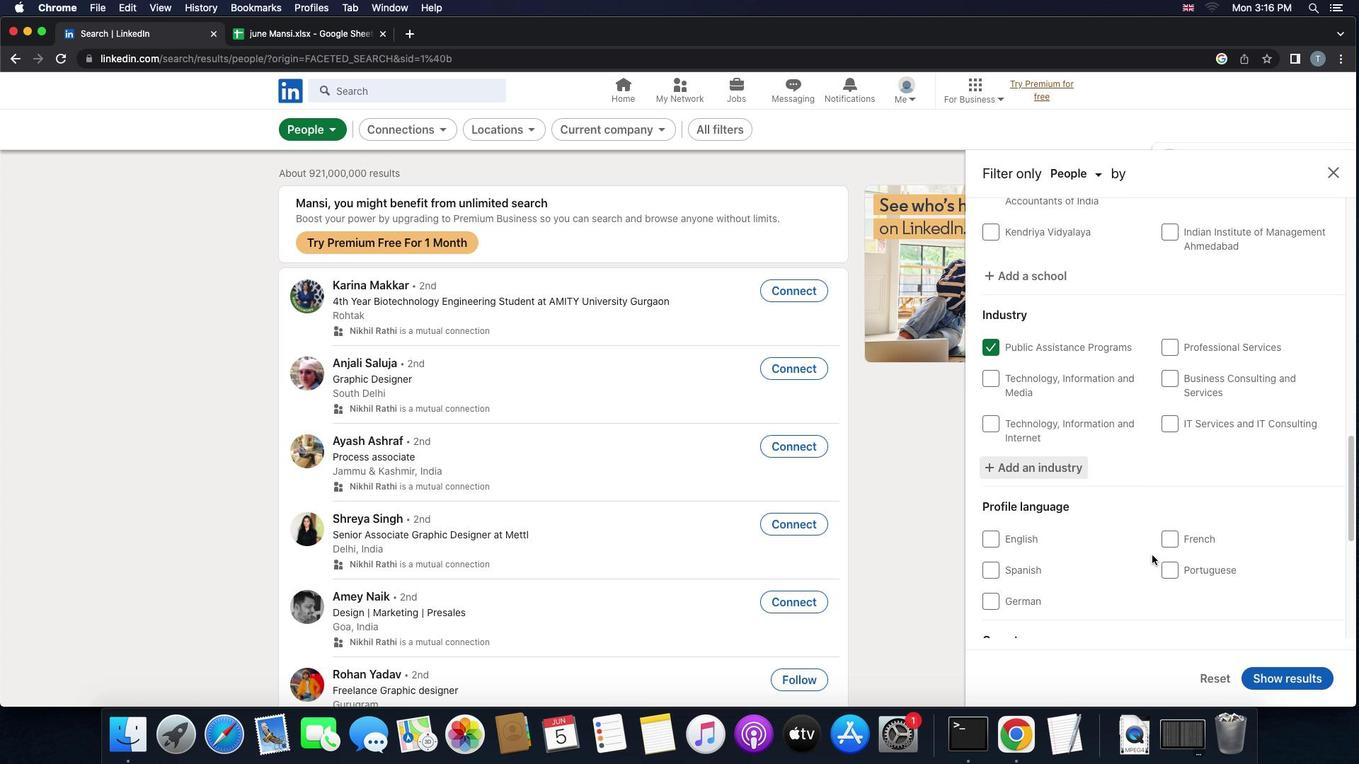 
Action: Mouse moved to (1168, 504)
Screenshot: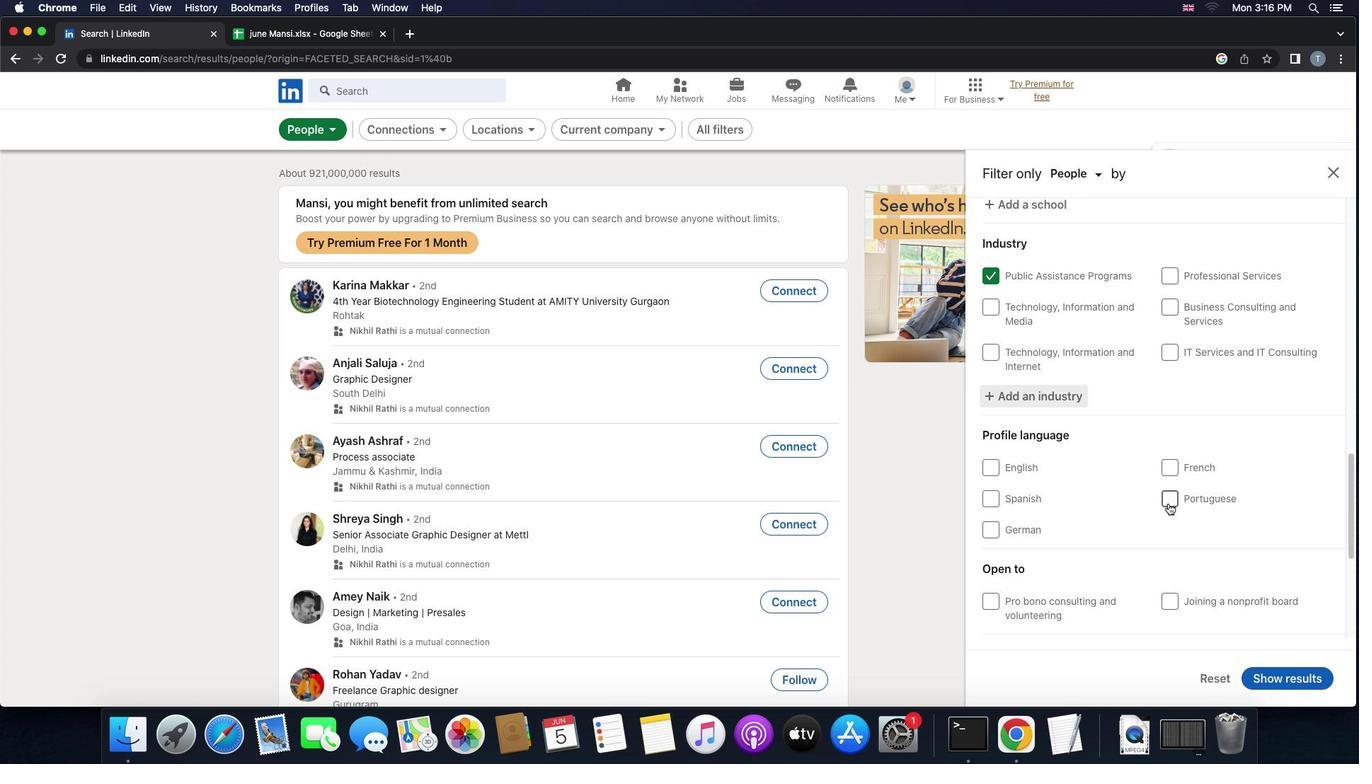 
Action: Mouse pressed left at (1168, 504)
Screenshot: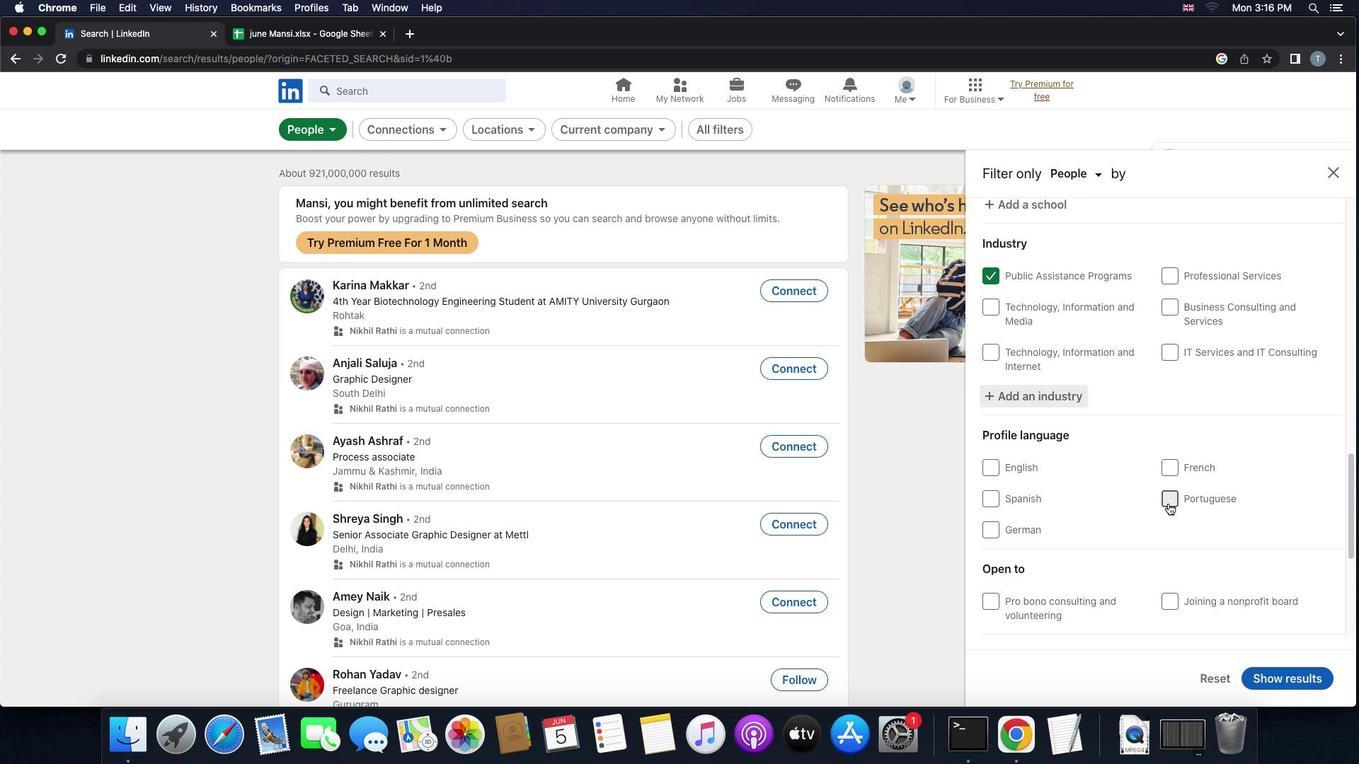 
Action: Mouse moved to (1169, 504)
Screenshot: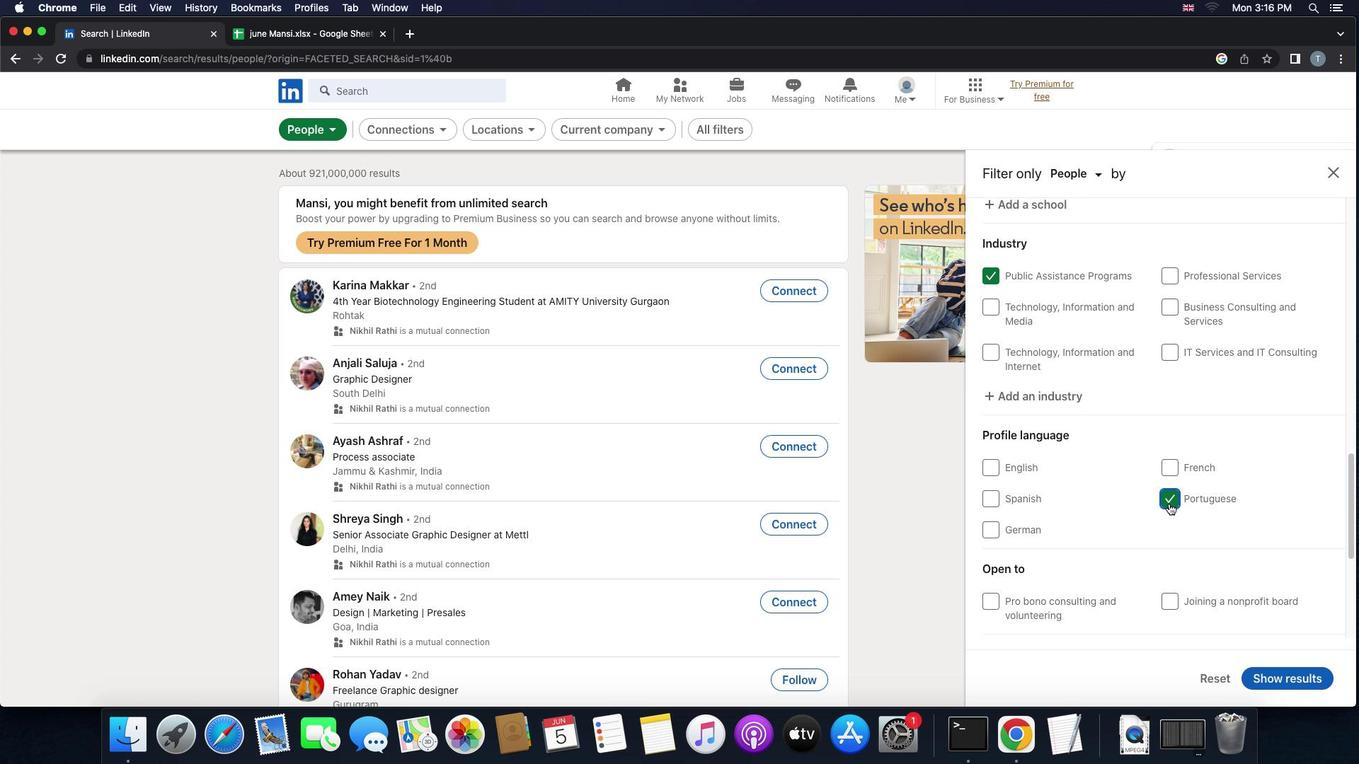 
Action: Mouse scrolled (1169, 504) with delta (0, 0)
Screenshot: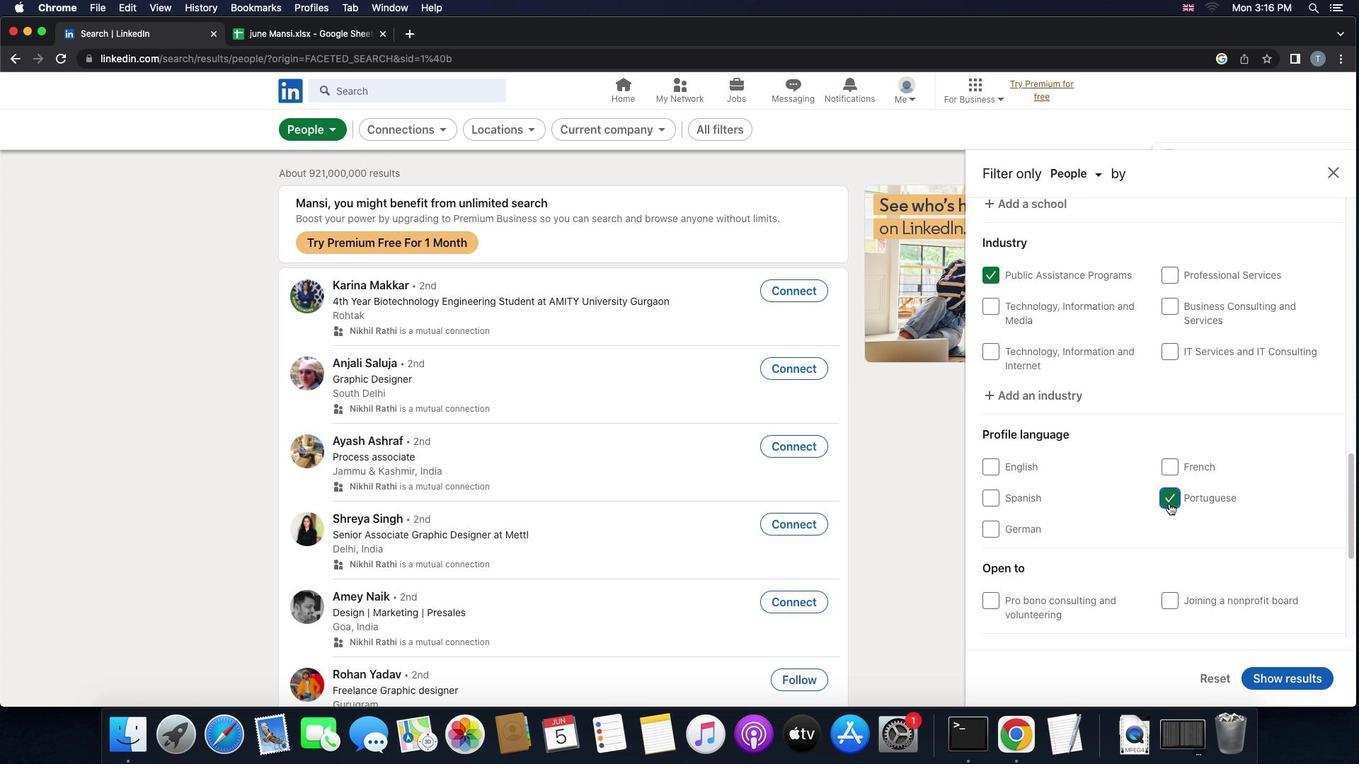 
Action: Mouse scrolled (1169, 504) with delta (0, 0)
Screenshot: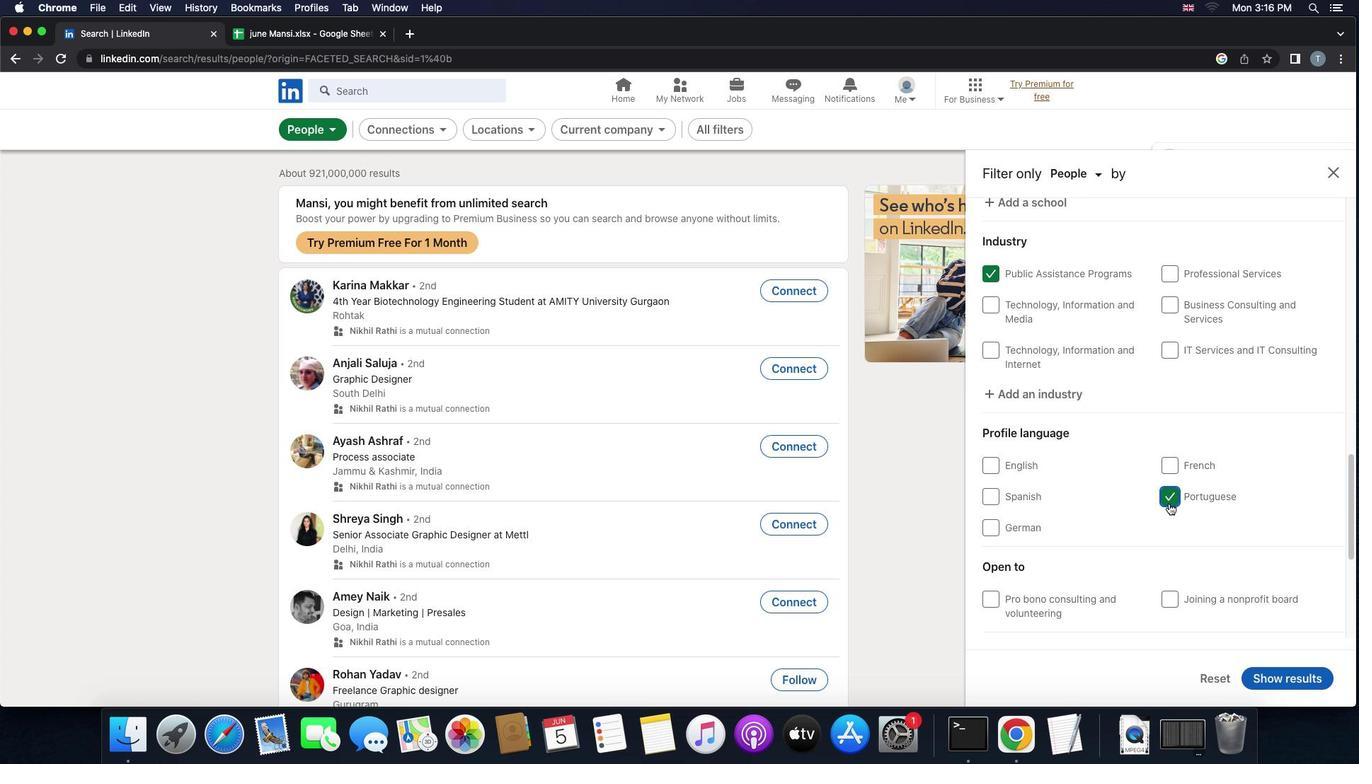 
Action: Mouse scrolled (1169, 504) with delta (0, -2)
Screenshot: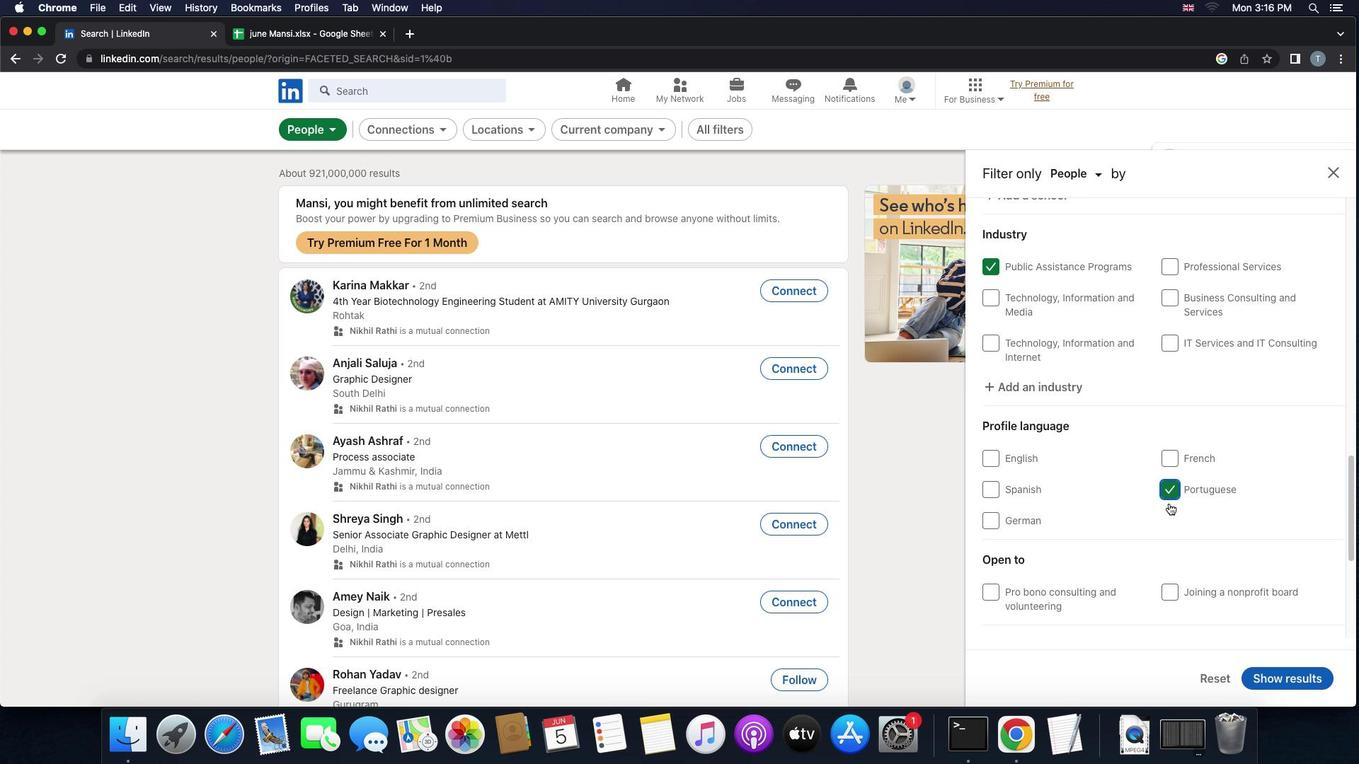 
Action: Mouse scrolled (1169, 504) with delta (0, -2)
Screenshot: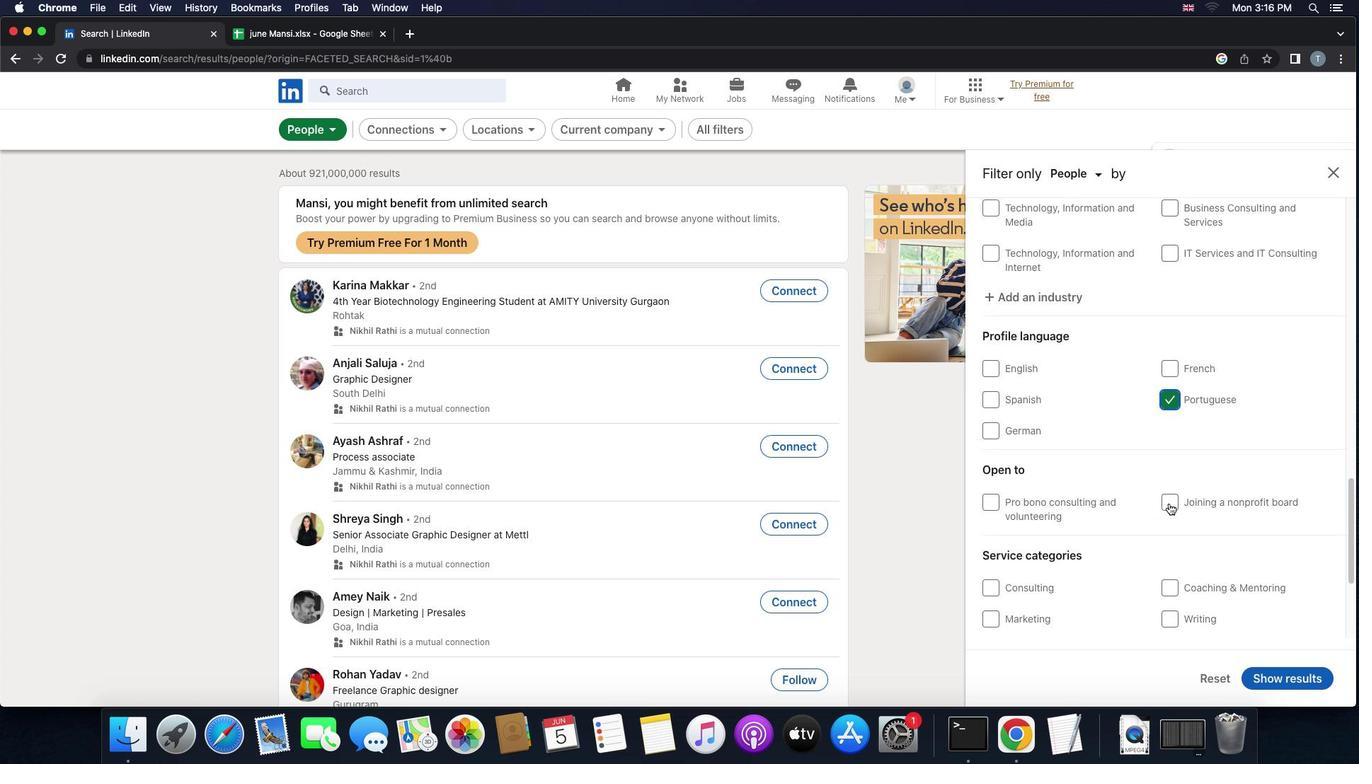 
Action: Mouse scrolled (1169, 504) with delta (0, 0)
Screenshot: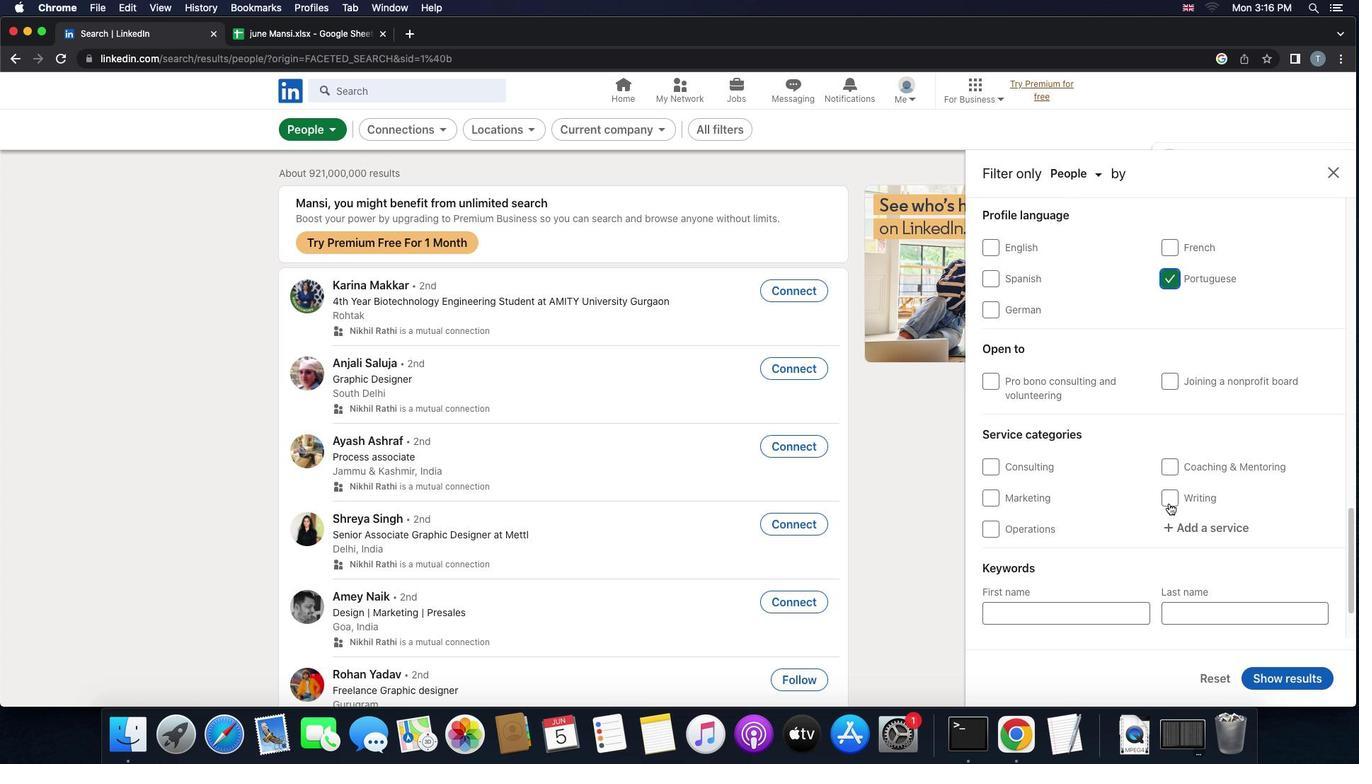 
Action: Mouse scrolled (1169, 504) with delta (0, 0)
Screenshot: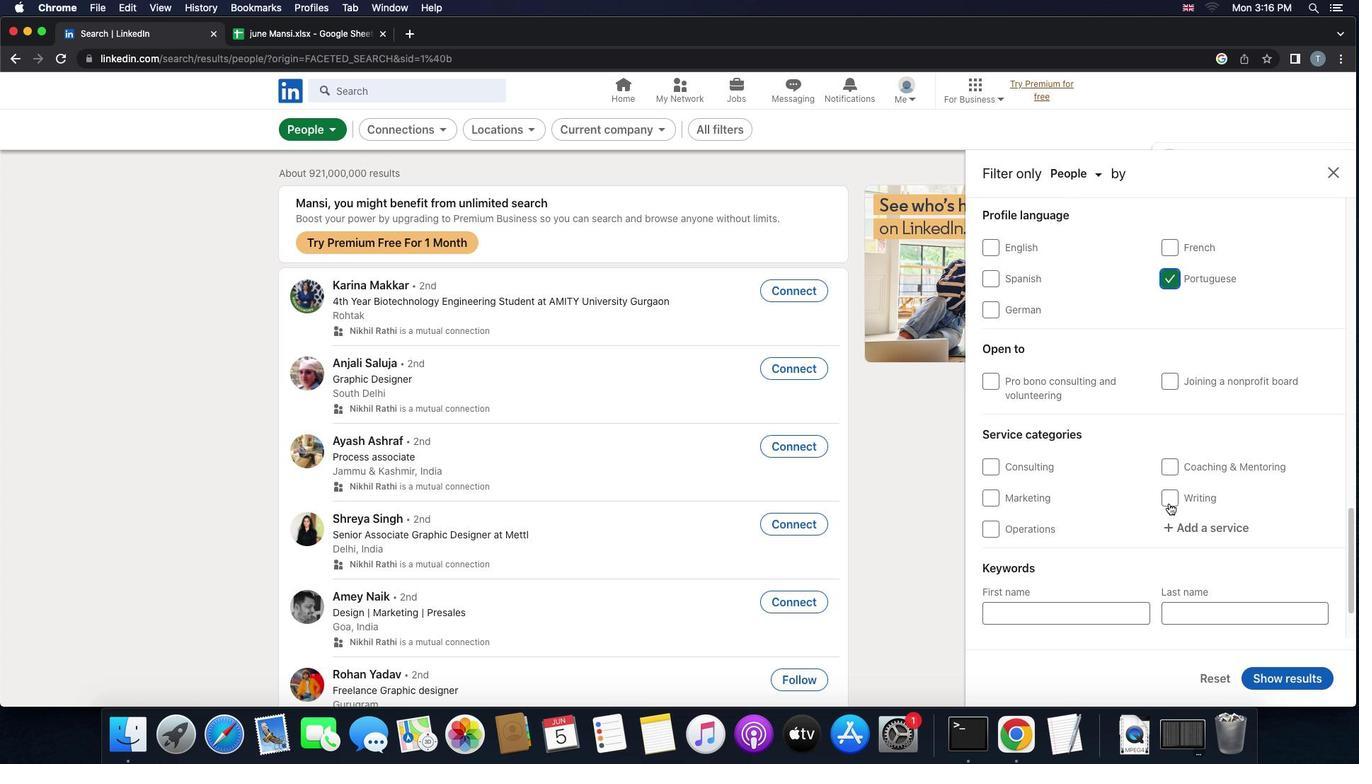 
Action: Mouse moved to (1187, 503)
Screenshot: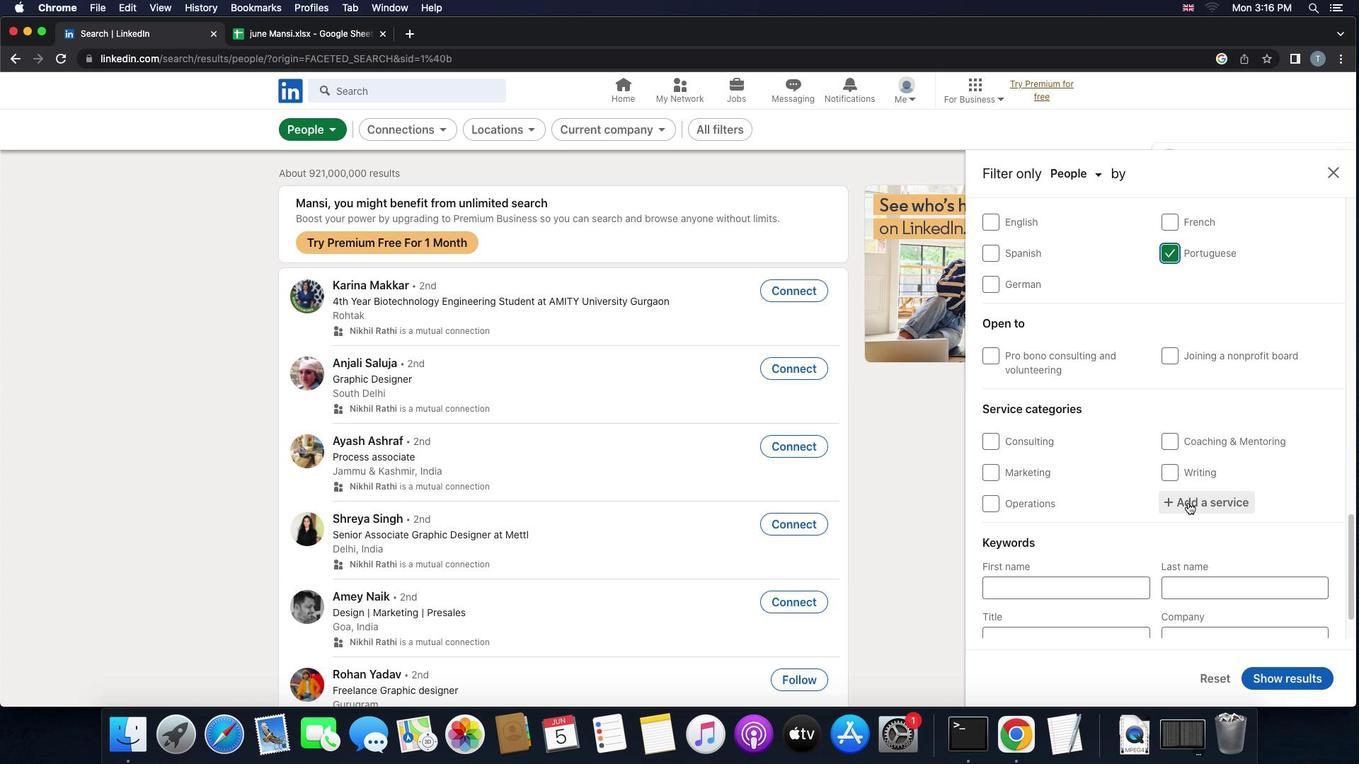 
Action: Mouse pressed left at (1187, 503)
Screenshot: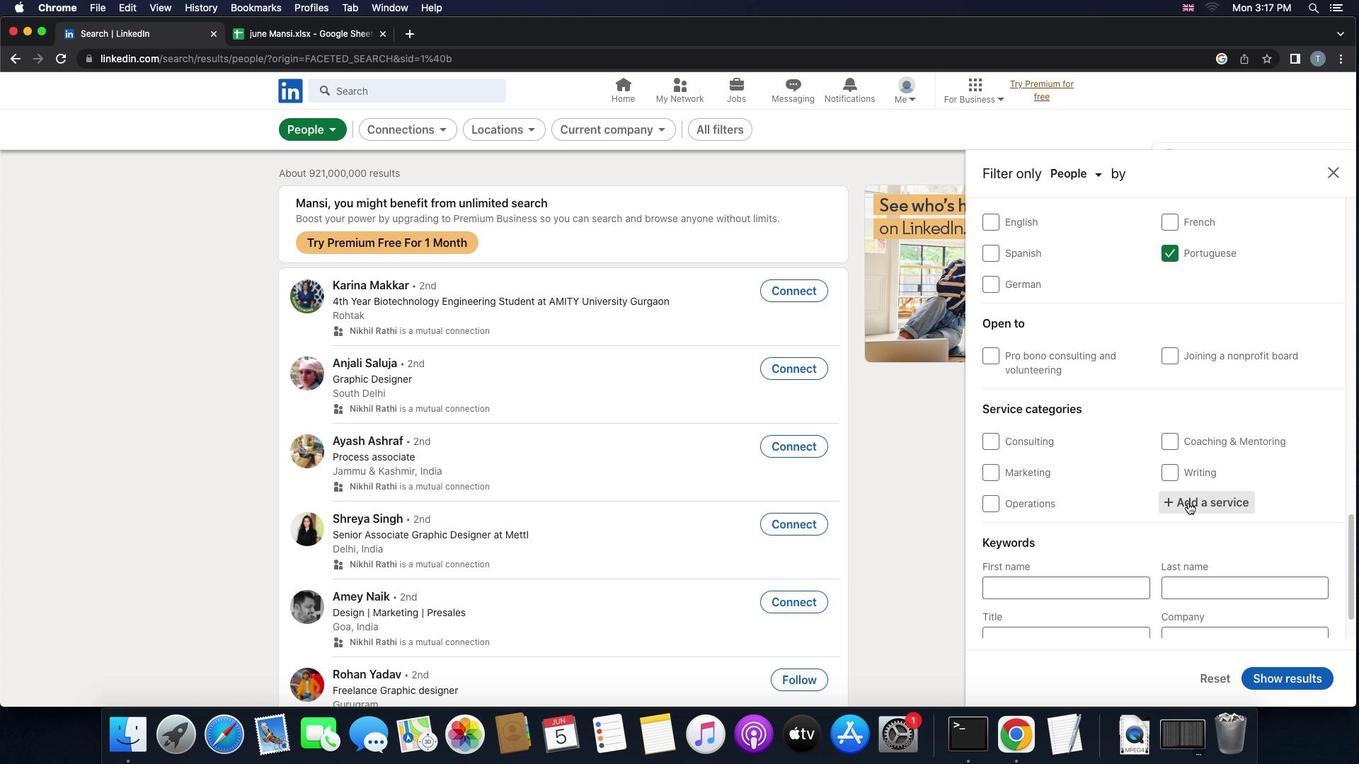 
Action: Mouse moved to (1188, 503)
Screenshot: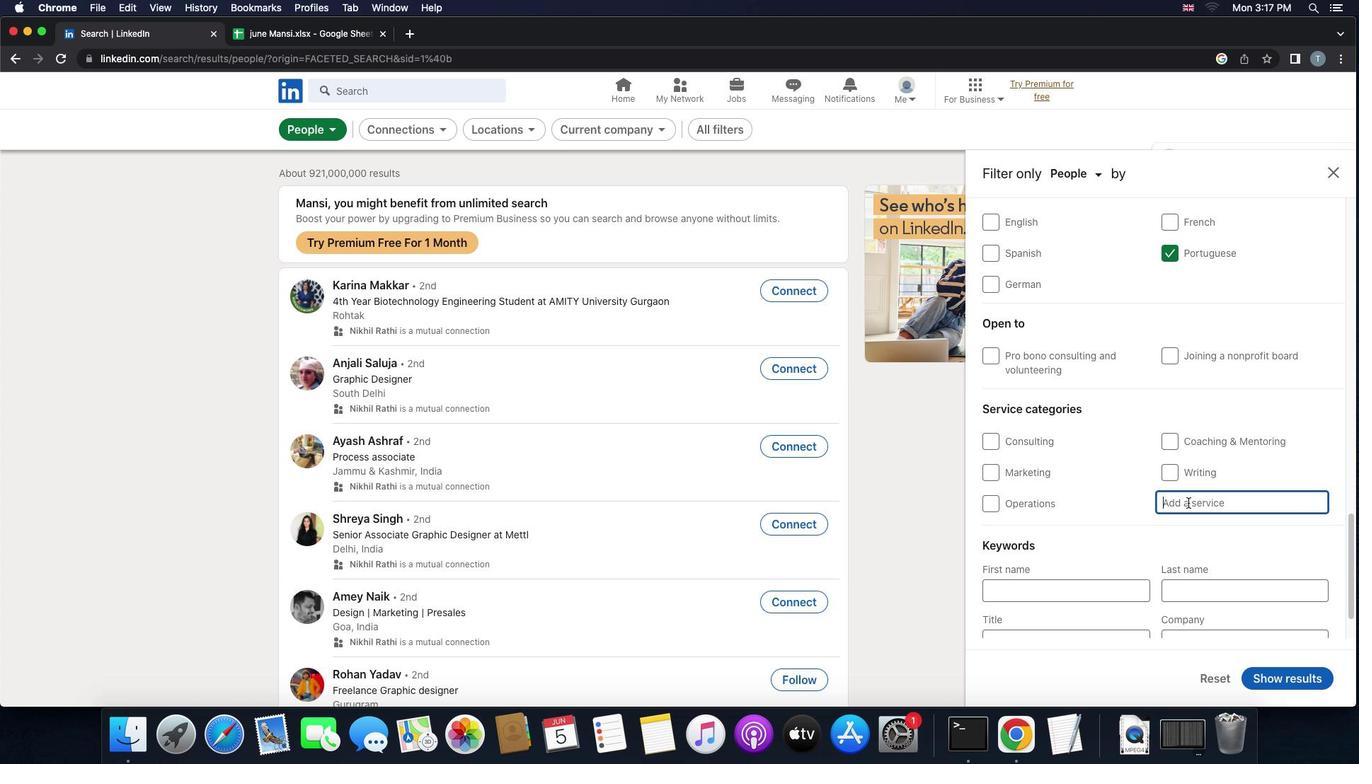 
Action: Key pressed 'h''u''m''a''n'Key.space'r''e''s''o''u''r''c''e''s'
Screenshot: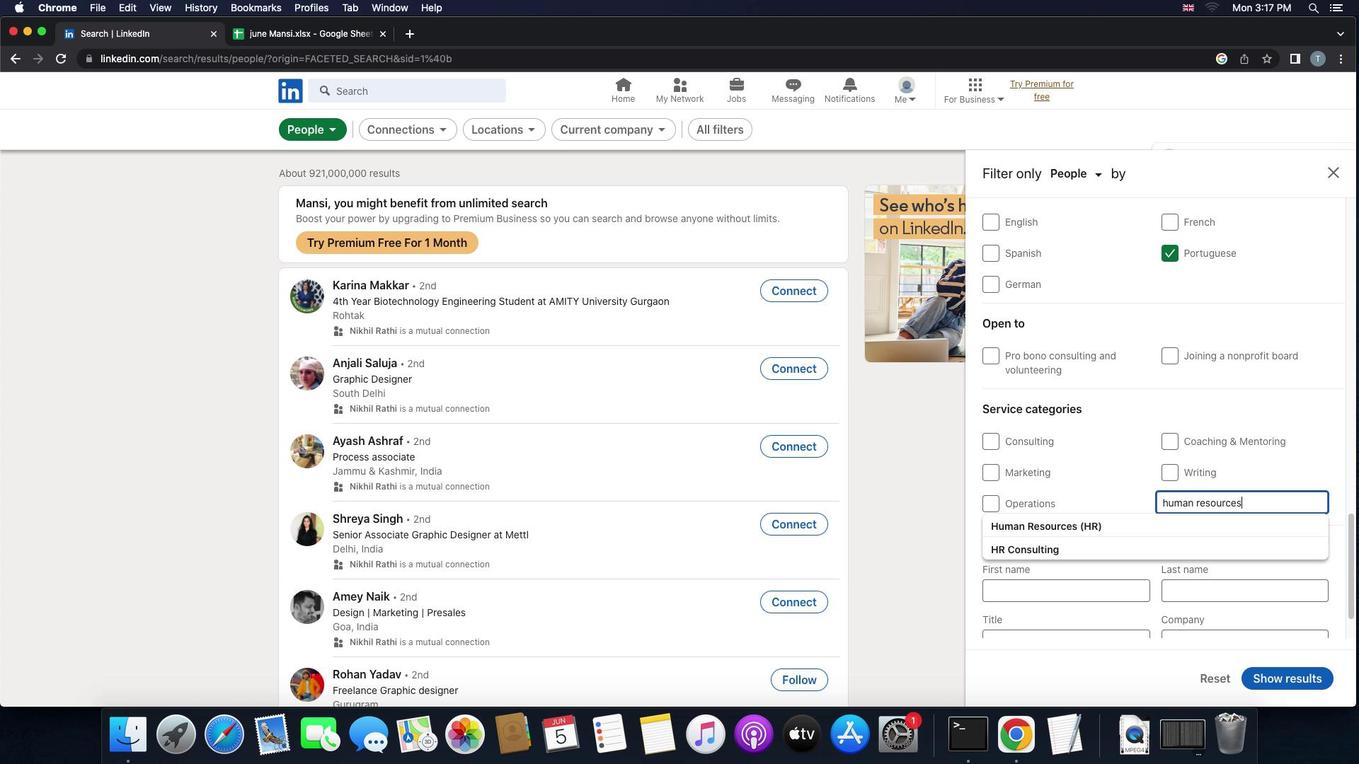 
Action: Mouse moved to (1148, 525)
Screenshot: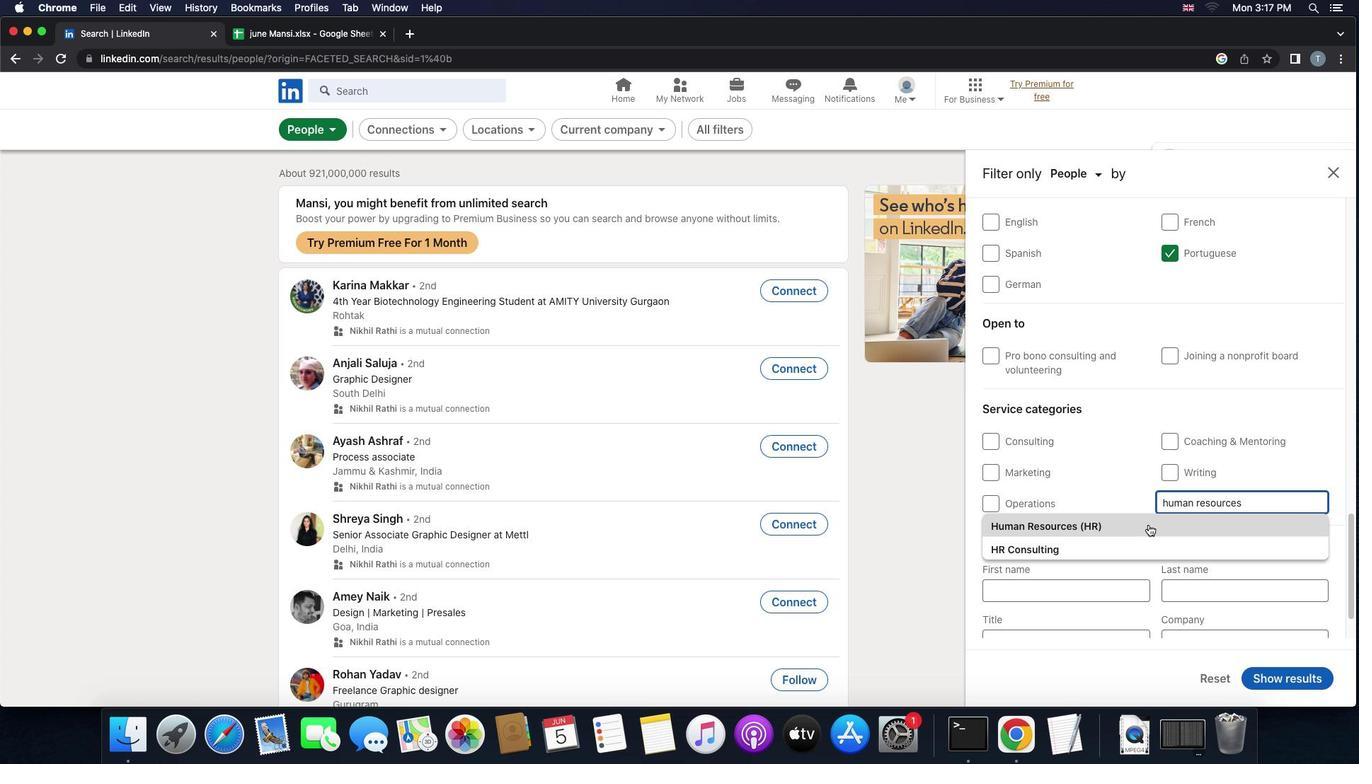 
Action: Mouse pressed left at (1148, 525)
Screenshot: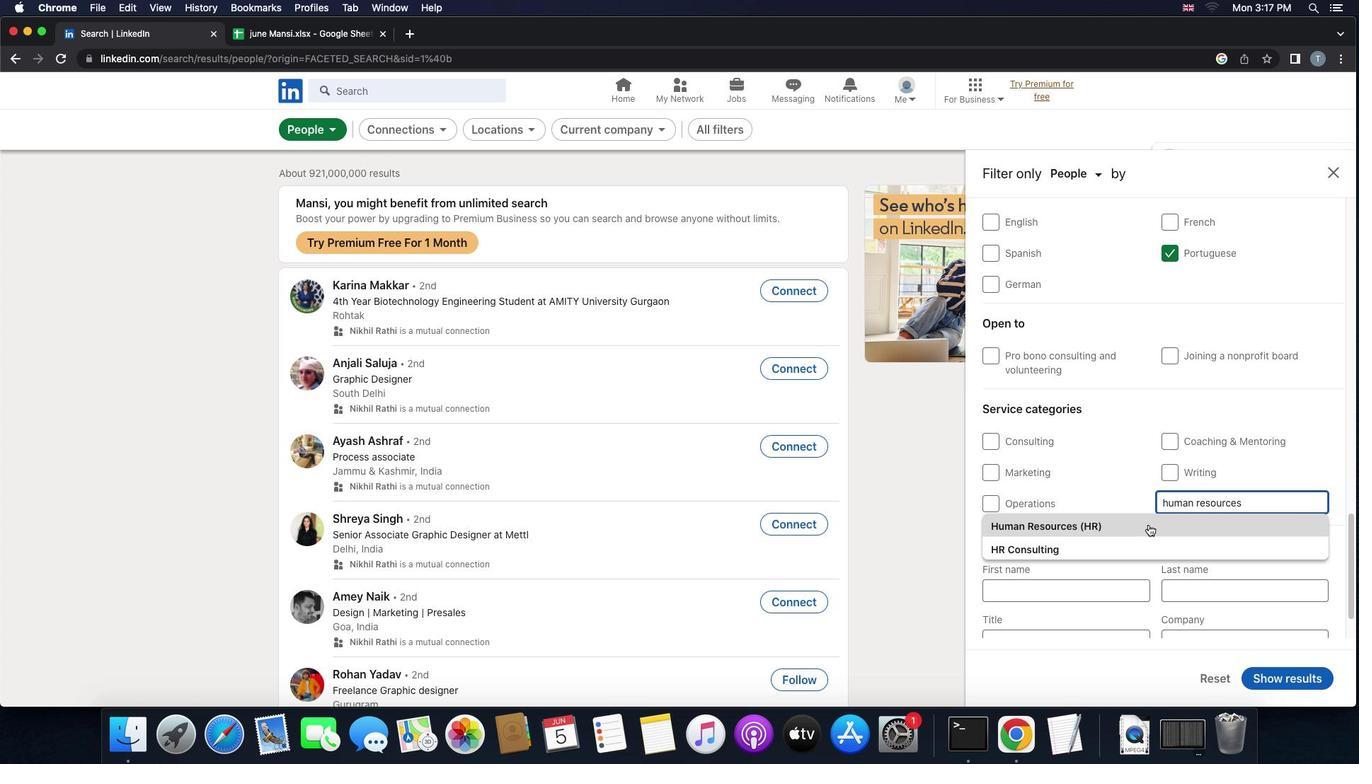 
Action: Mouse scrolled (1148, 525) with delta (0, 0)
Screenshot: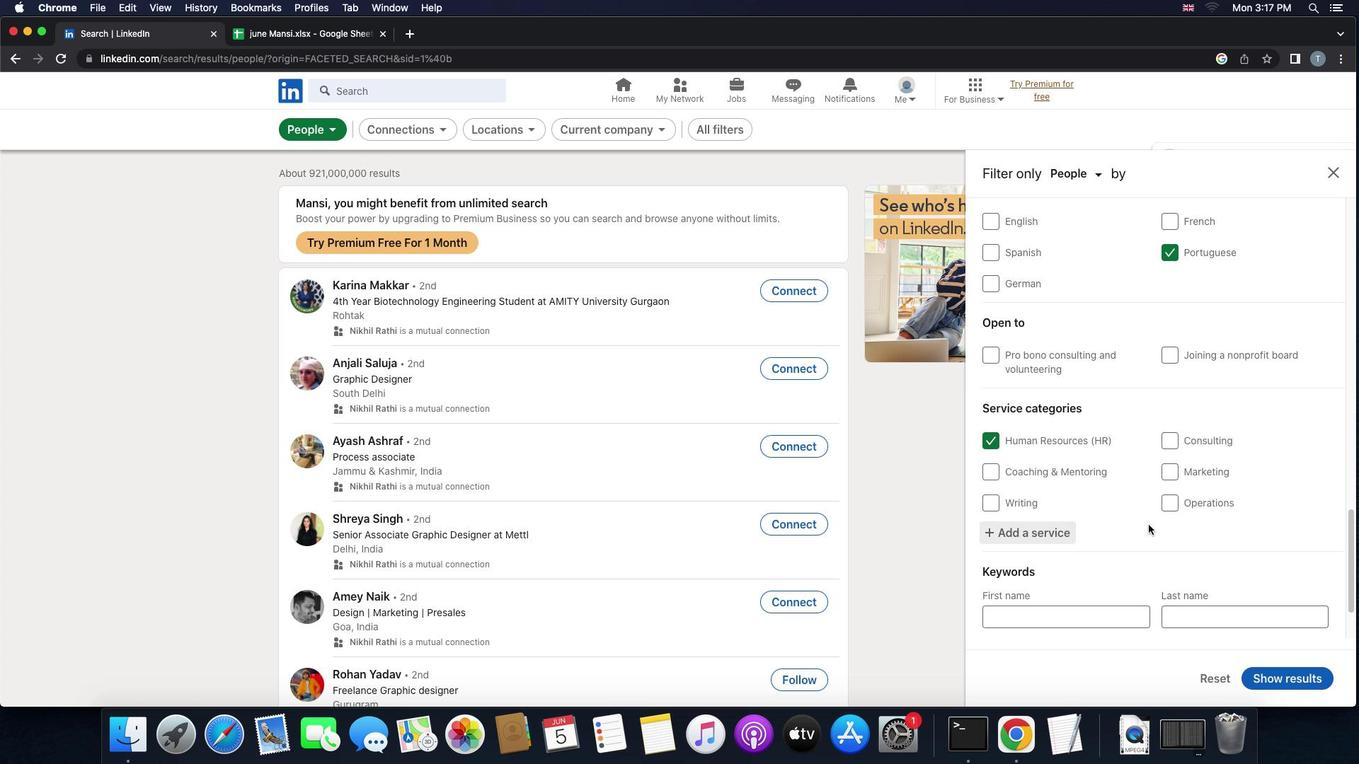 
Action: Mouse scrolled (1148, 525) with delta (0, 0)
Screenshot: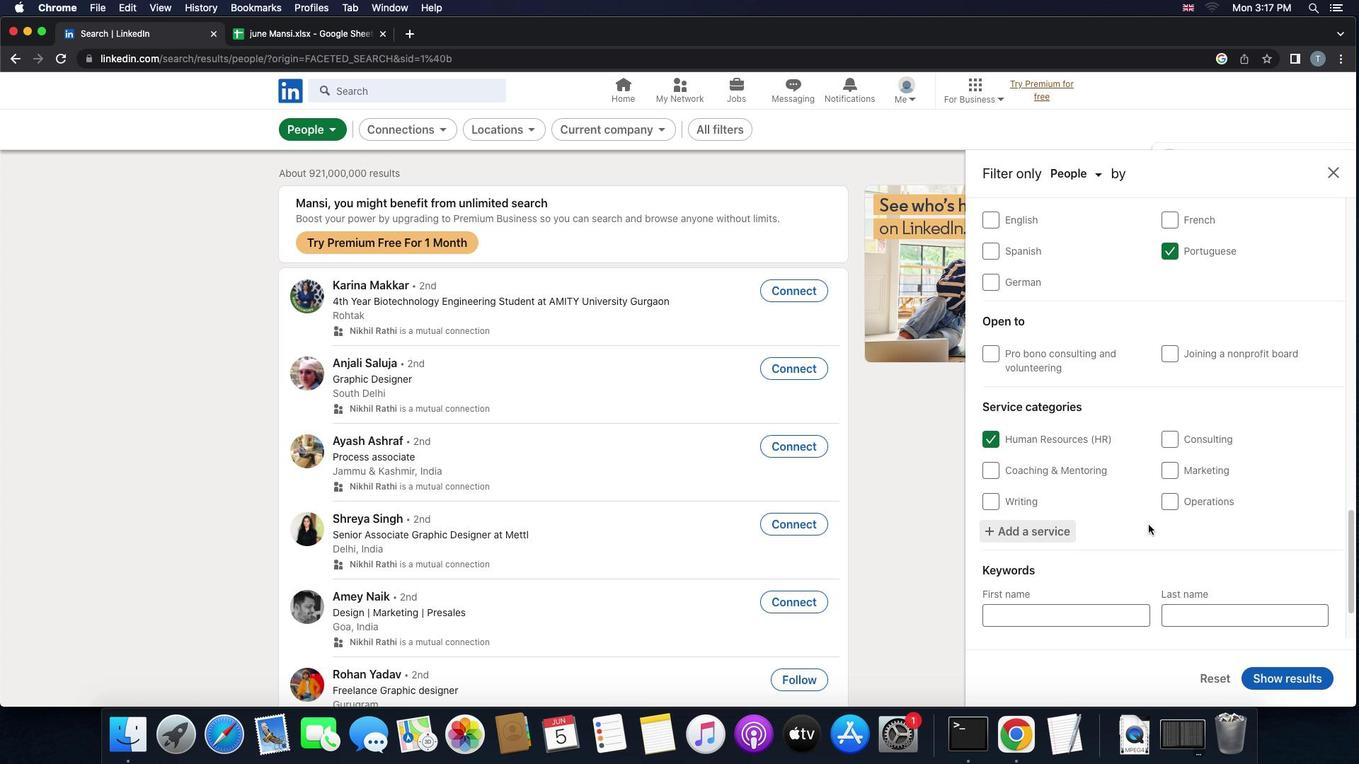 
Action: Mouse scrolled (1148, 525) with delta (0, 0)
Screenshot: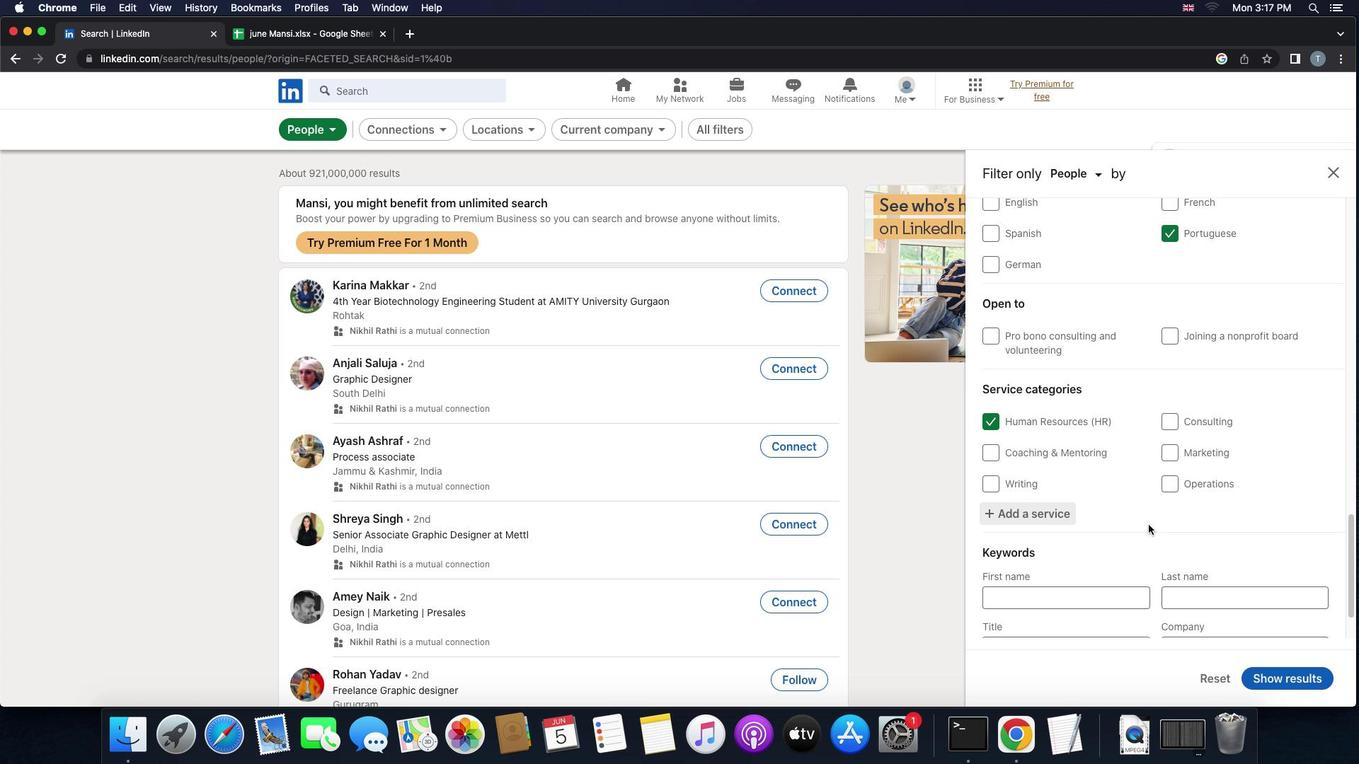 
Action: Mouse scrolled (1148, 525) with delta (0, 0)
Screenshot: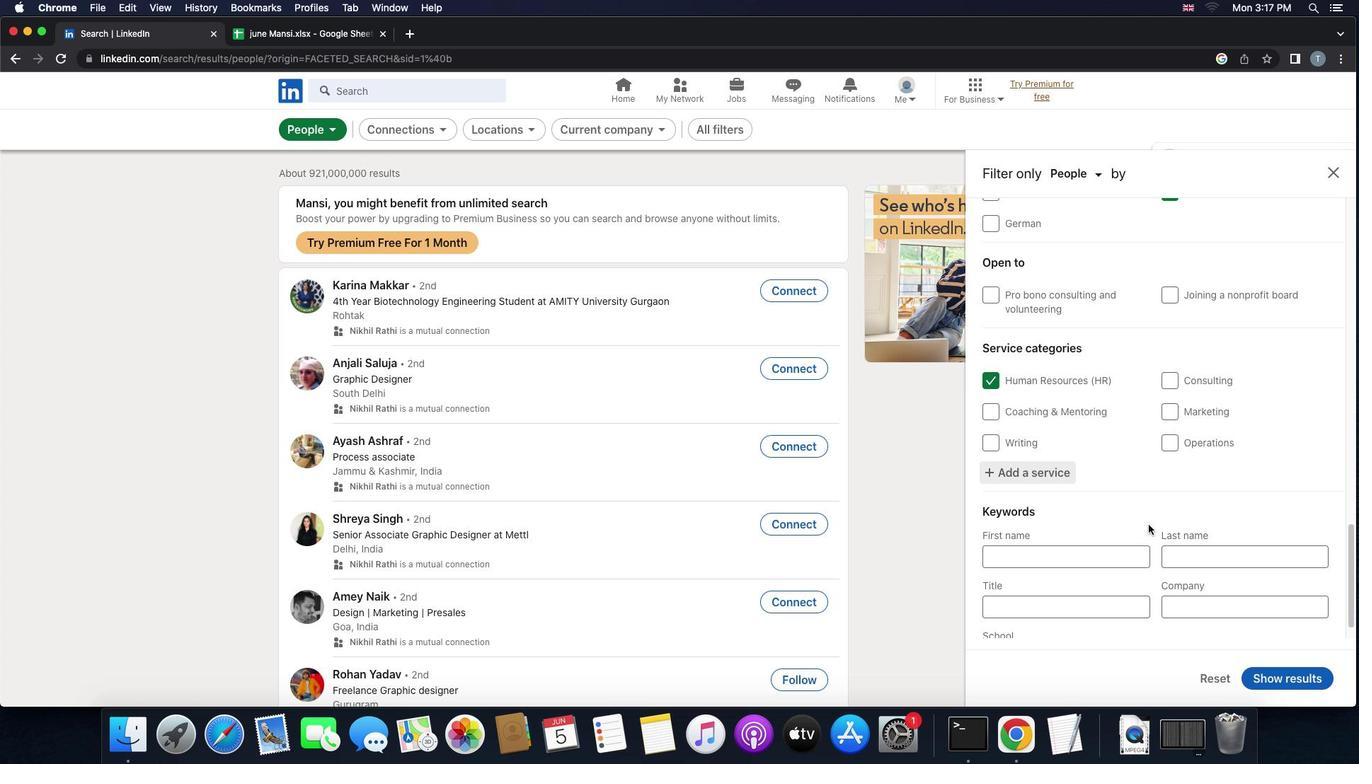 
Action: Mouse scrolled (1148, 525) with delta (0, 0)
Screenshot: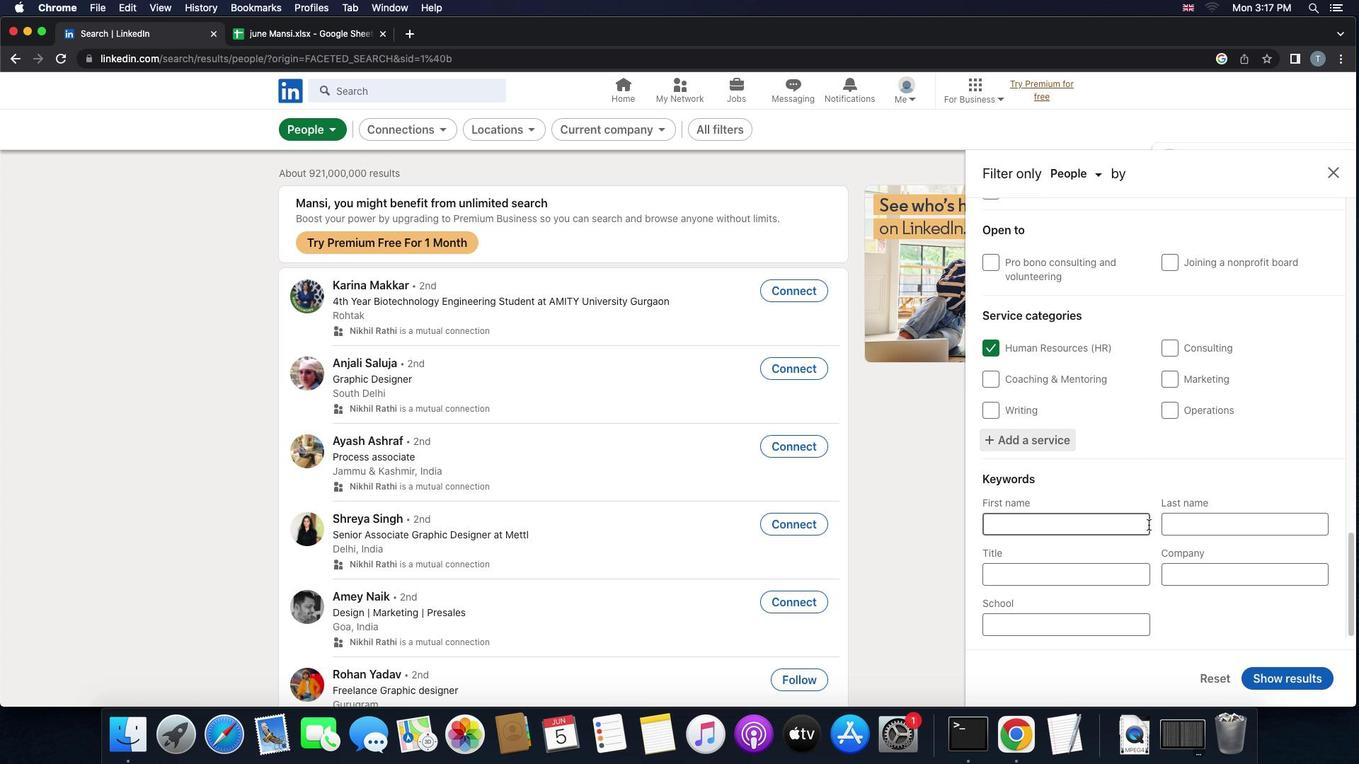 
Action: Mouse scrolled (1148, 525) with delta (0, 0)
Screenshot: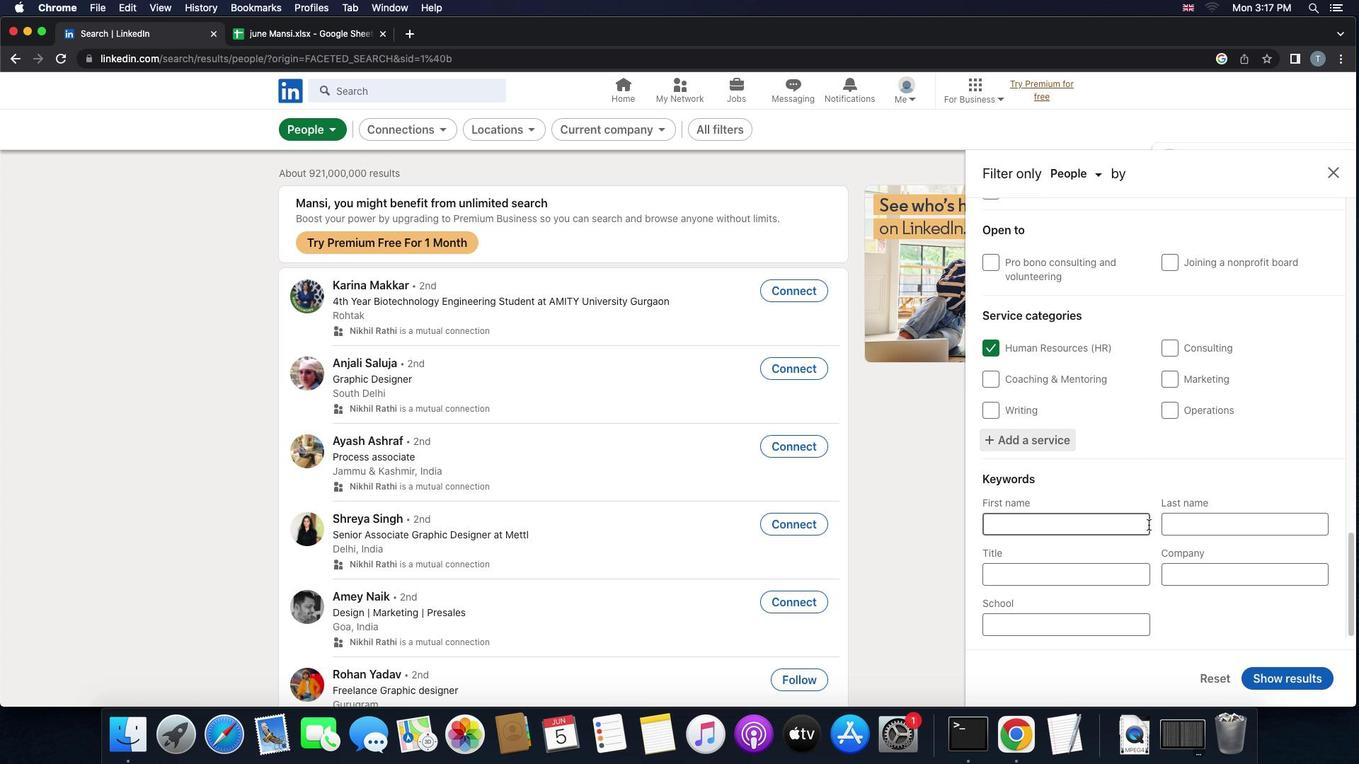 
Action: Mouse scrolled (1148, 525) with delta (0, -1)
Screenshot: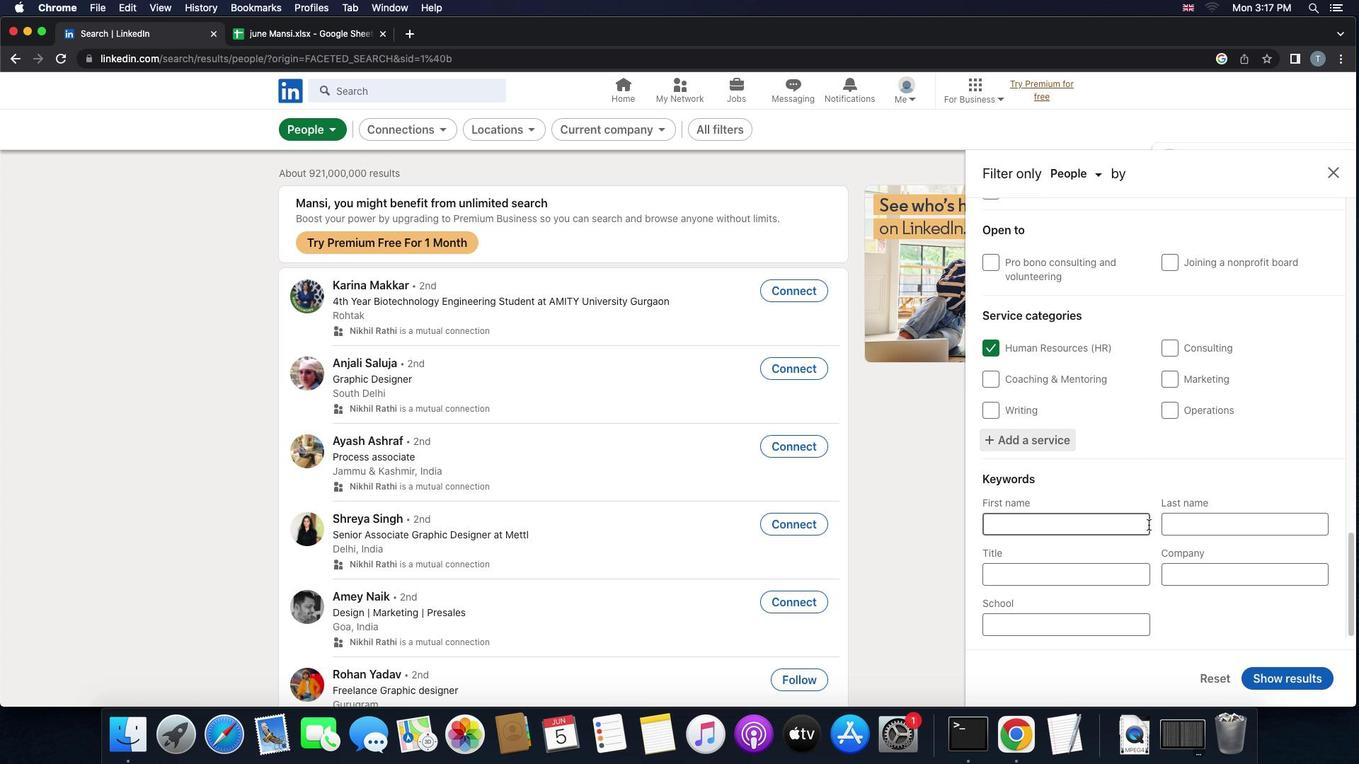 
Action: Mouse moved to (1078, 576)
Screenshot: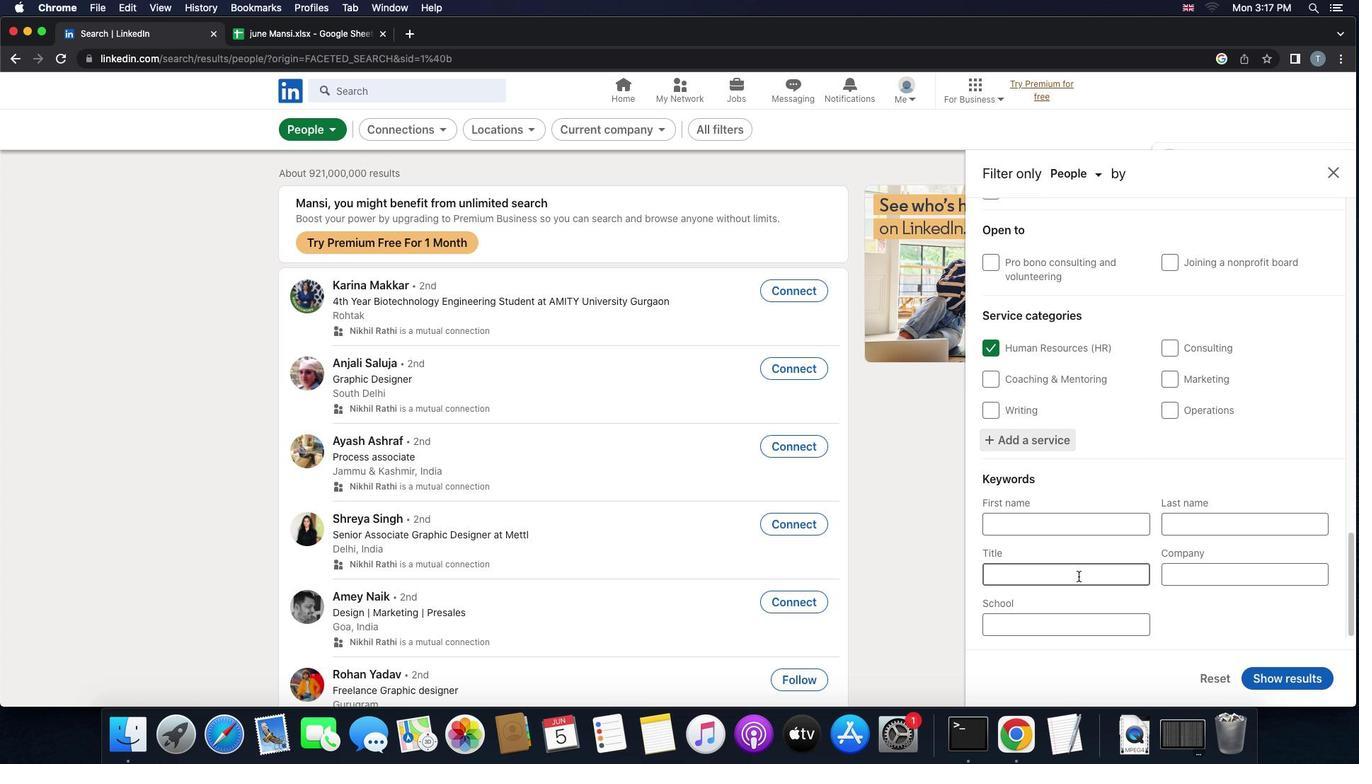 
Action: Mouse pressed left at (1078, 576)
Screenshot: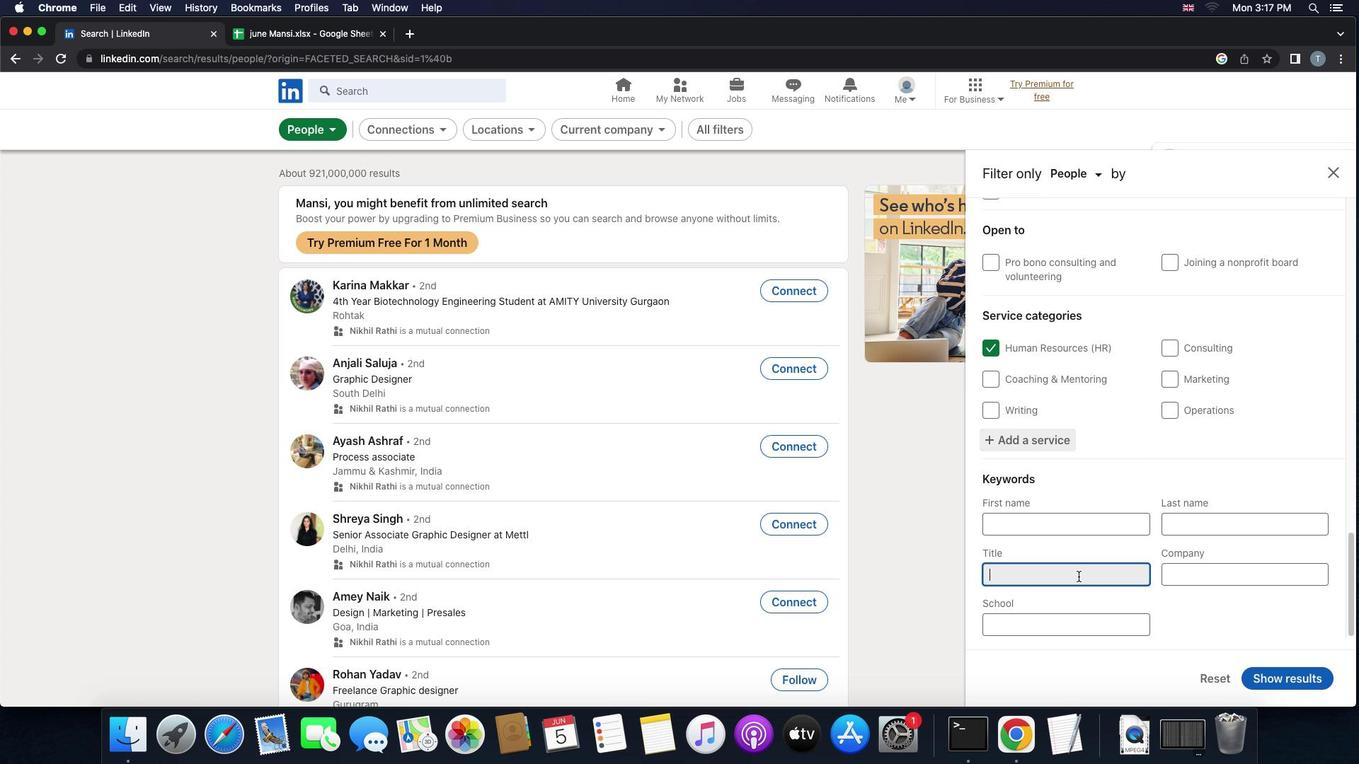 
Action: Mouse moved to (1085, 573)
Screenshot: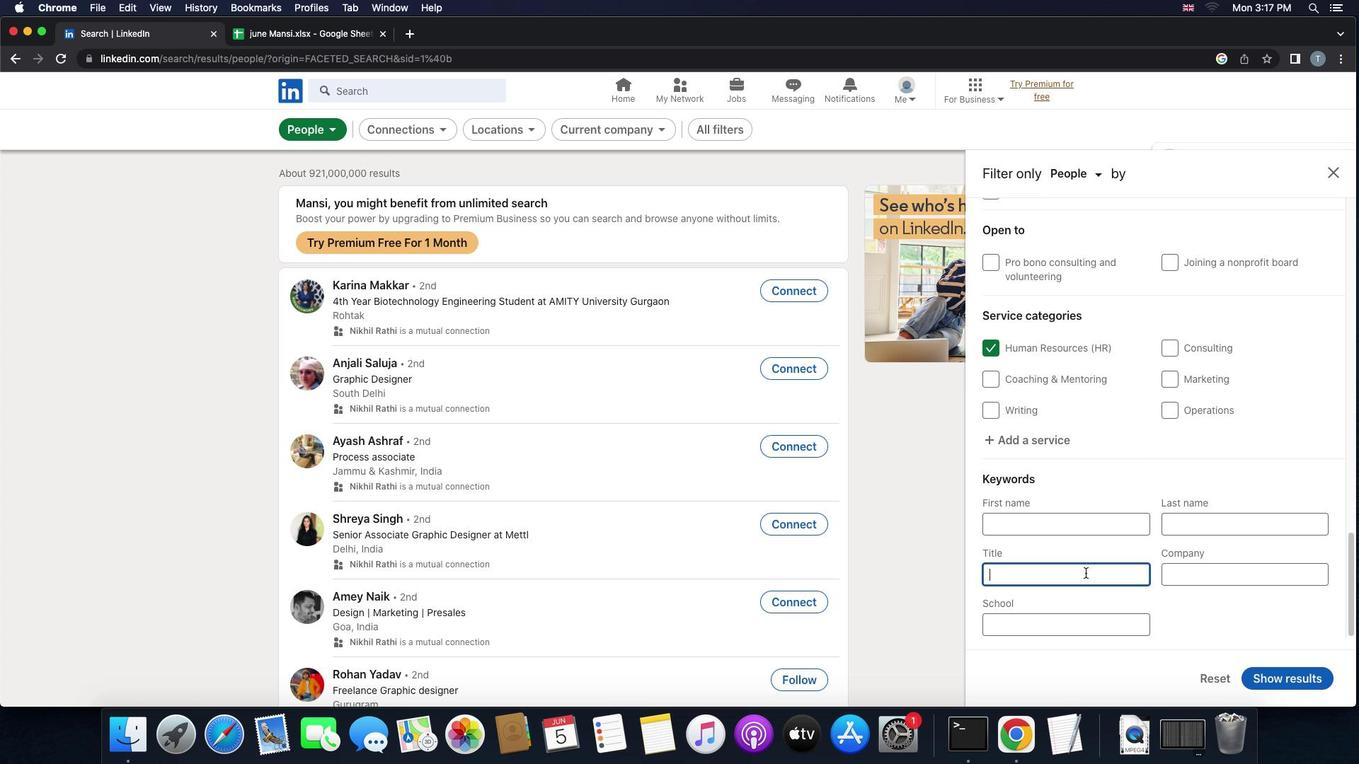 
Action: Key pressed Key.shift'P''a''y''r''o''l''l'Key.spaceKey.shift'M''a''n''a''g''e''r'
Screenshot: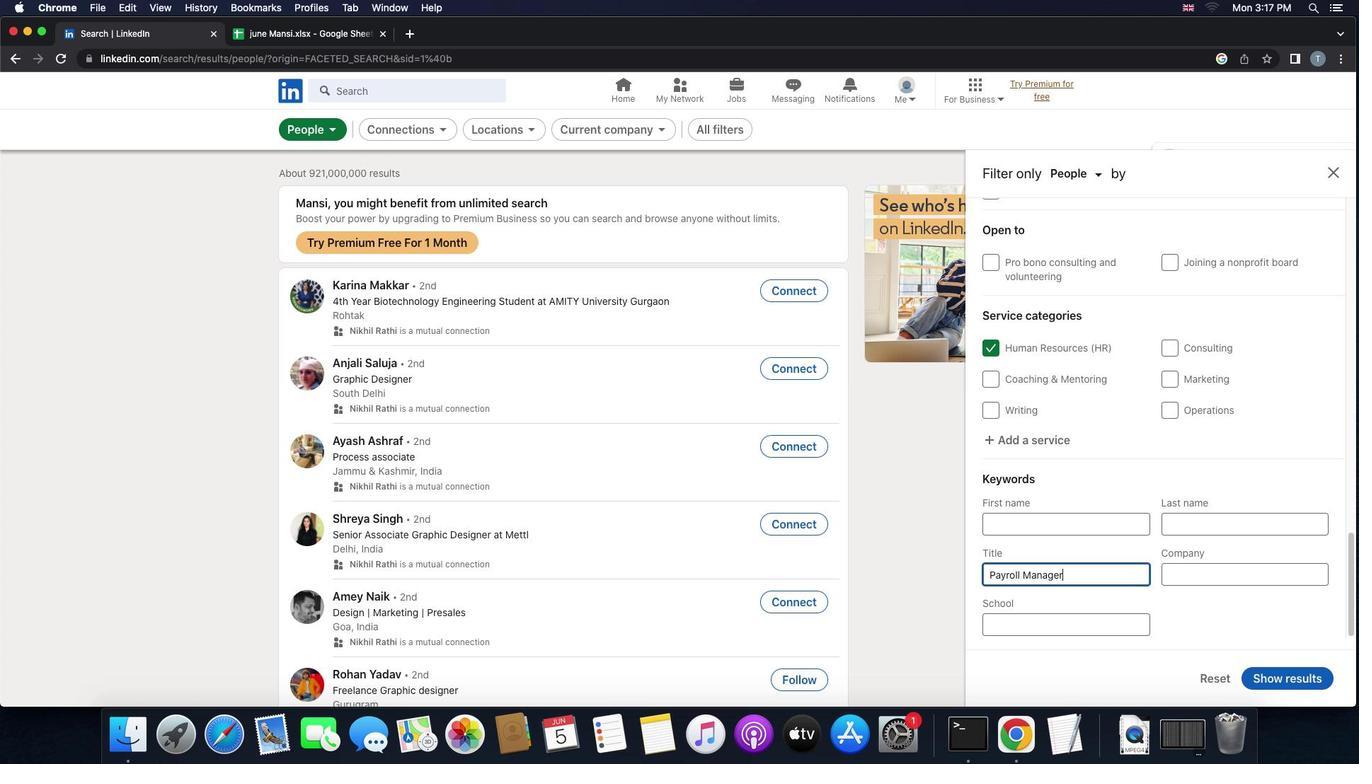 
Action: Mouse moved to (1306, 679)
Screenshot: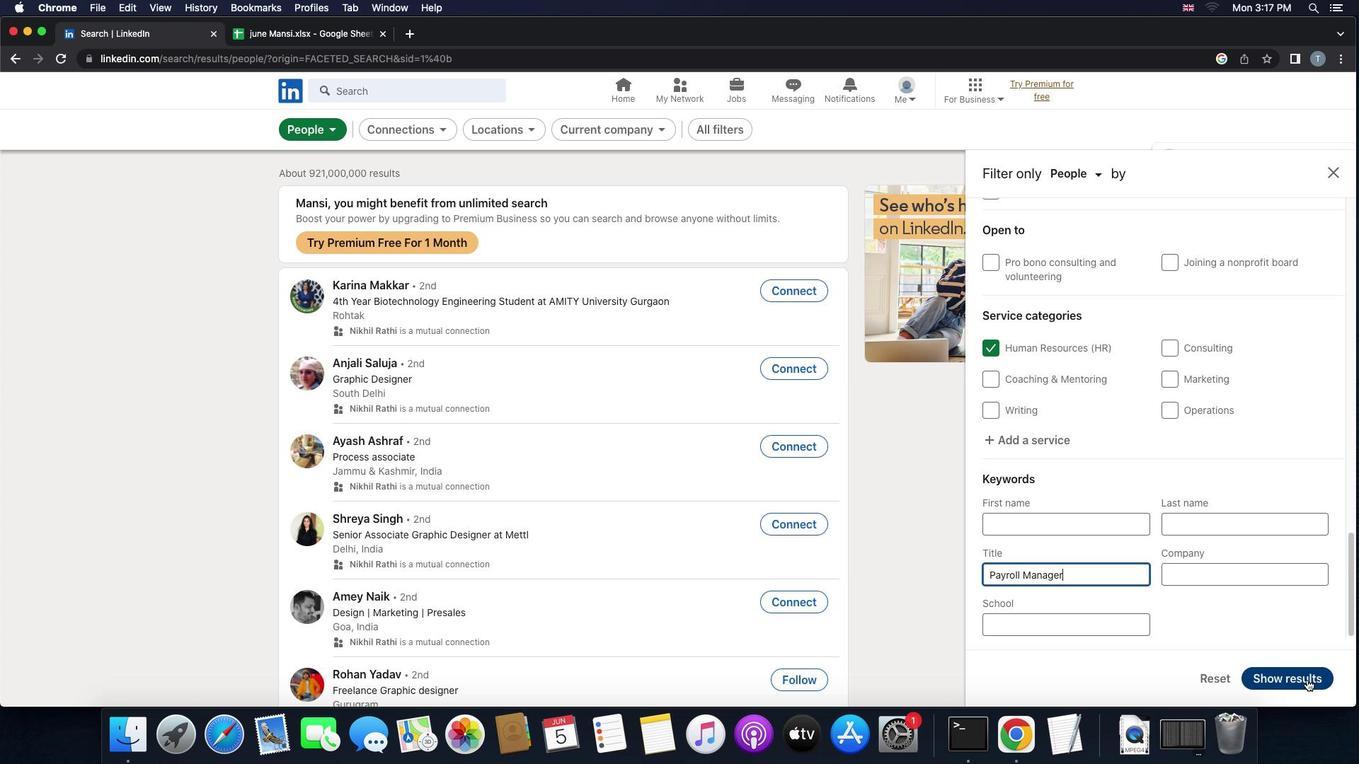 
Action: Mouse pressed left at (1306, 679)
Screenshot: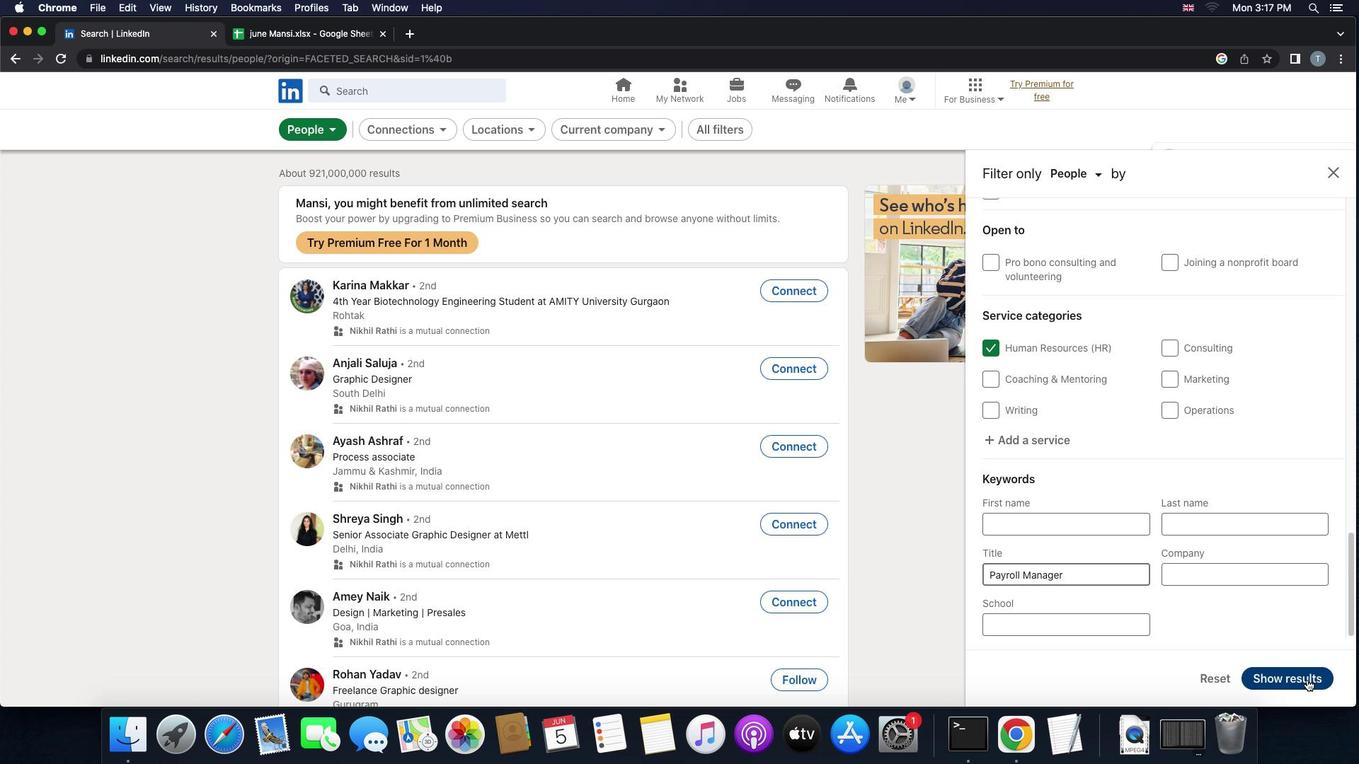 
Action: Mouse moved to (1306, 676)
Screenshot: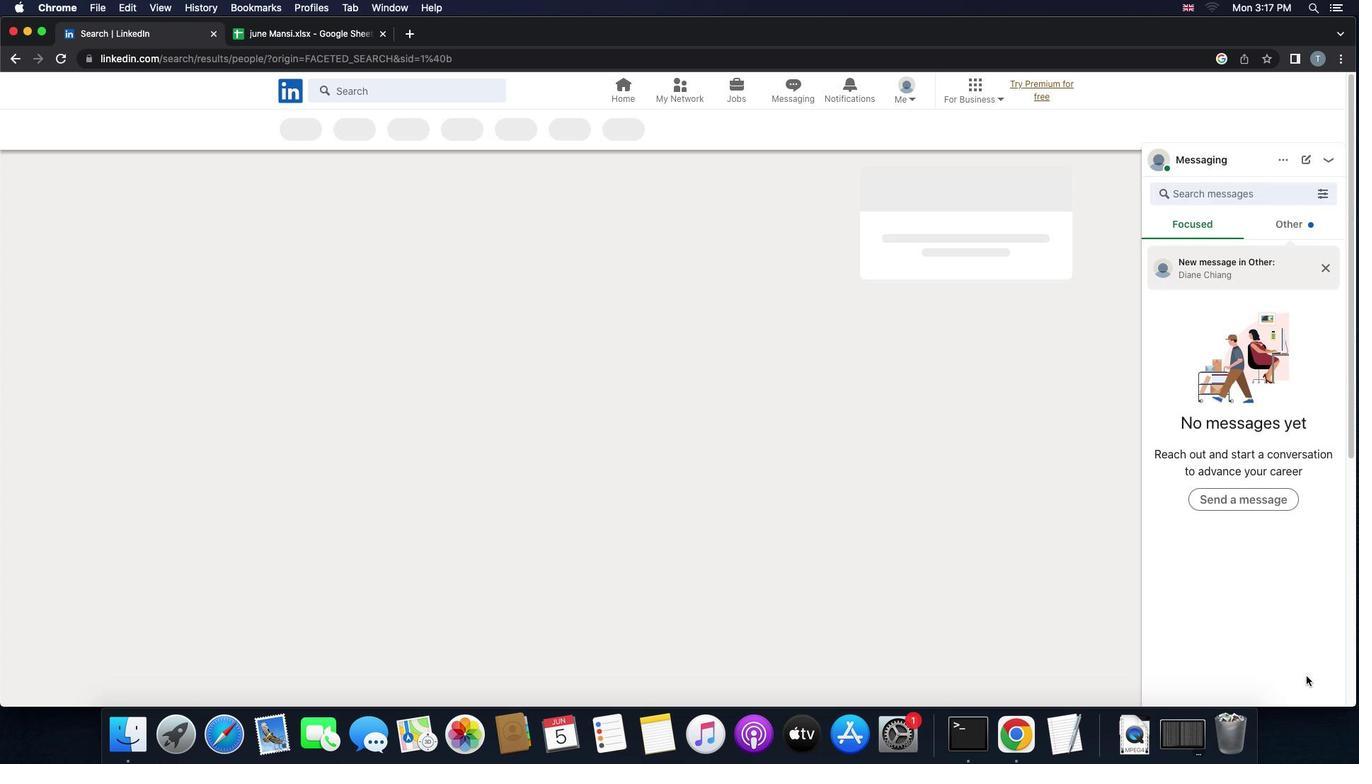 
